 Task: nan
Action: Mouse moved to (503, 127)
Screenshot: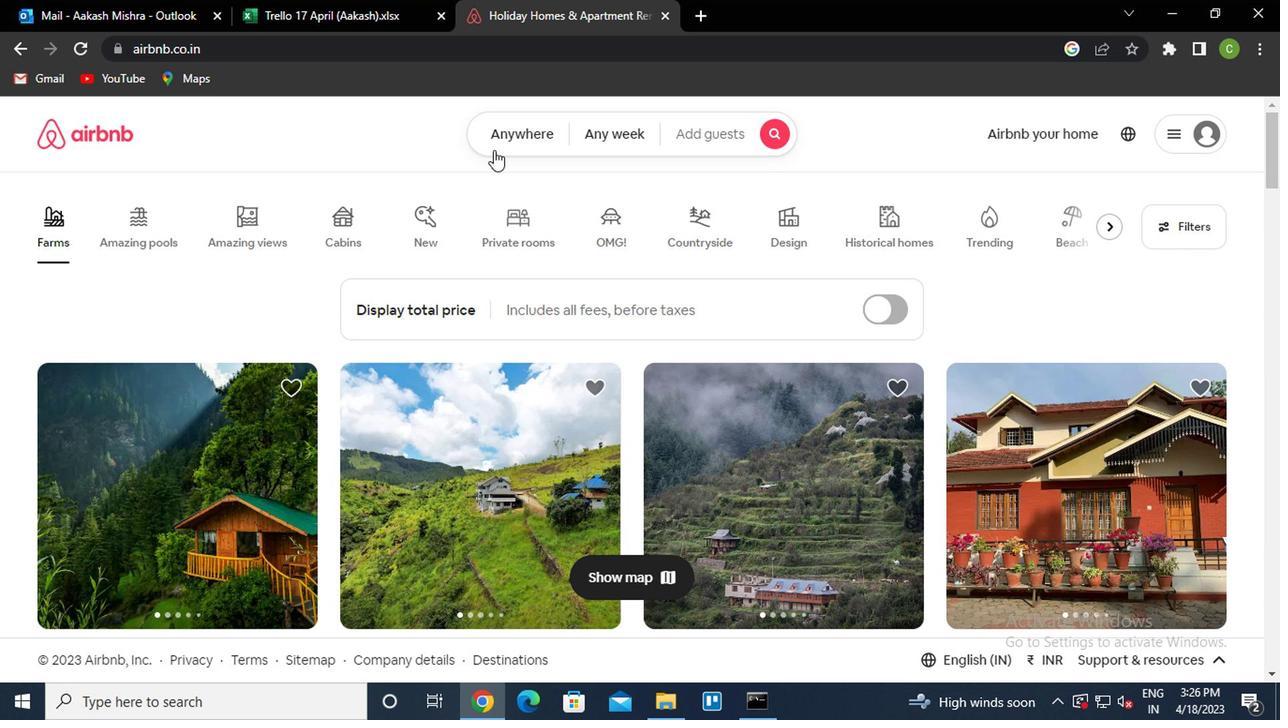 
Action: Mouse pressed left at (503, 127)
Screenshot: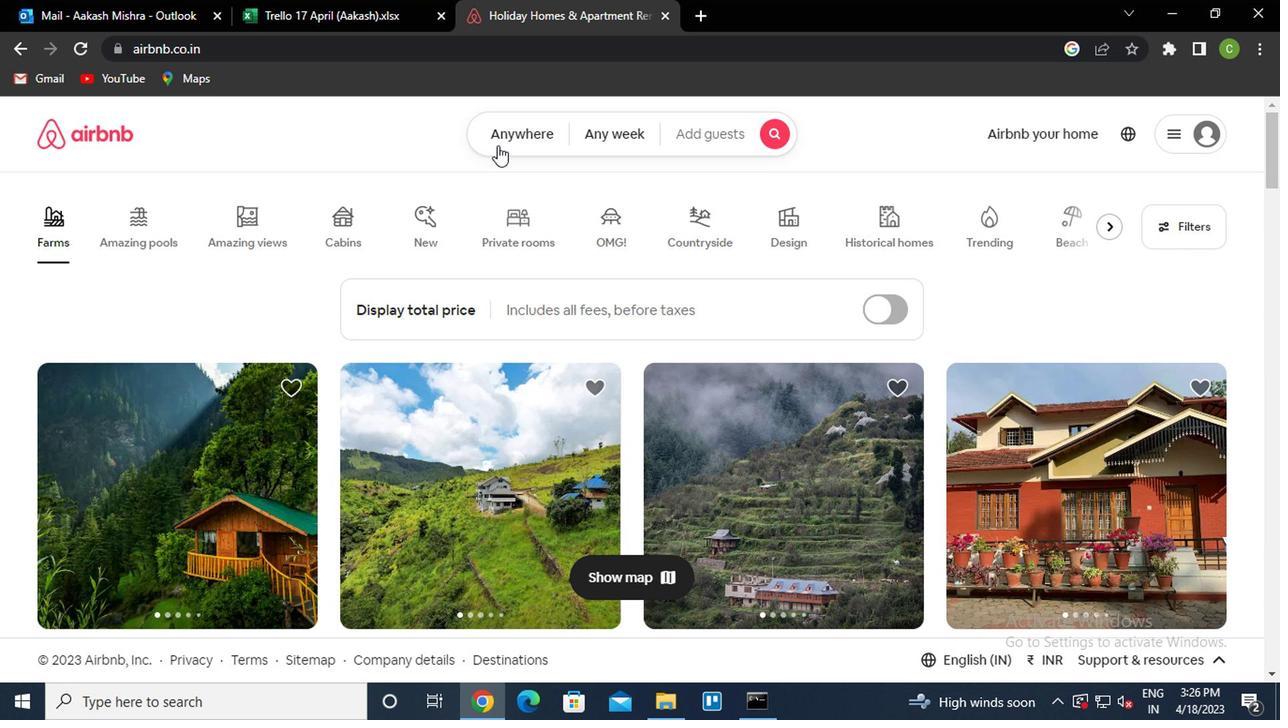 
Action: Mouse moved to (395, 211)
Screenshot: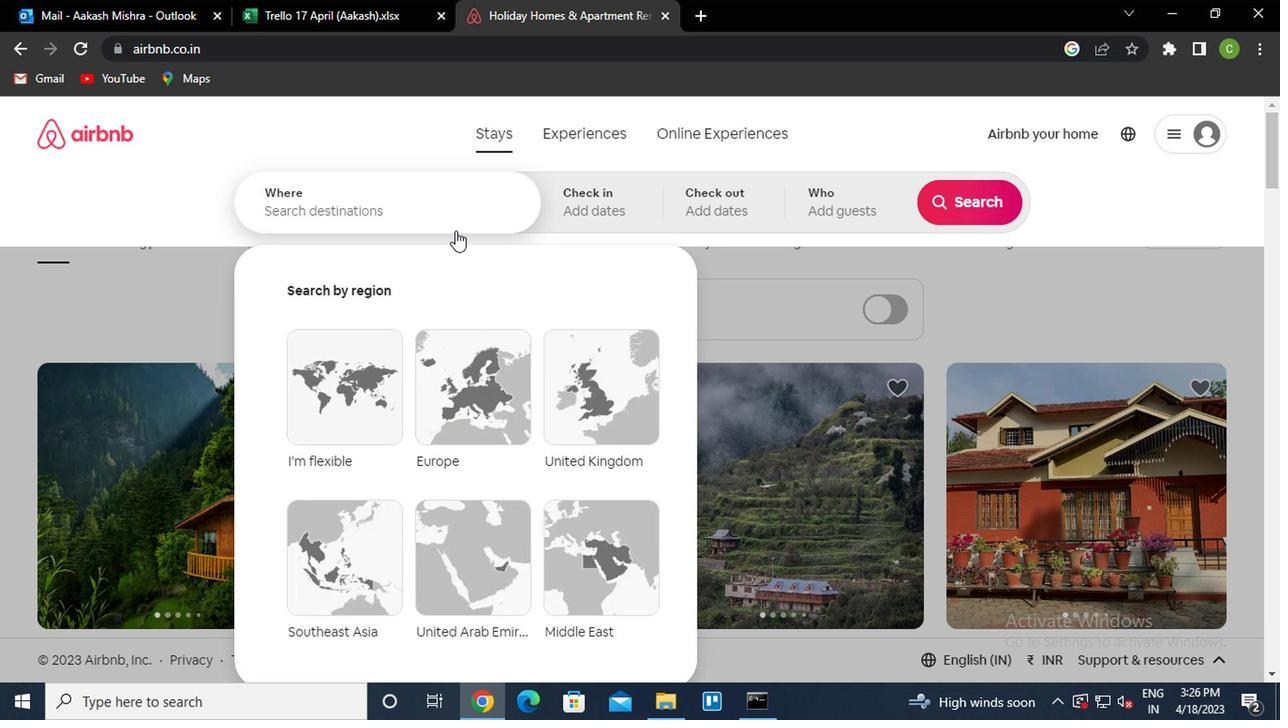 
Action: Mouse pressed left at (395, 211)
Screenshot: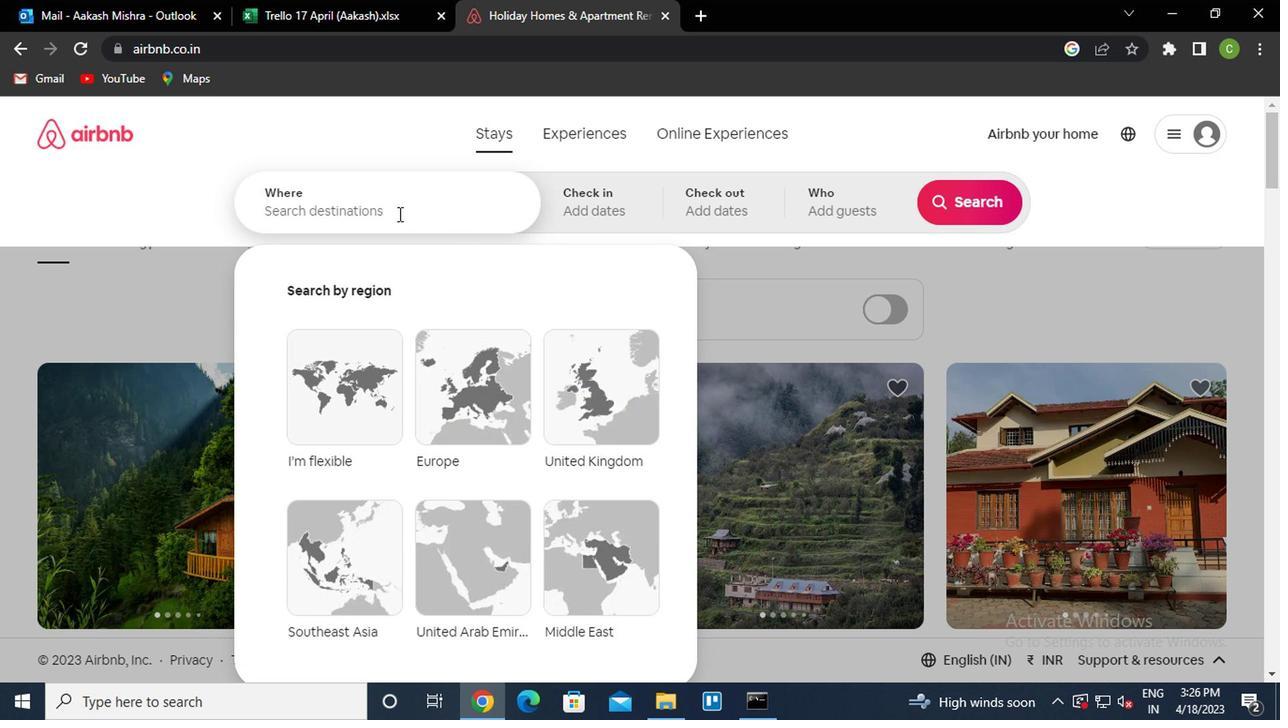 
Action: Key pressed f<Key.caps_lock>ortaleza<Key.space>brazil<Key.down><Key.enter>
Screenshot: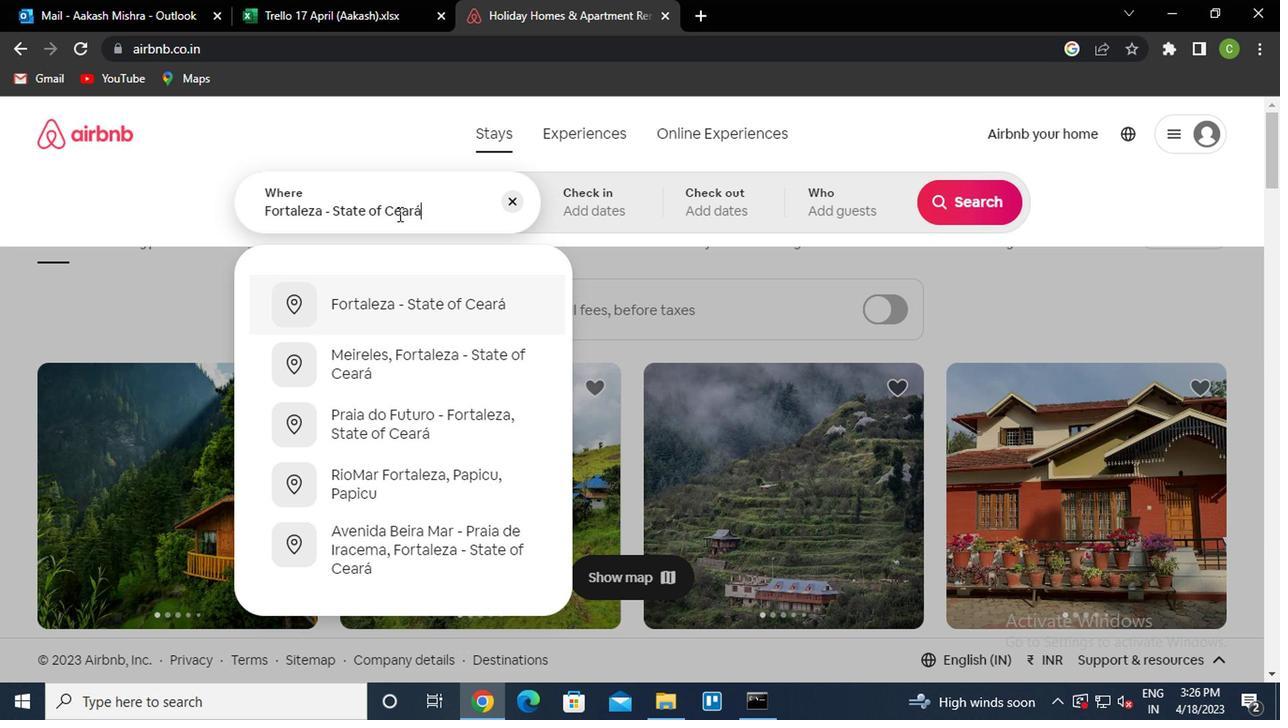 
Action: Mouse moved to (964, 362)
Screenshot: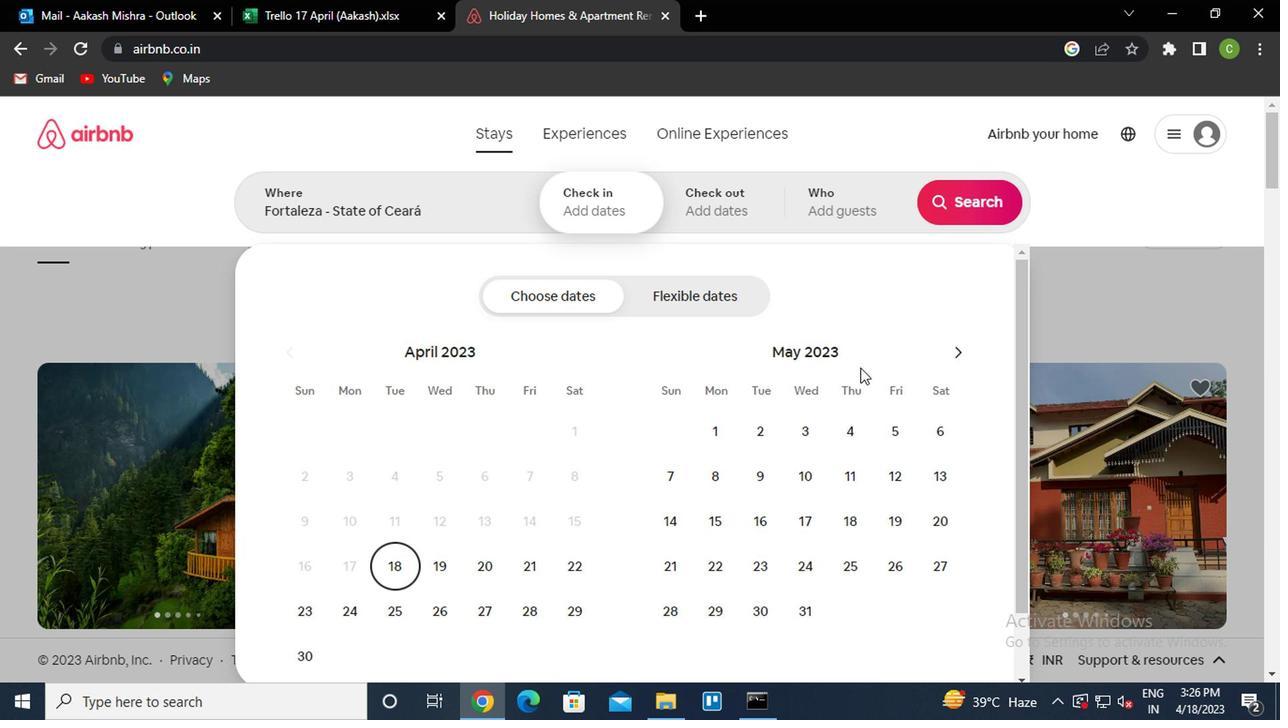 
Action: Mouse pressed left at (964, 362)
Screenshot: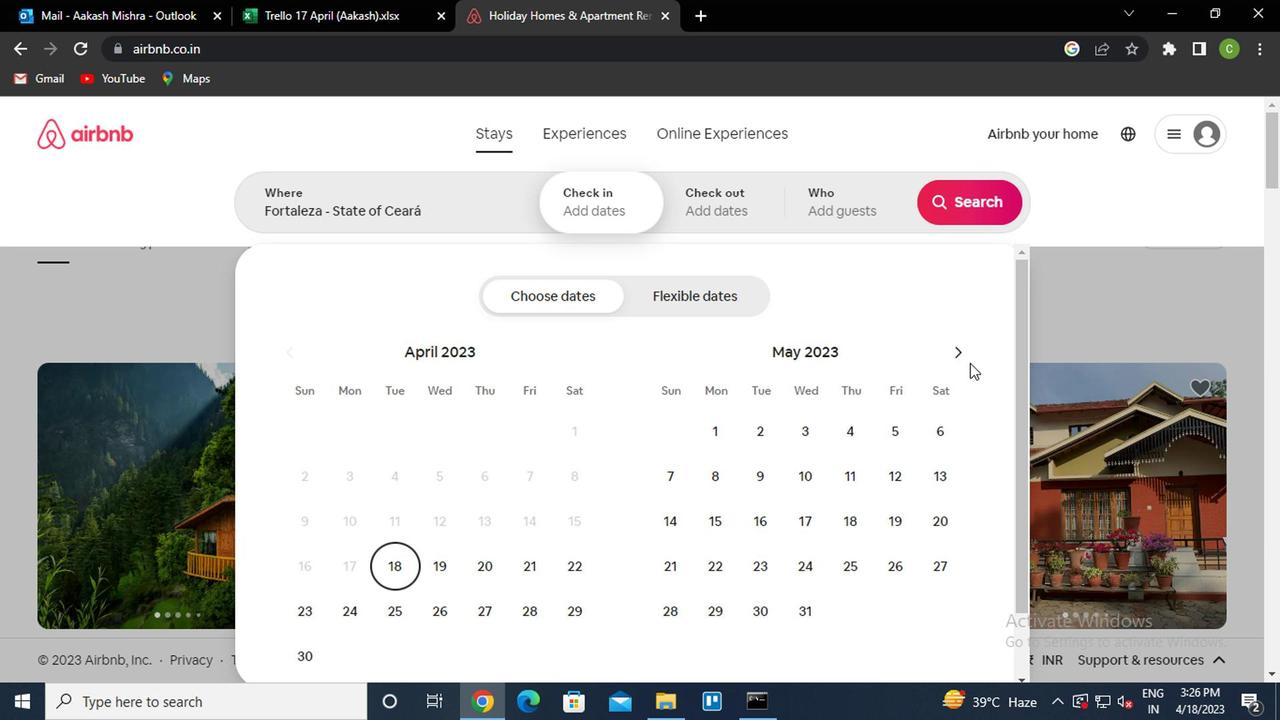 
Action: Mouse moved to (947, 344)
Screenshot: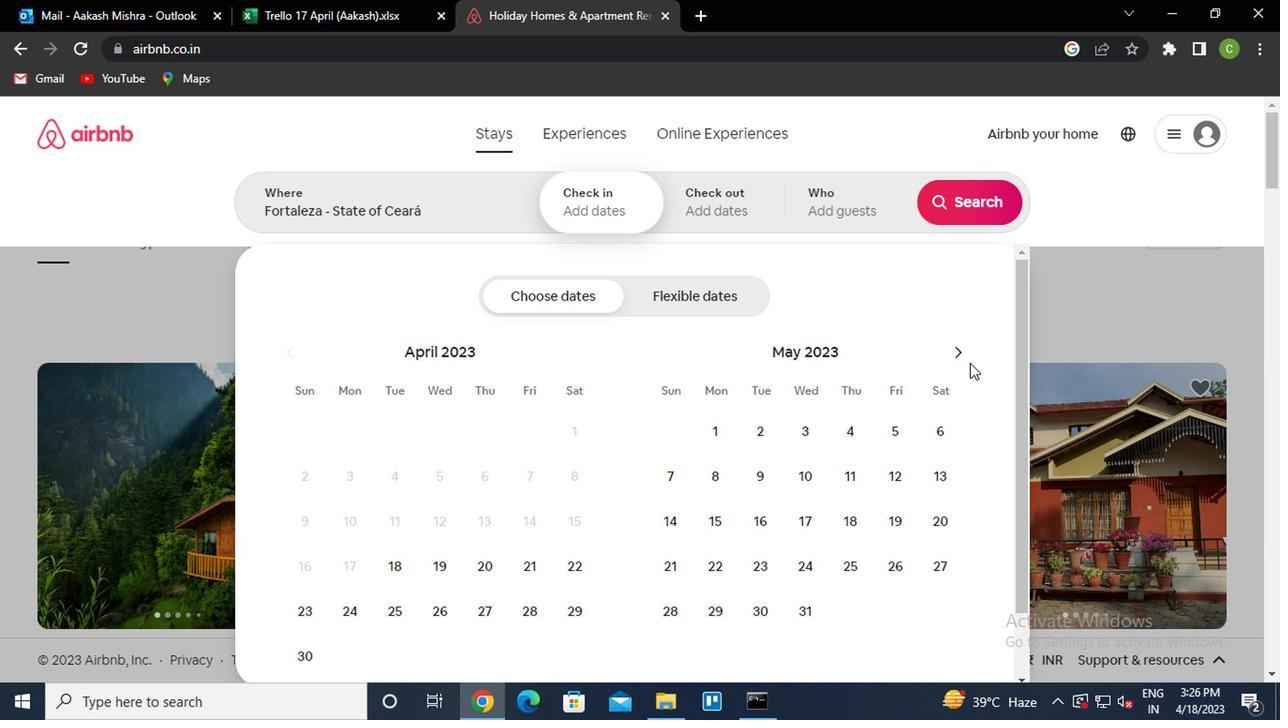 
Action: Mouse pressed left at (947, 344)
Screenshot: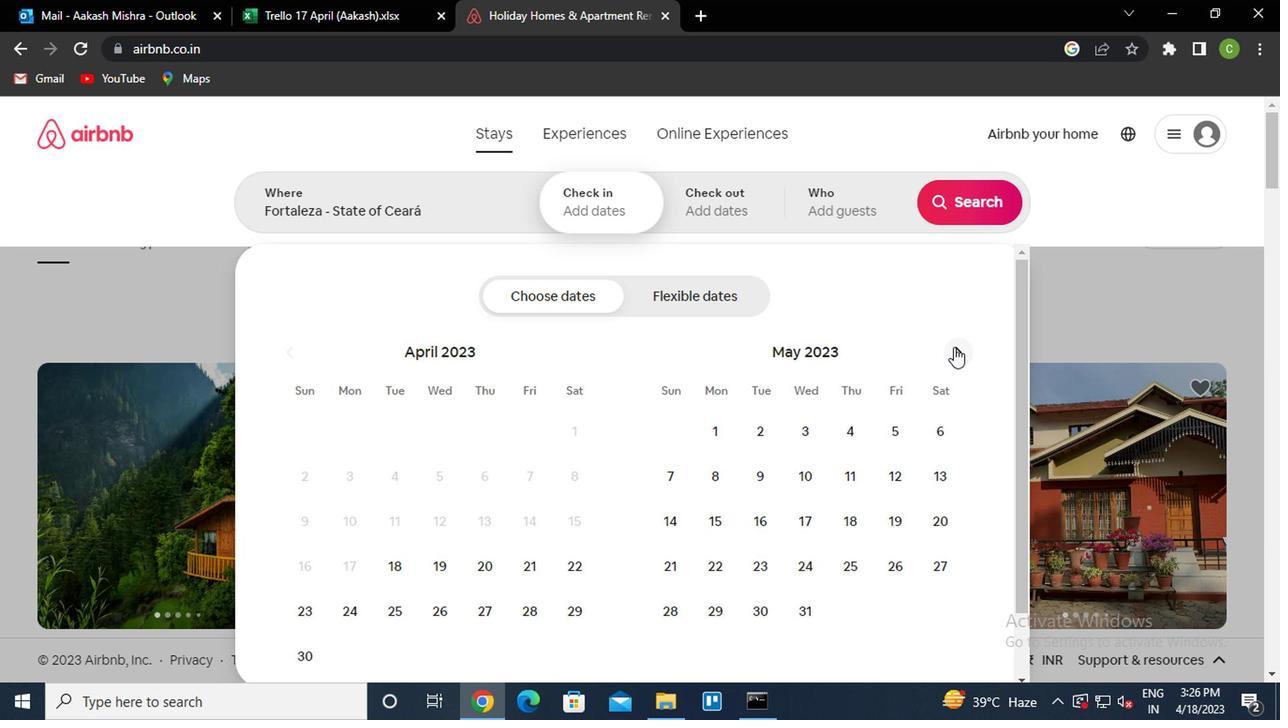 
Action: Mouse moved to (886, 479)
Screenshot: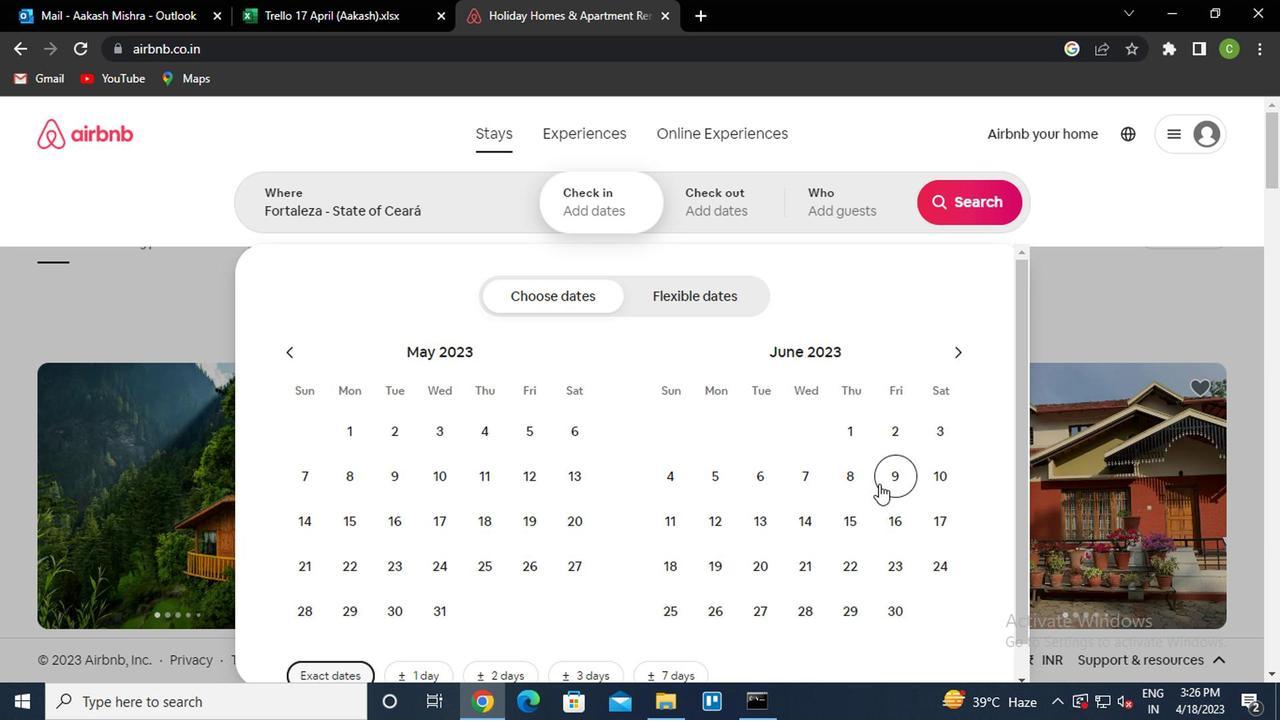 
Action: Mouse pressed left at (886, 479)
Screenshot: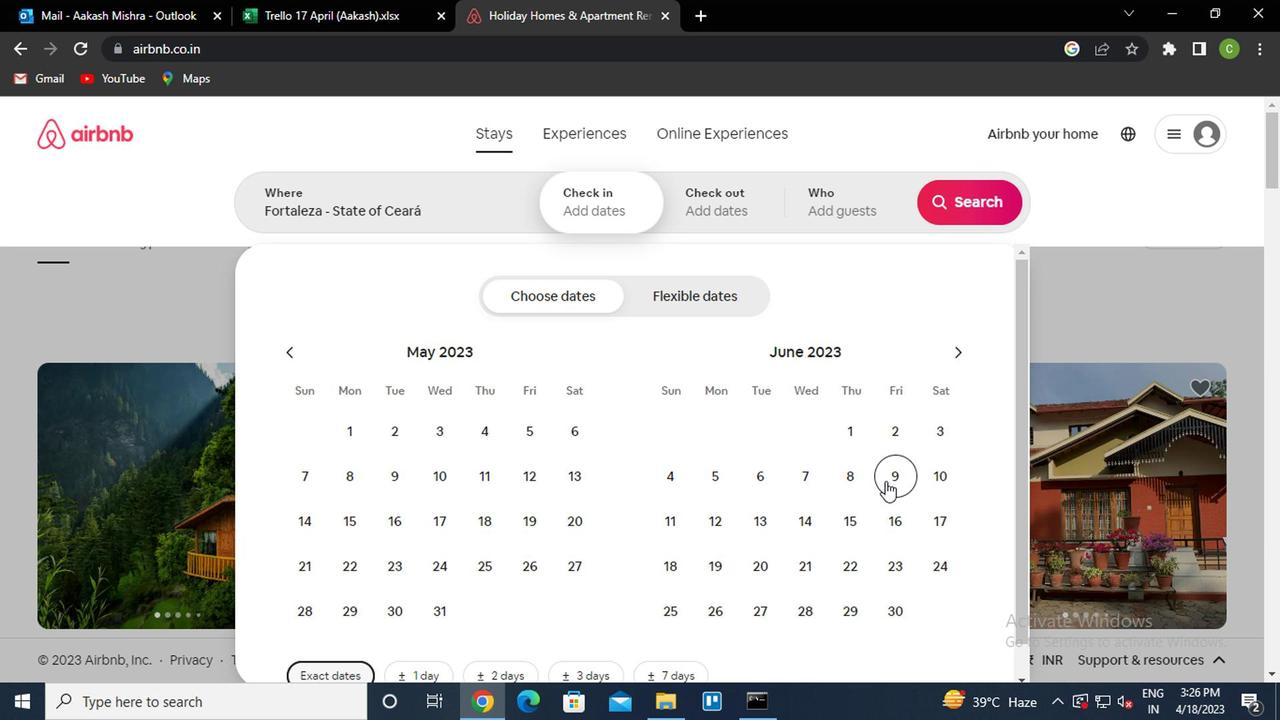 
Action: Mouse moved to (662, 508)
Screenshot: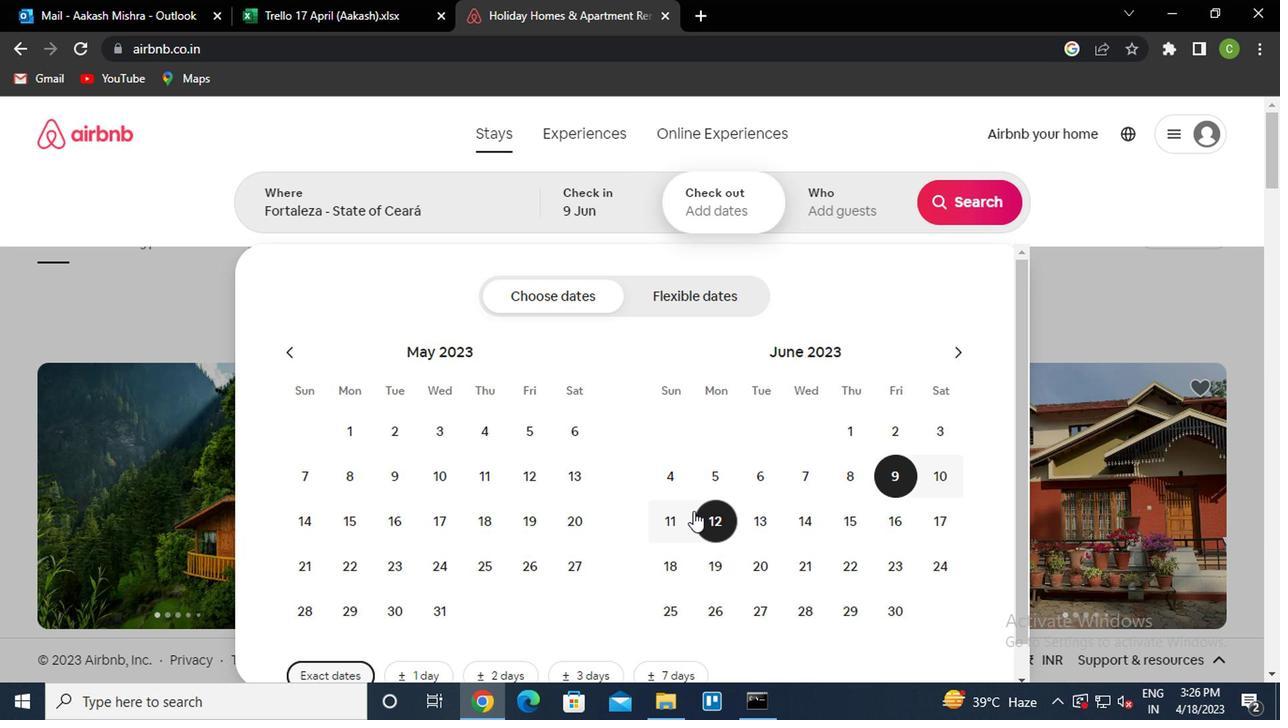 
Action: Mouse pressed left at (662, 508)
Screenshot: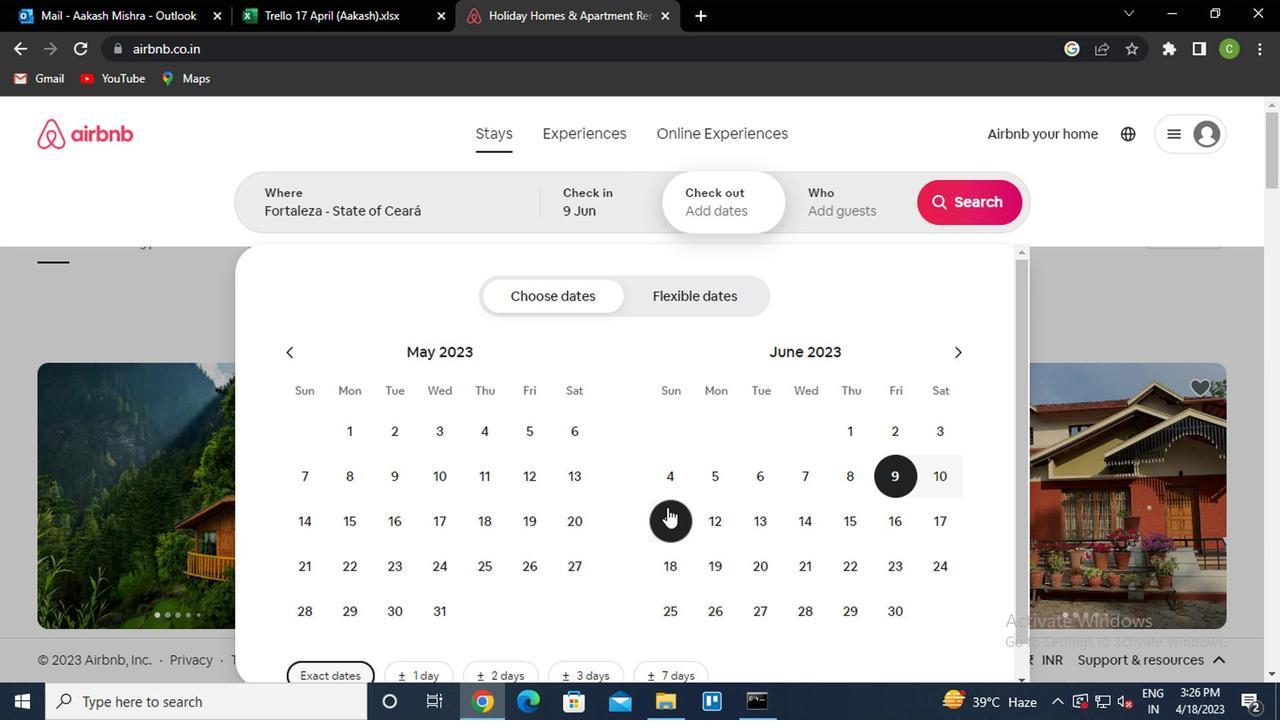 
Action: Mouse moved to (837, 188)
Screenshot: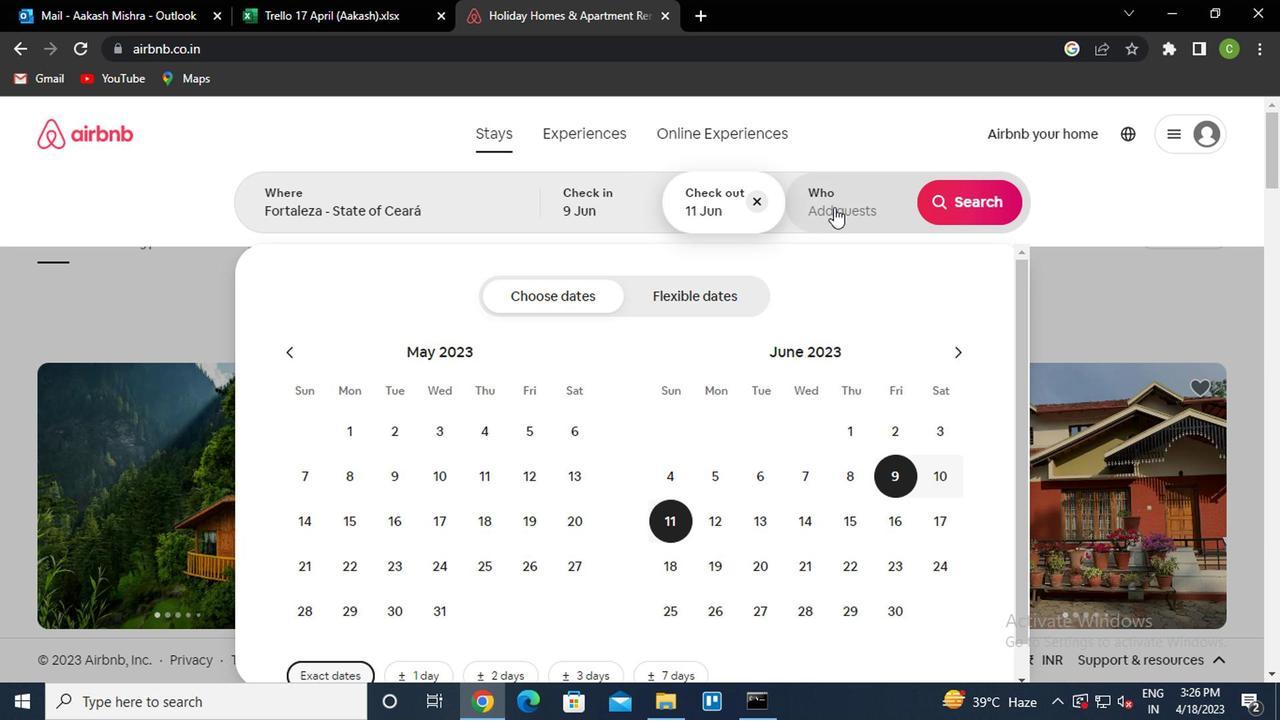 
Action: Mouse pressed left at (837, 188)
Screenshot: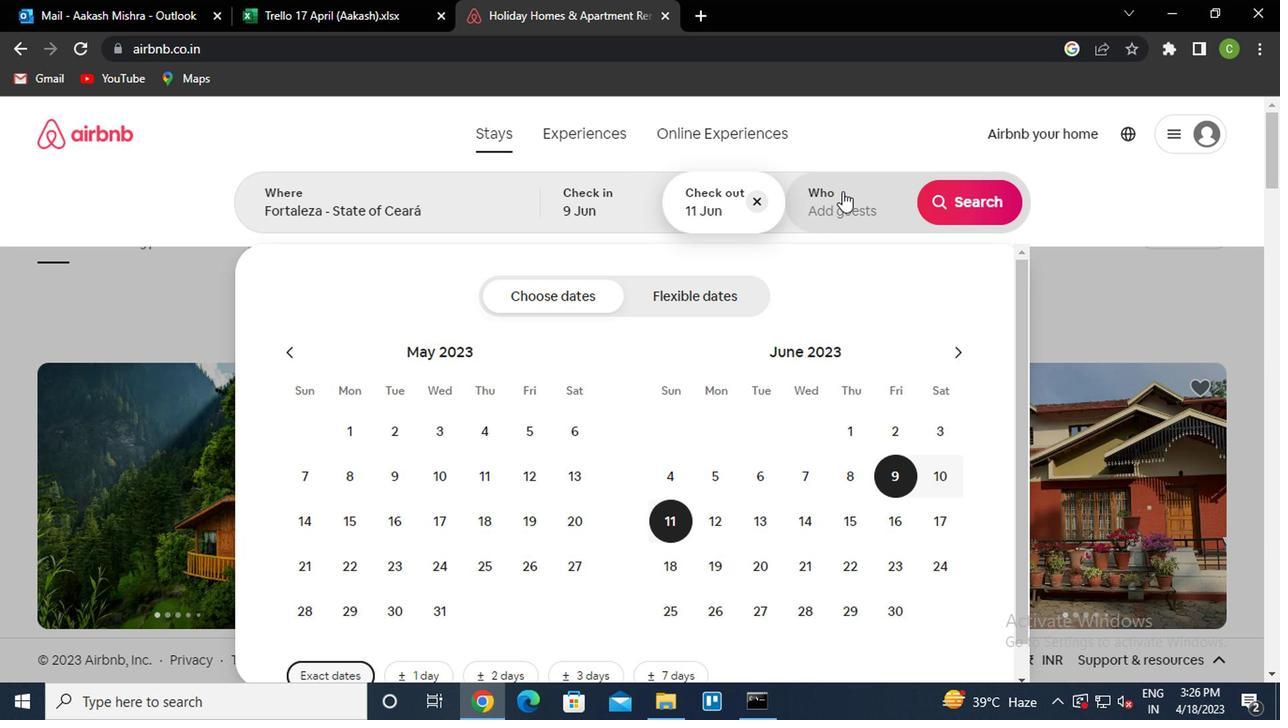 
Action: Mouse moved to (964, 297)
Screenshot: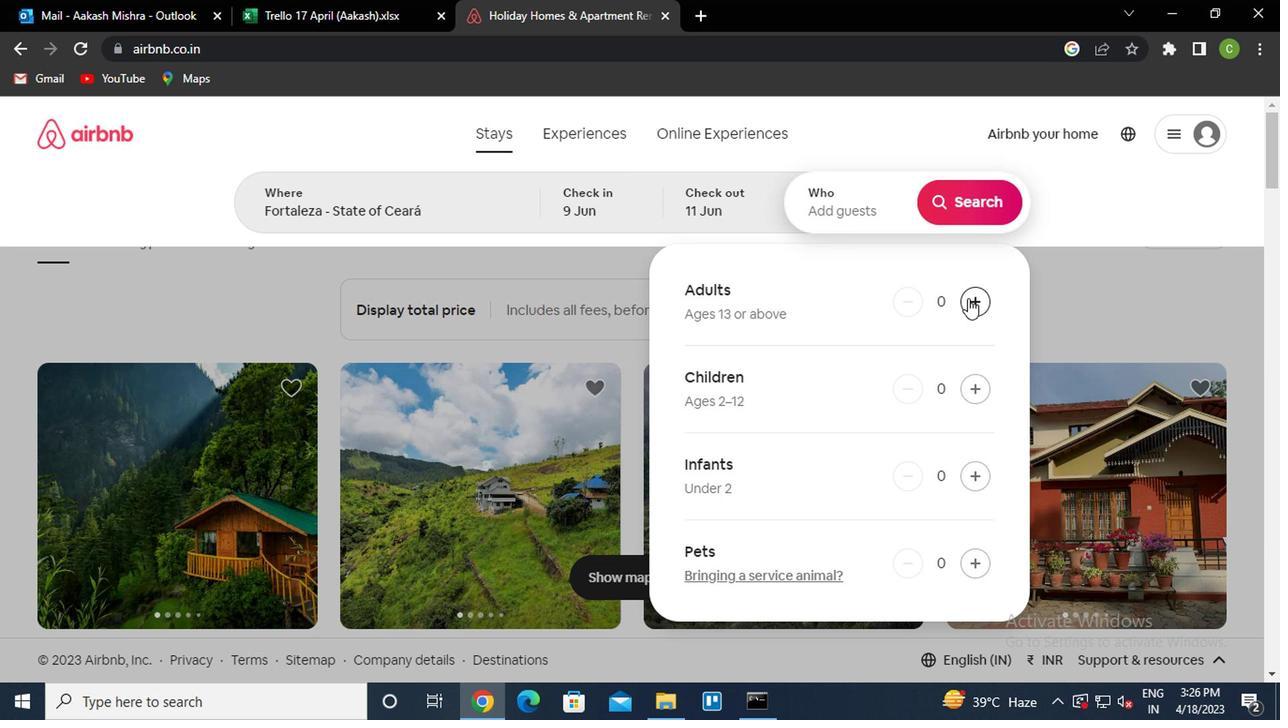 
Action: Mouse pressed left at (964, 297)
Screenshot: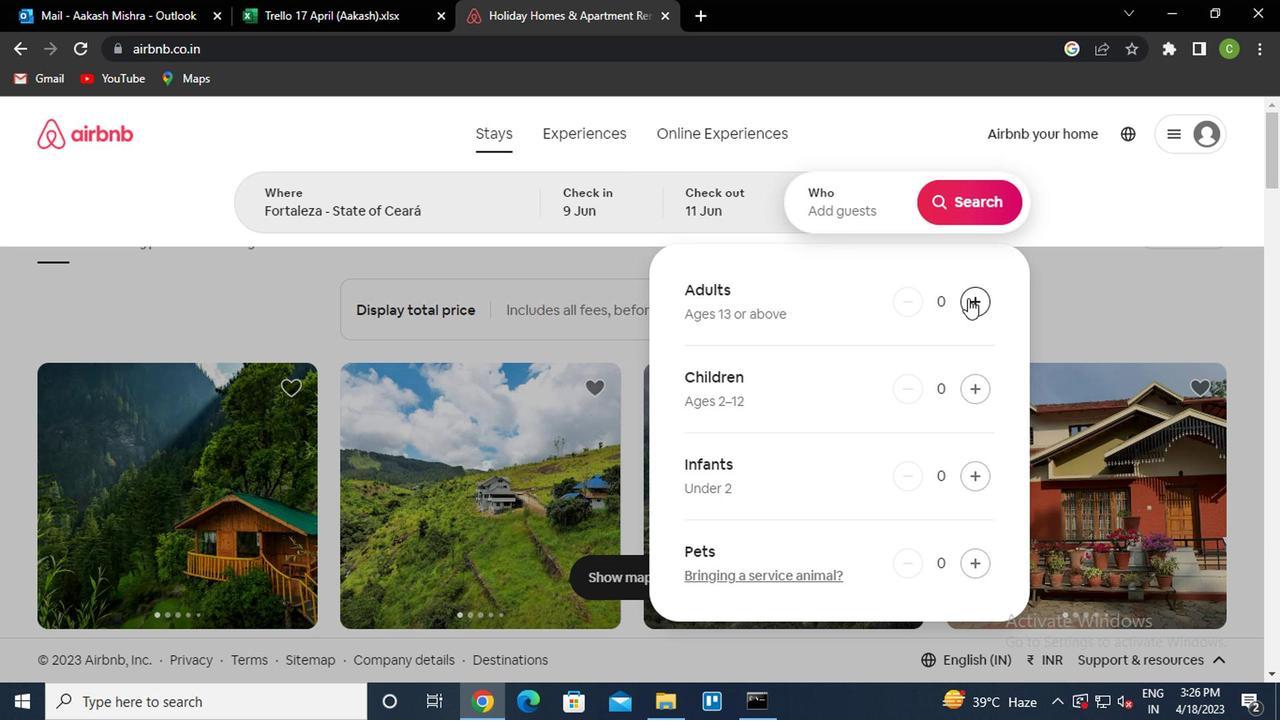 
Action: Mouse pressed left at (964, 297)
Screenshot: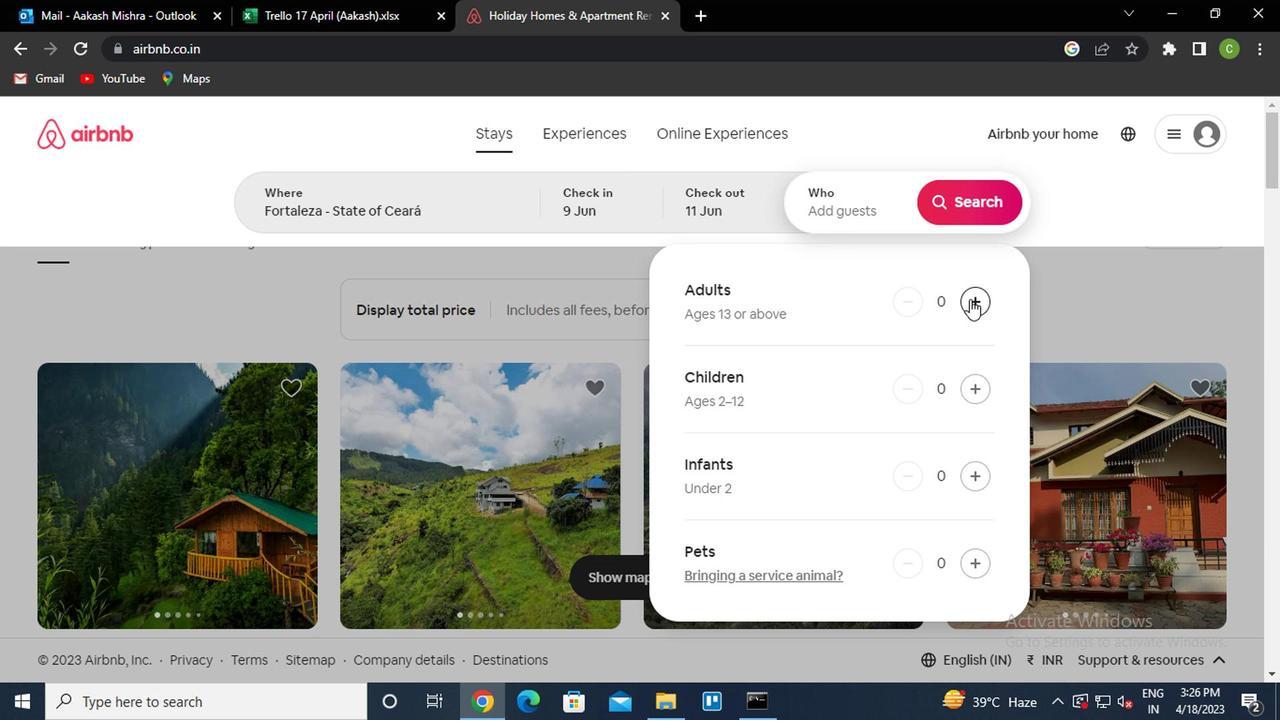 
Action: Mouse moved to (1015, 308)
Screenshot: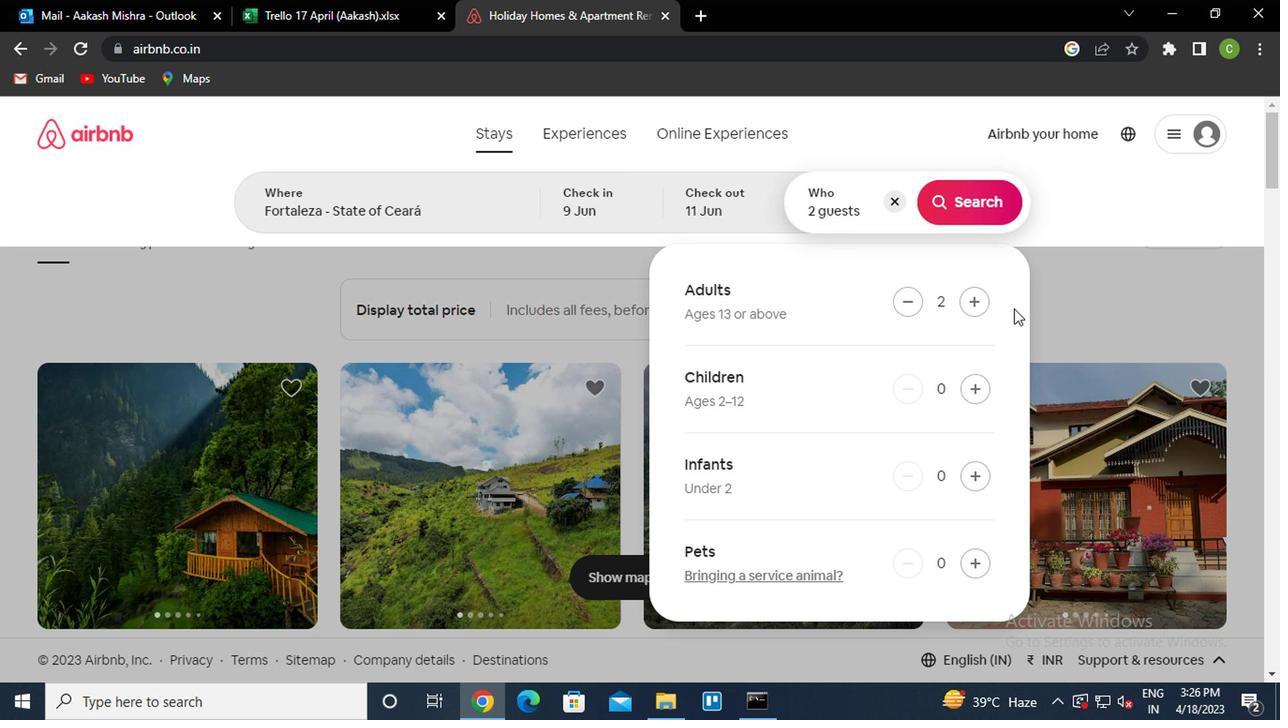 
Action: Mouse pressed left at (1015, 308)
Screenshot: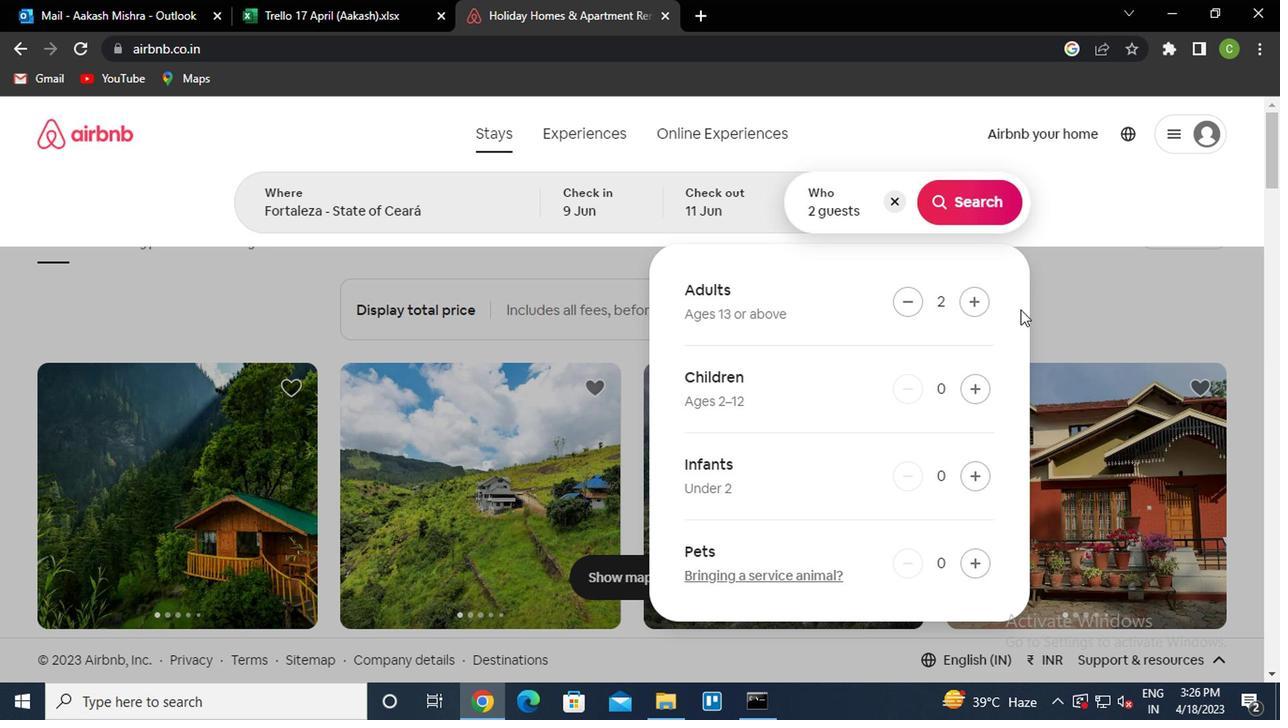 
Action: Mouse moved to (1077, 306)
Screenshot: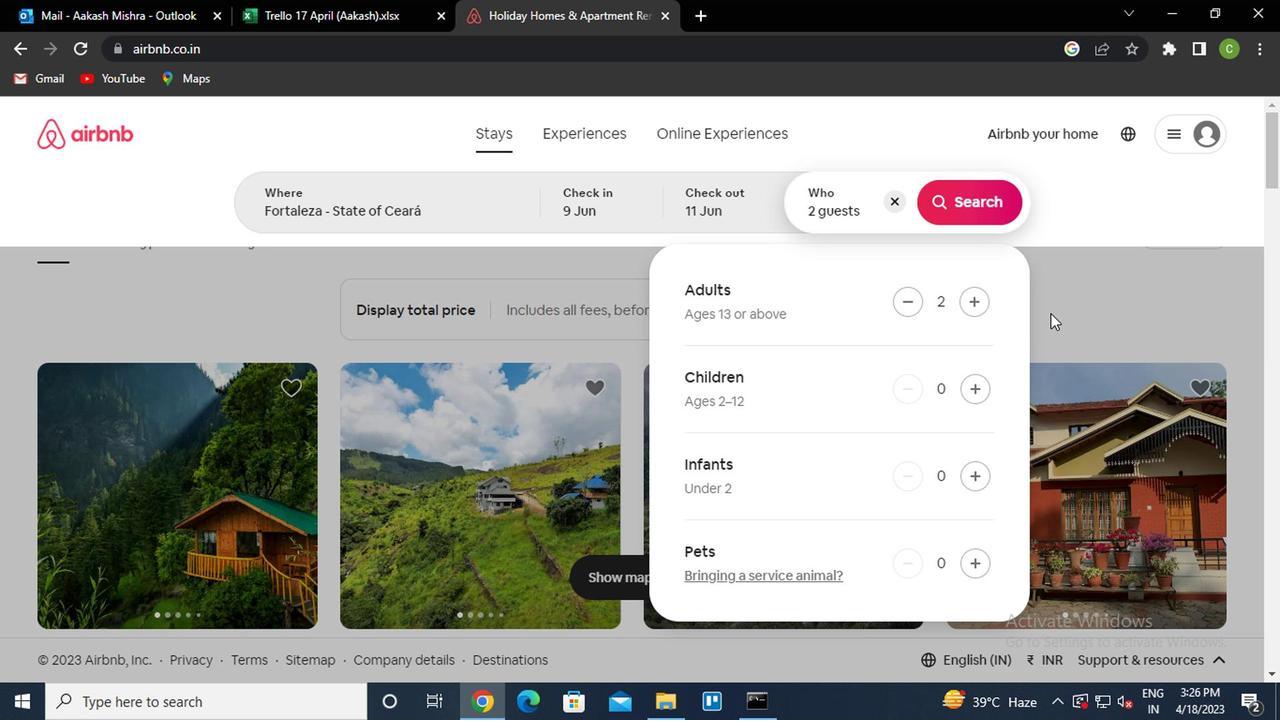 
Action: Mouse pressed left at (1077, 306)
Screenshot: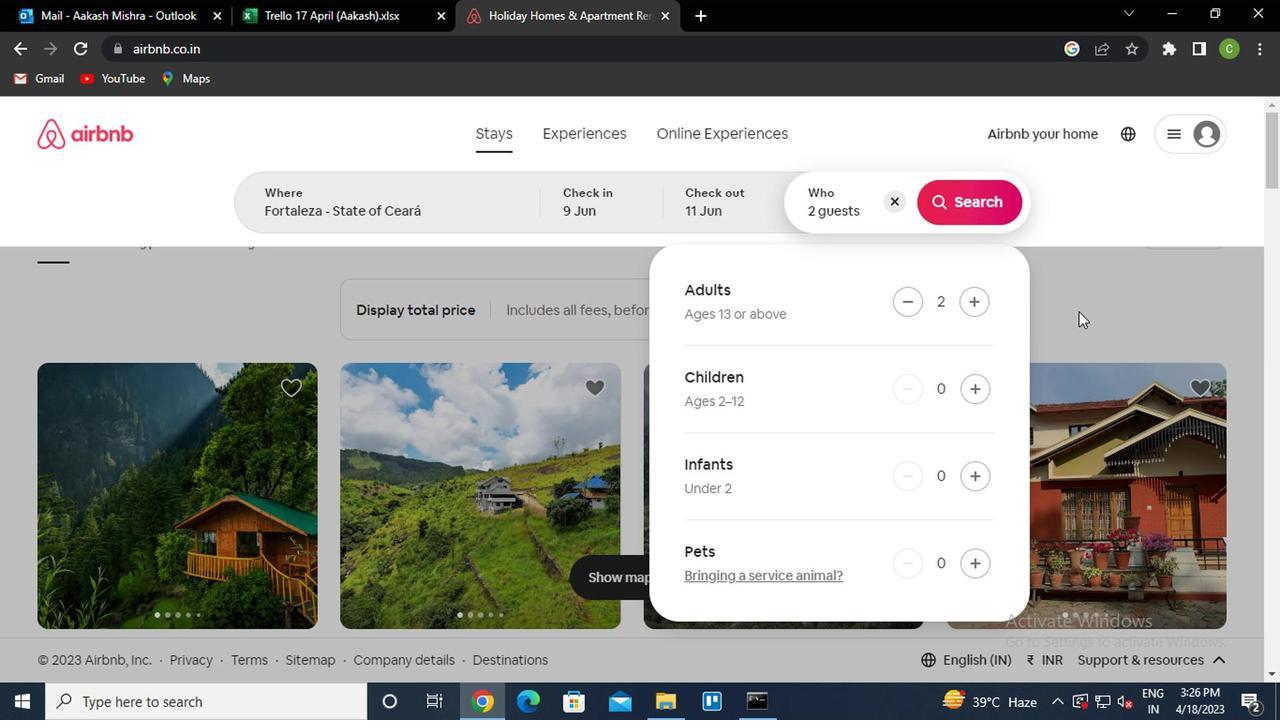 
Action: Mouse moved to (1186, 225)
Screenshot: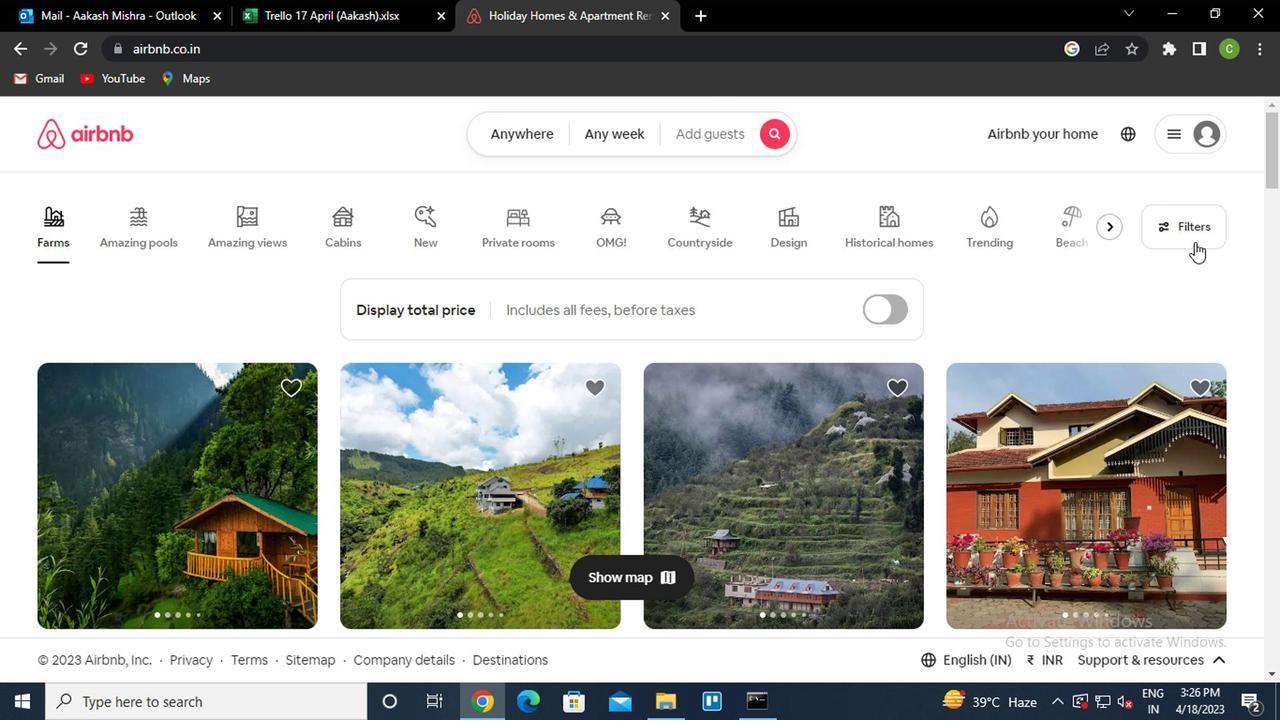 
Action: Mouse pressed left at (1186, 225)
Screenshot: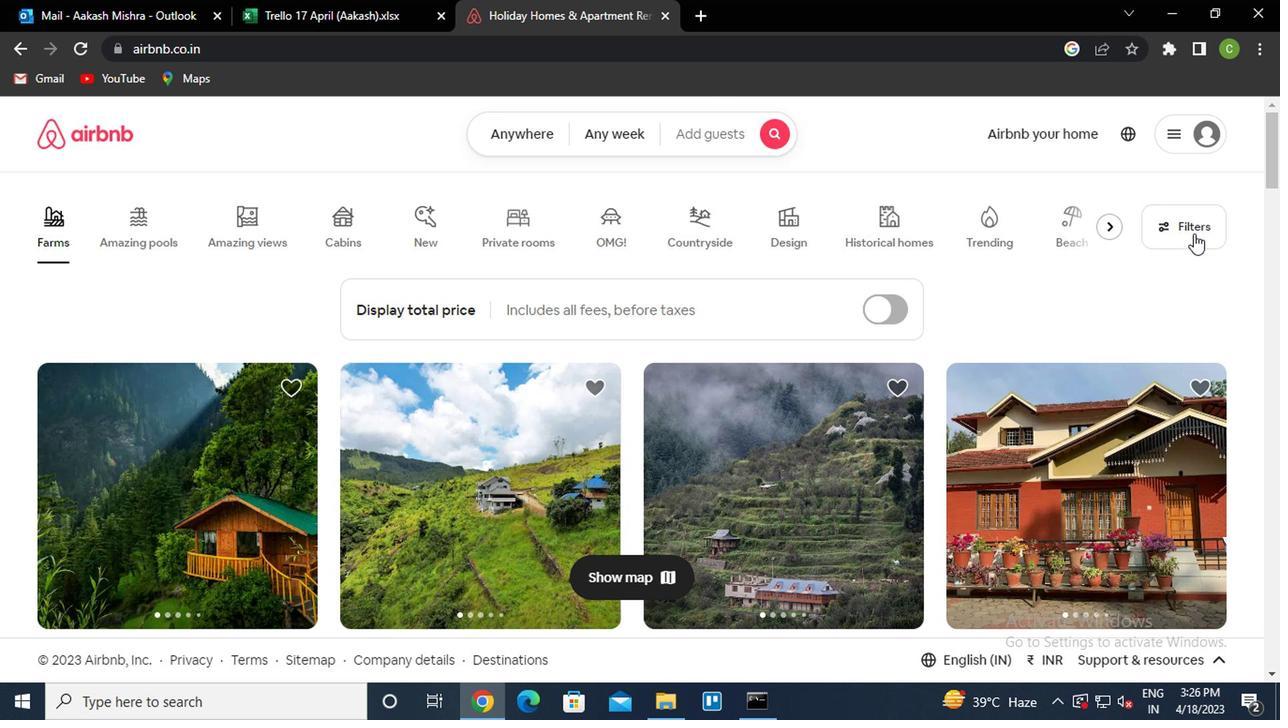 
Action: Mouse moved to (392, 452)
Screenshot: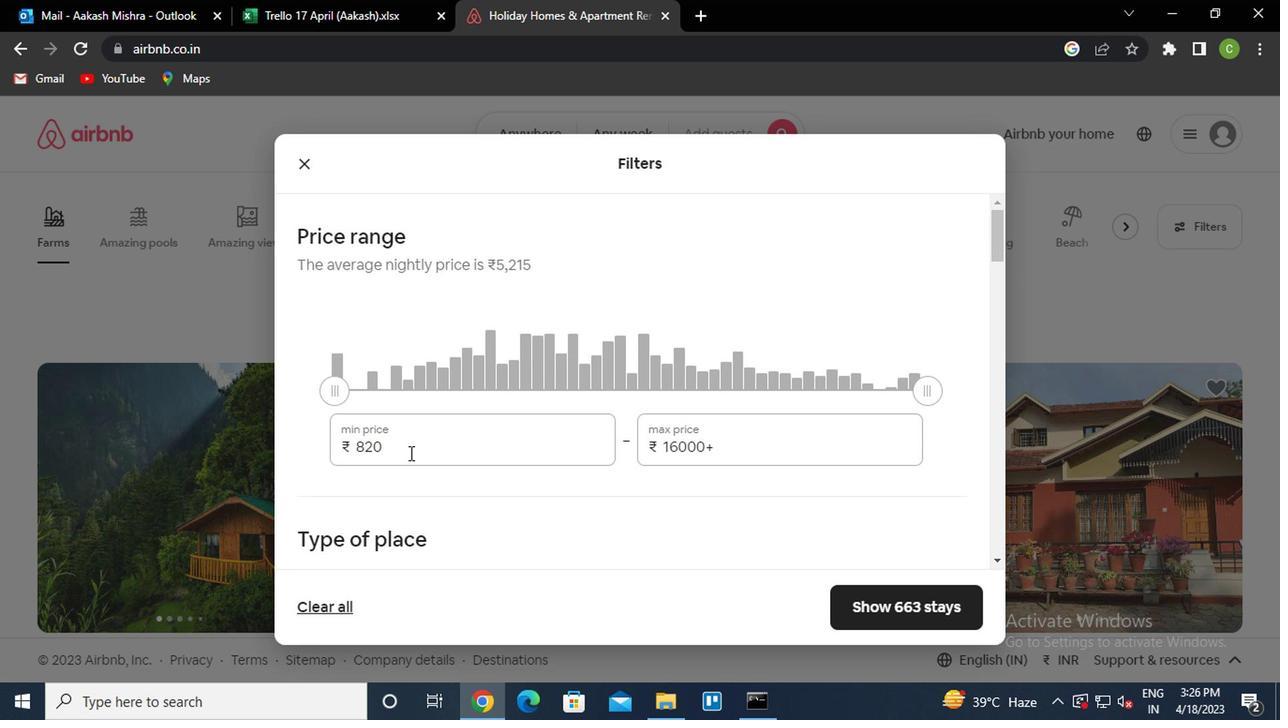 
Action: Mouse pressed left at (392, 452)
Screenshot: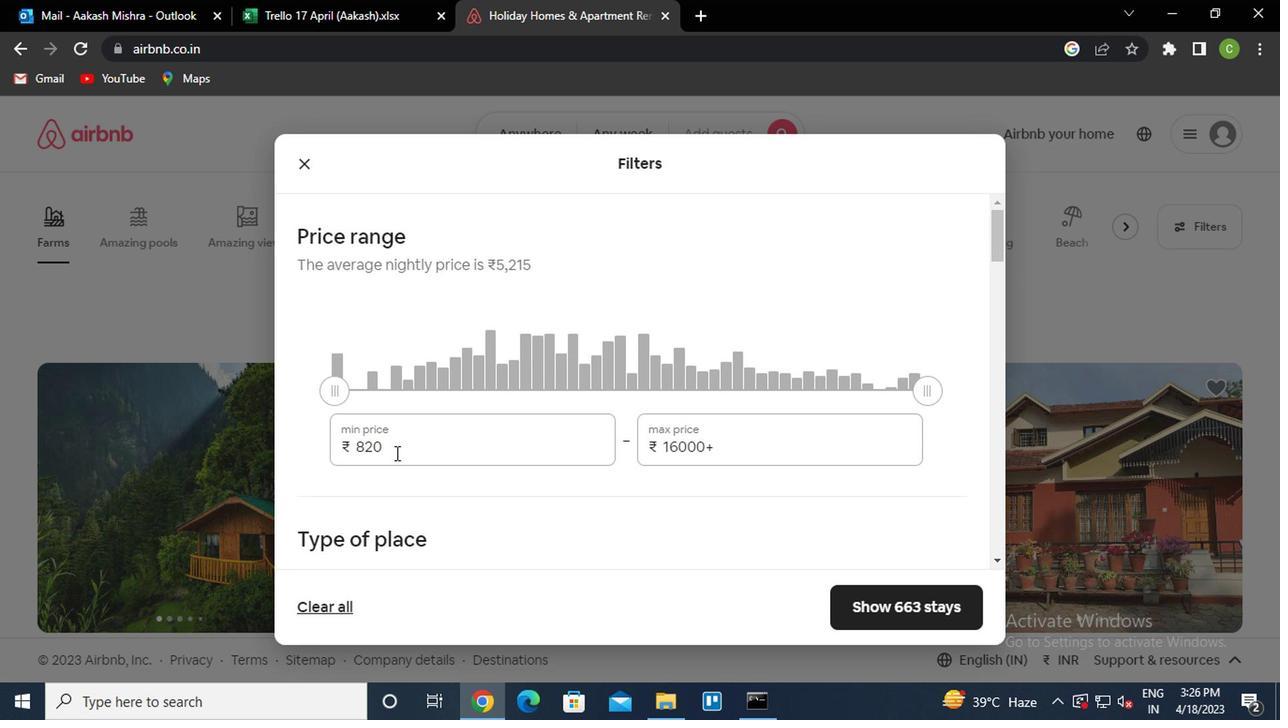 
Action: Key pressed <Key.backspace><Key.backspace><Key.backspace>6000<Key.tab>10000
Screenshot: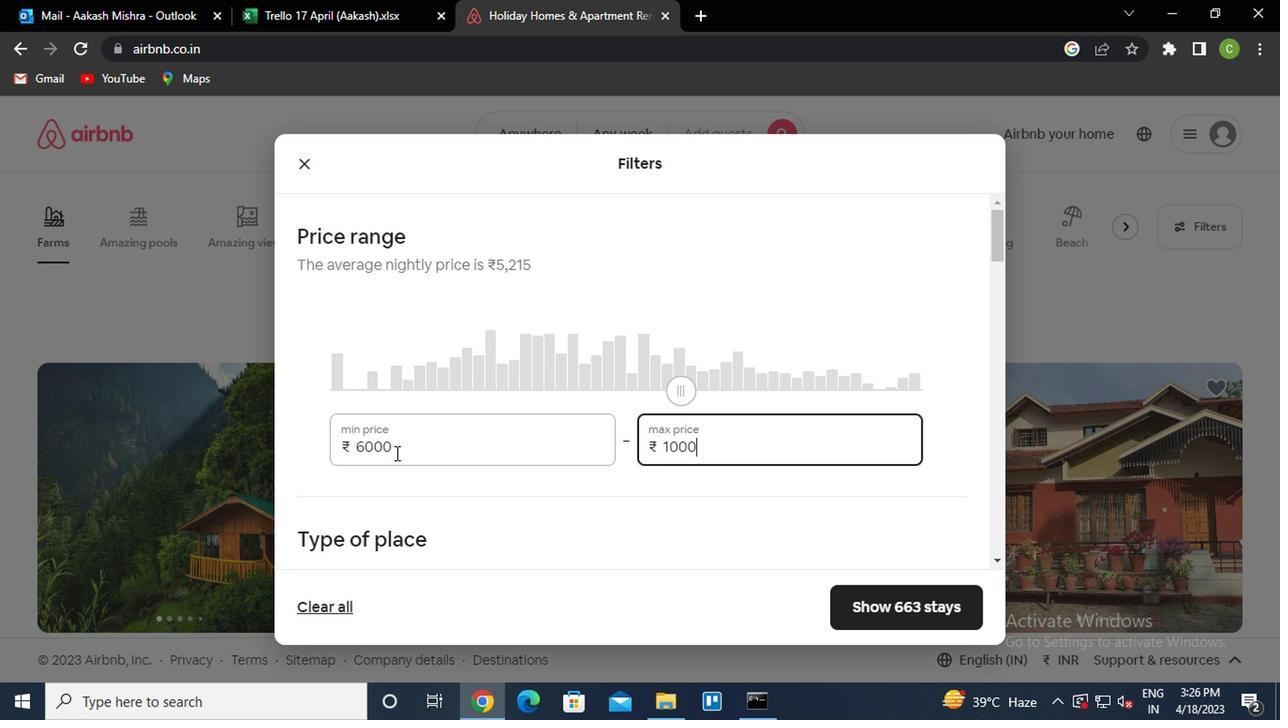 
Action: Mouse moved to (567, 468)
Screenshot: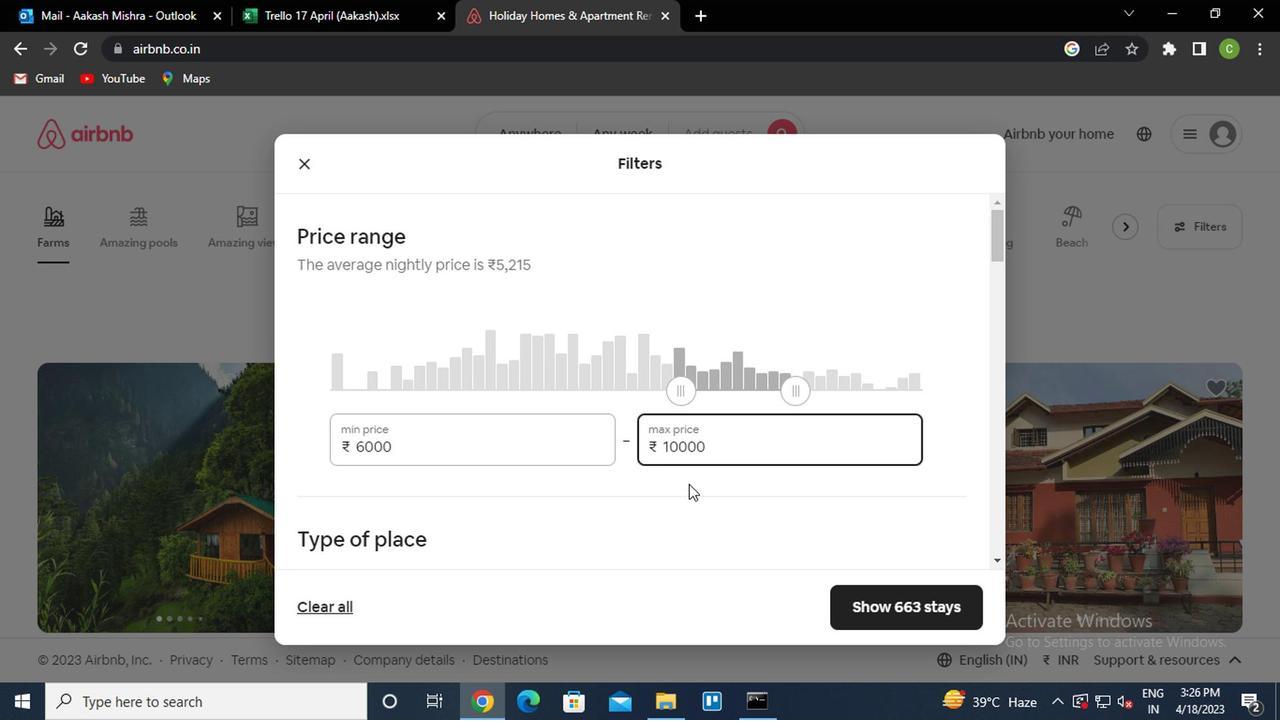 
Action: Mouse scrolled (567, 468) with delta (0, 0)
Screenshot: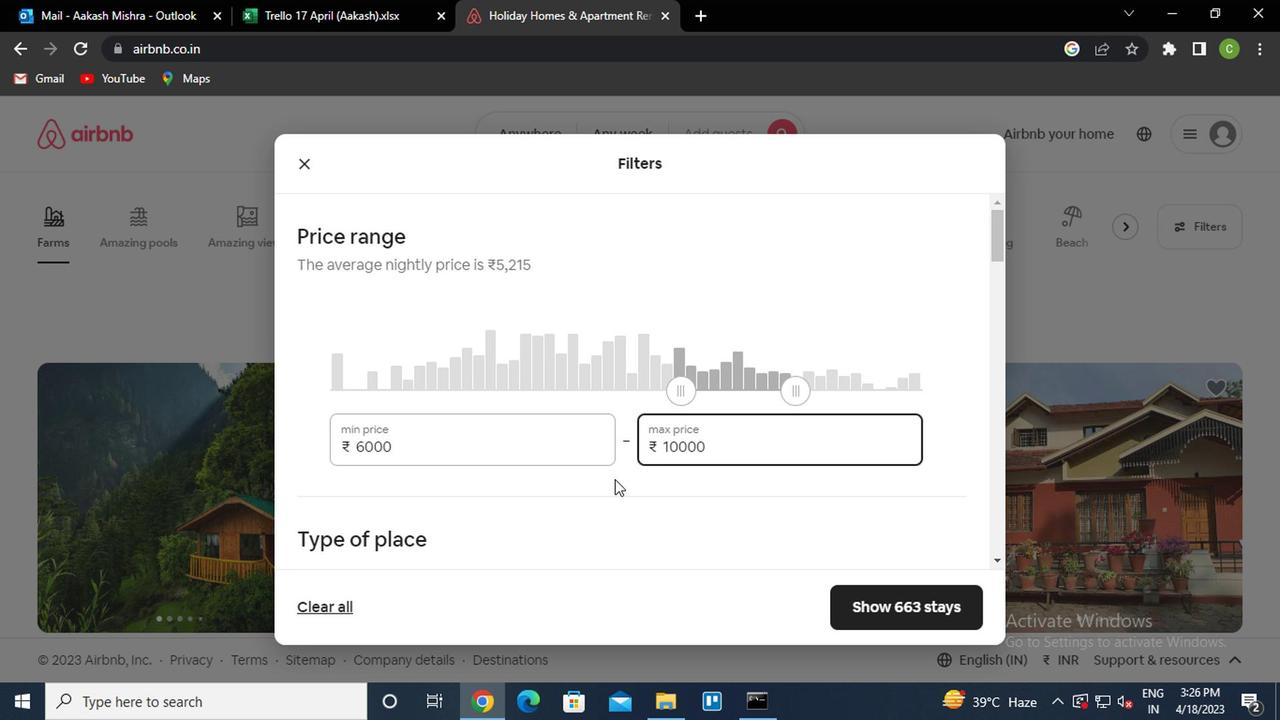 
Action: Mouse moved to (565, 468)
Screenshot: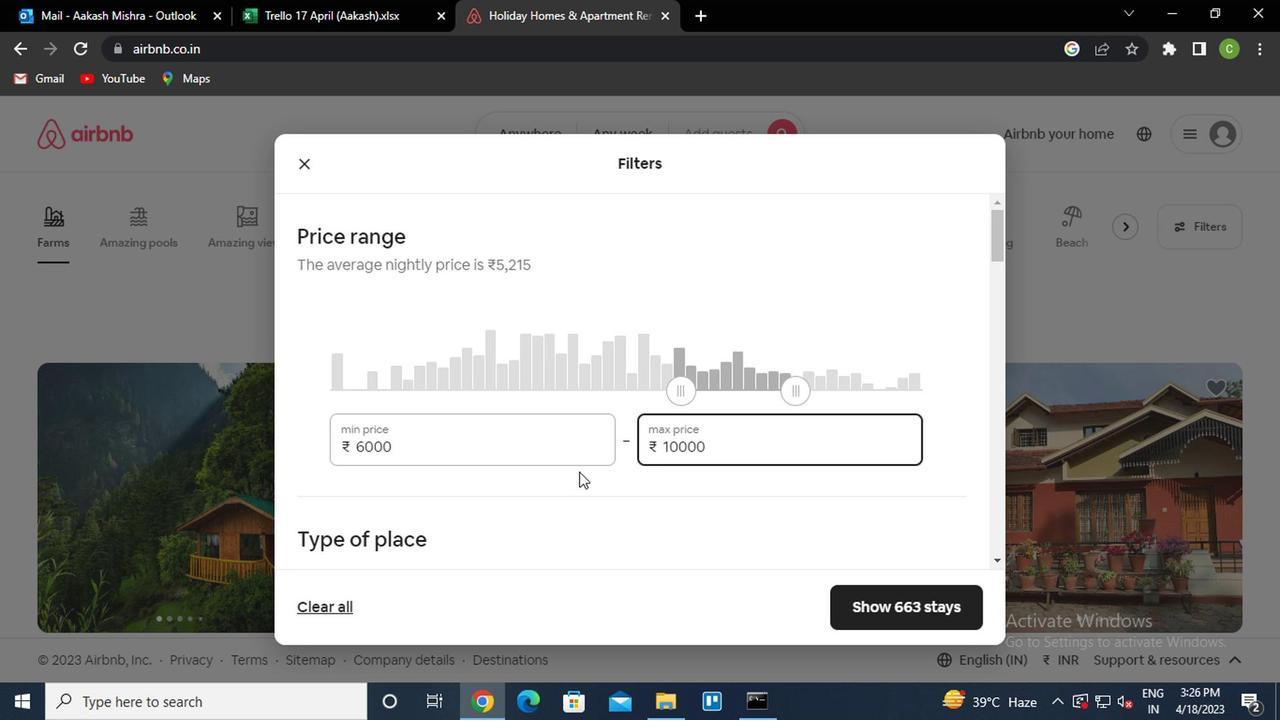 
Action: Mouse scrolled (565, 468) with delta (0, 0)
Screenshot: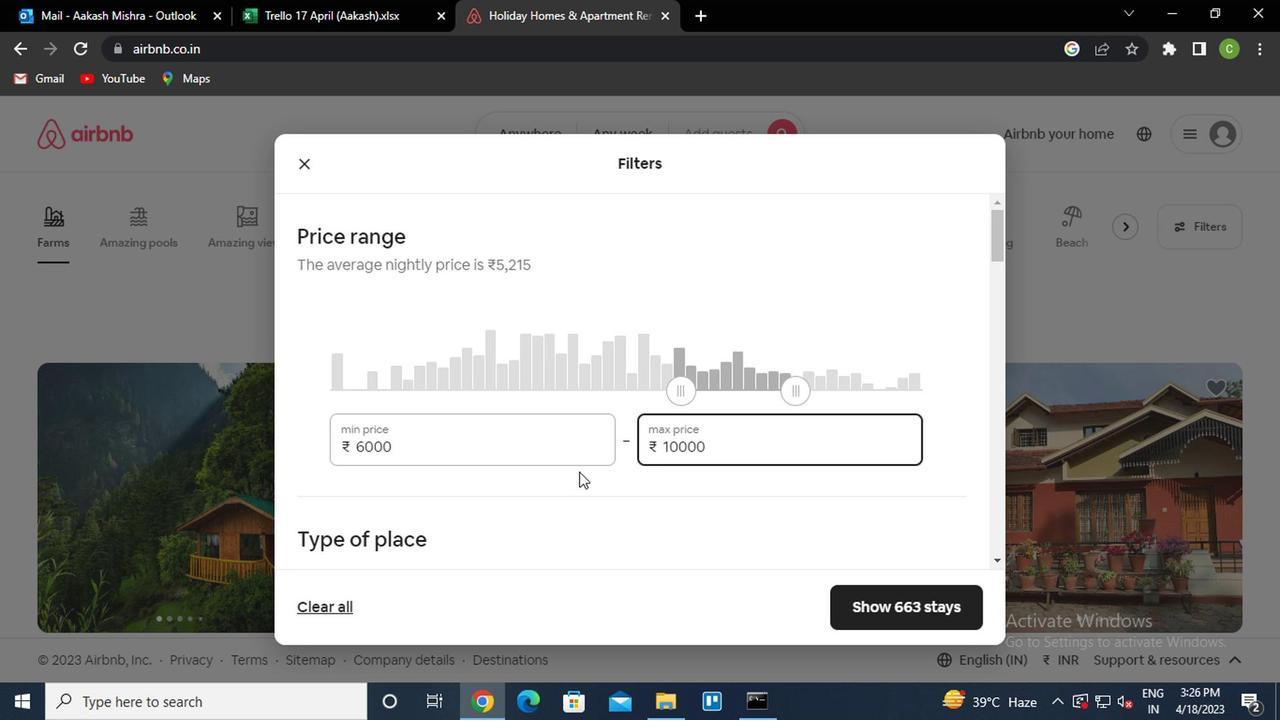 
Action: Mouse moved to (563, 467)
Screenshot: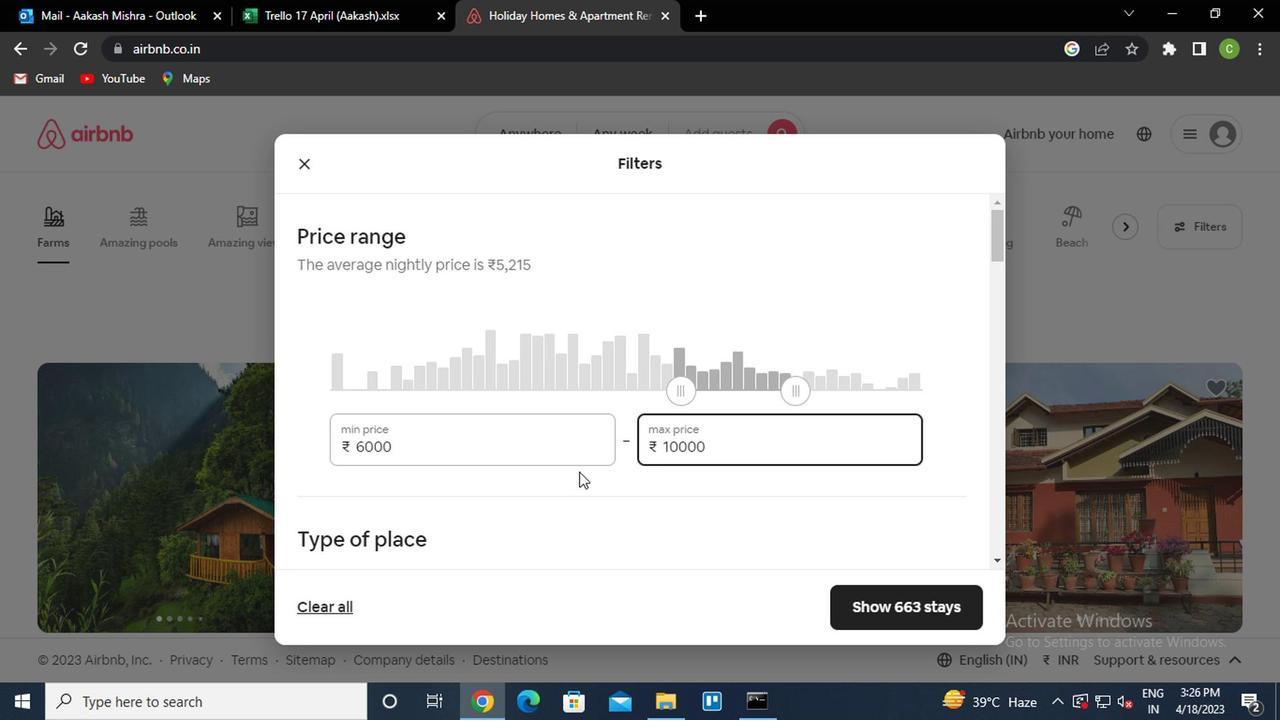 
Action: Mouse scrolled (563, 466) with delta (0, -1)
Screenshot: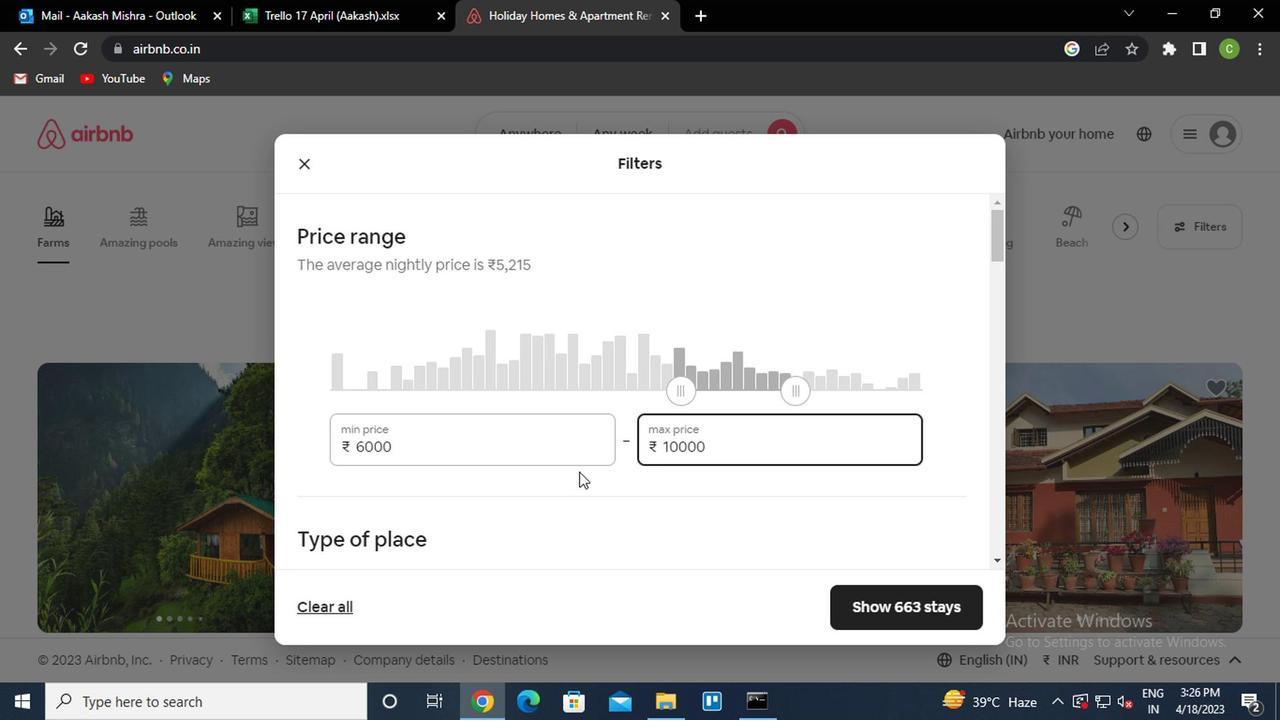 
Action: Mouse moved to (348, 318)
Screenshot: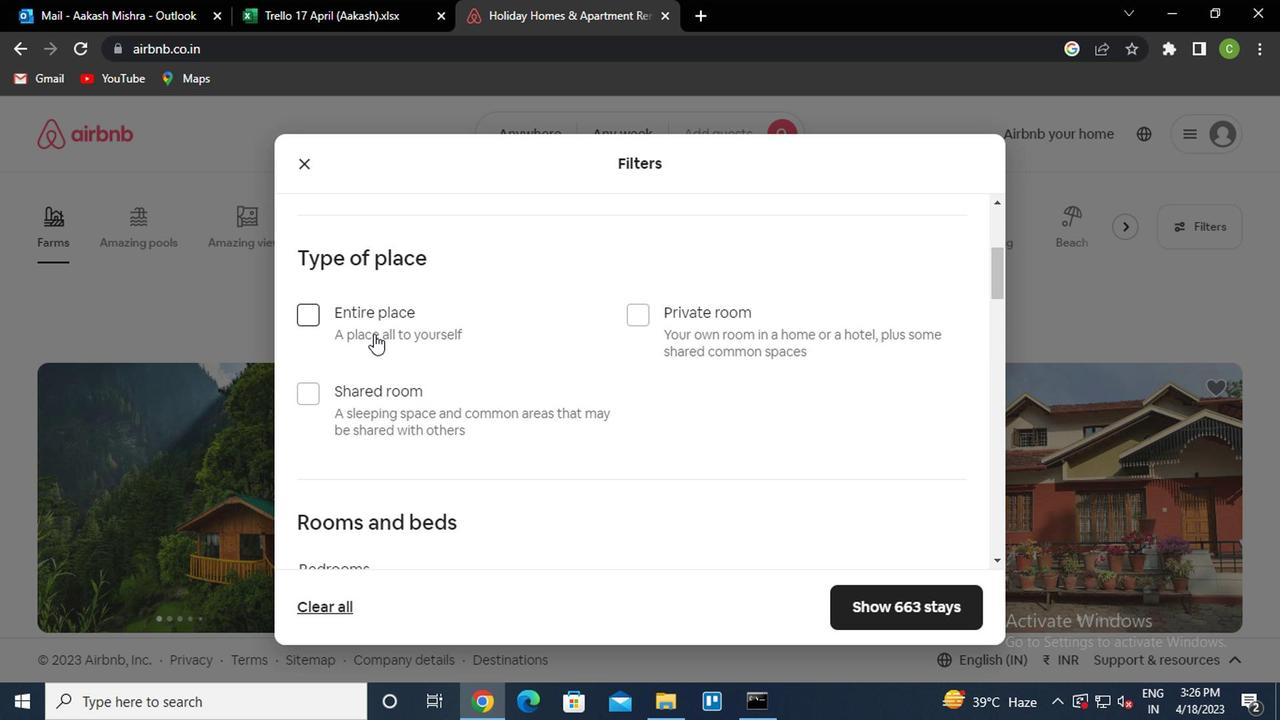 
Action: Mouse pressed left at (348, 318)
Screenshot: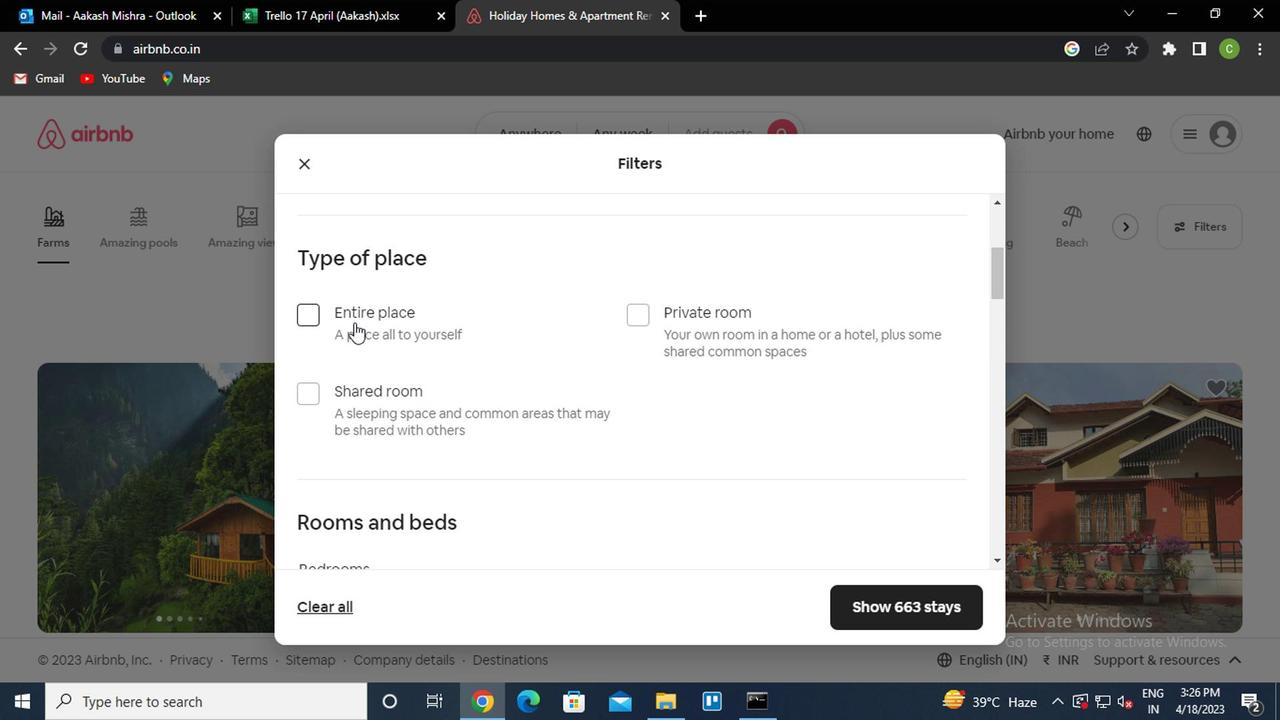 
Action: Mouse scrolled (348, 317) with delta (0, 0)
Screenshot: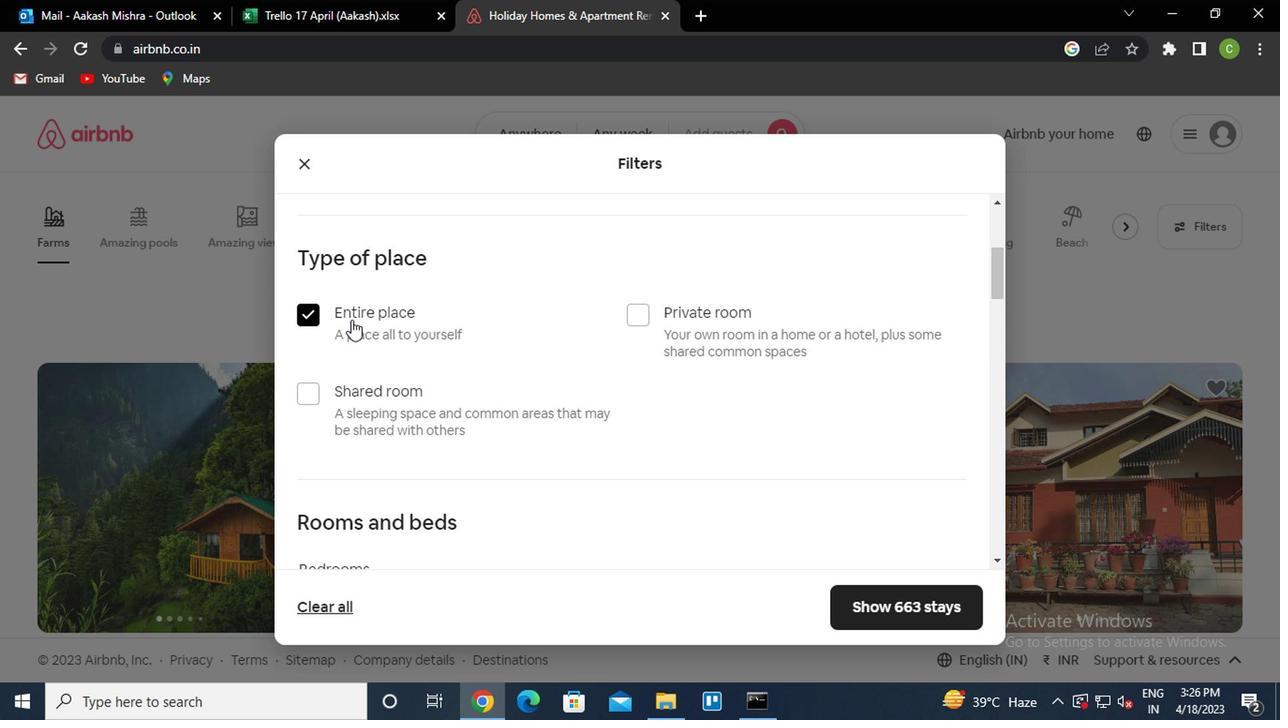
Action: Mouse moved to (346, 317)
Screenshot: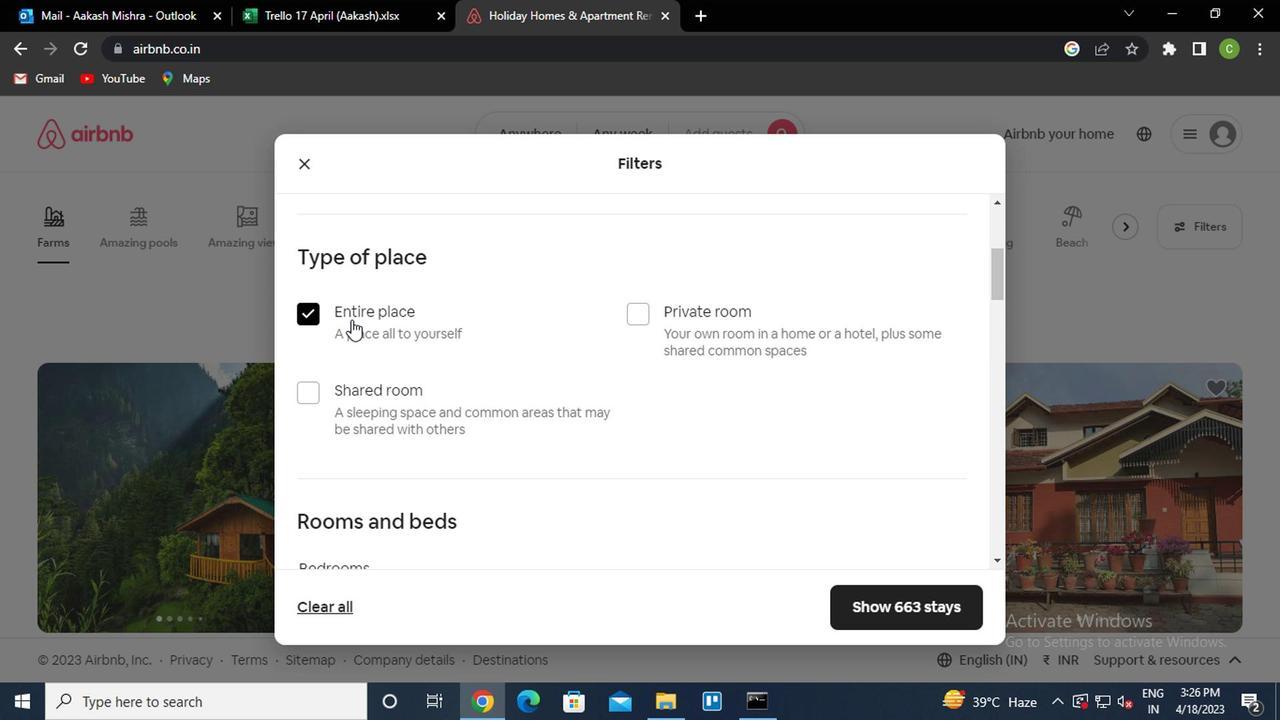 
Action: Mouse scrolled (346, 316) with delta (0, -1)
Screenshot: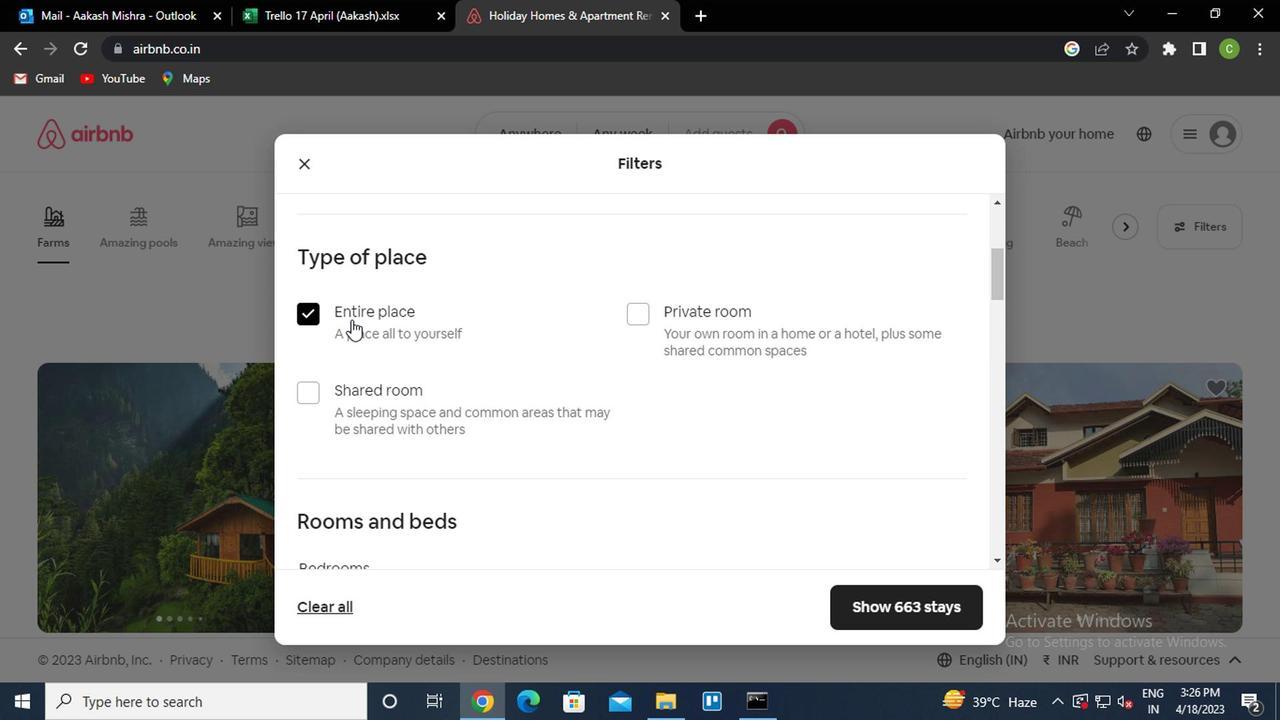 
Action: Mouse moved to (344, 316)
Screenshot: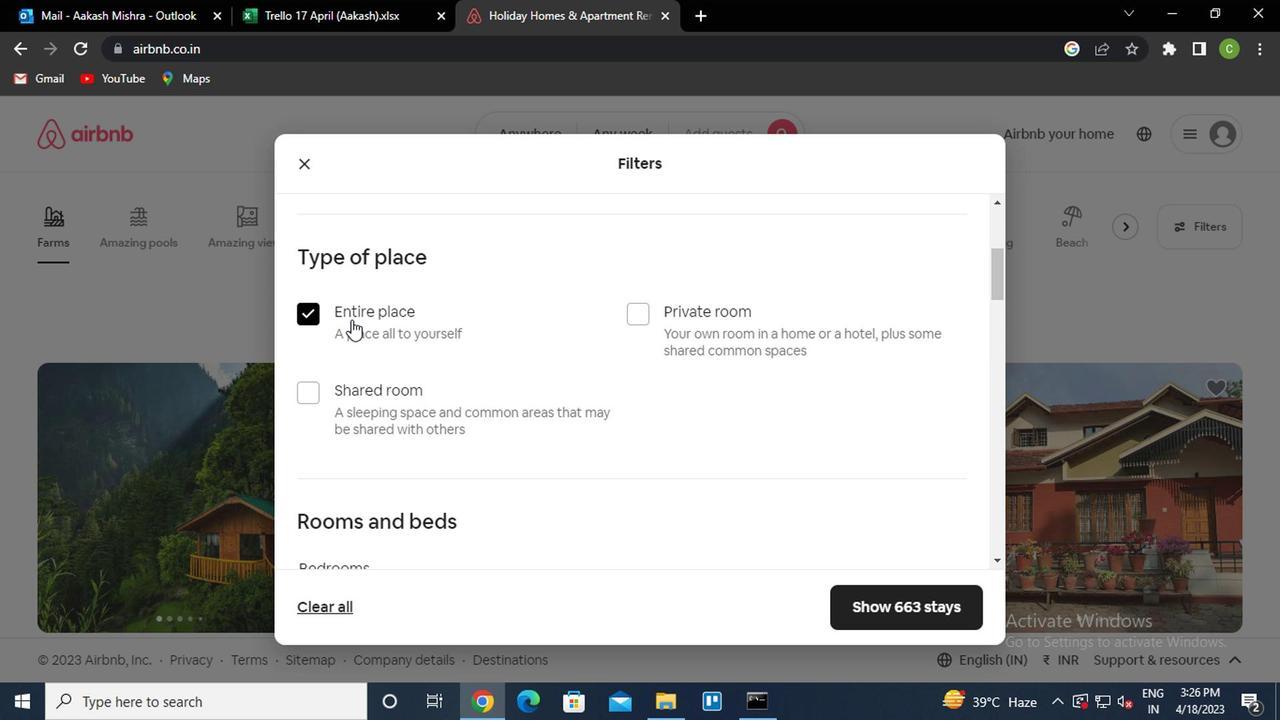 
Action: Mouse scrolled (344, 315) with delta (0, 0)
Screenshot: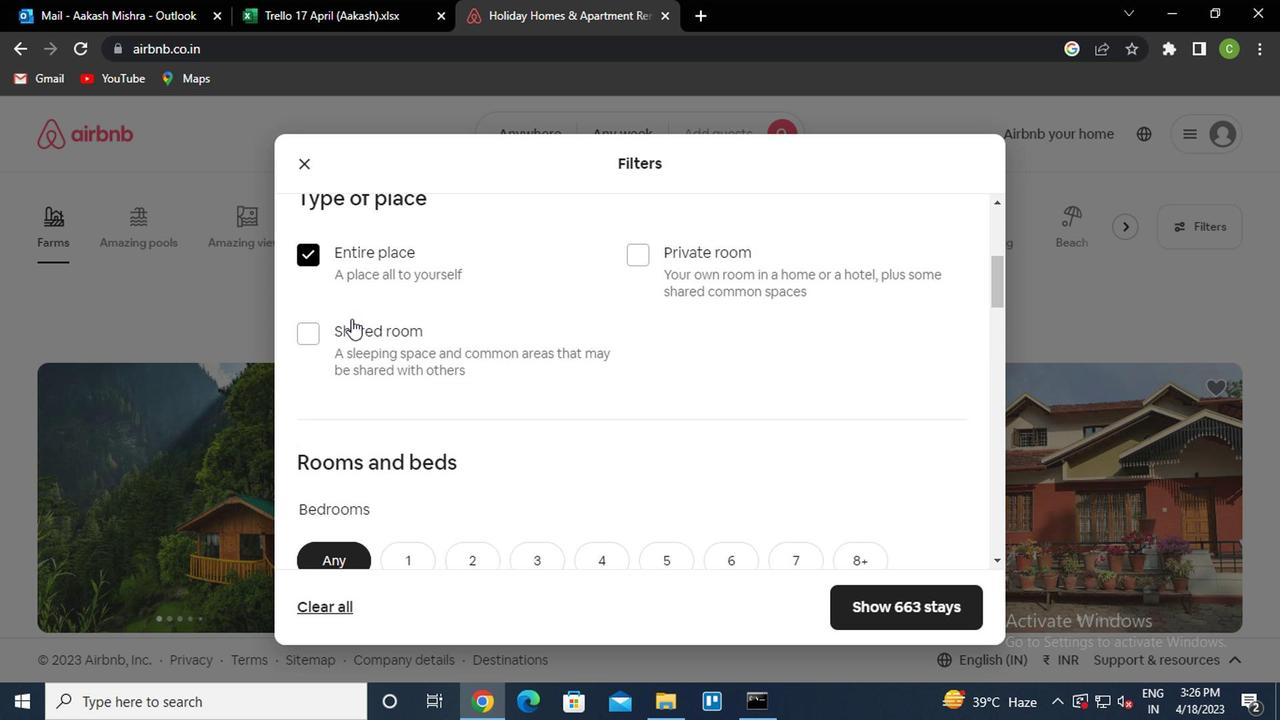 
Action: Mouse moved to (460, 332)
Screenshot: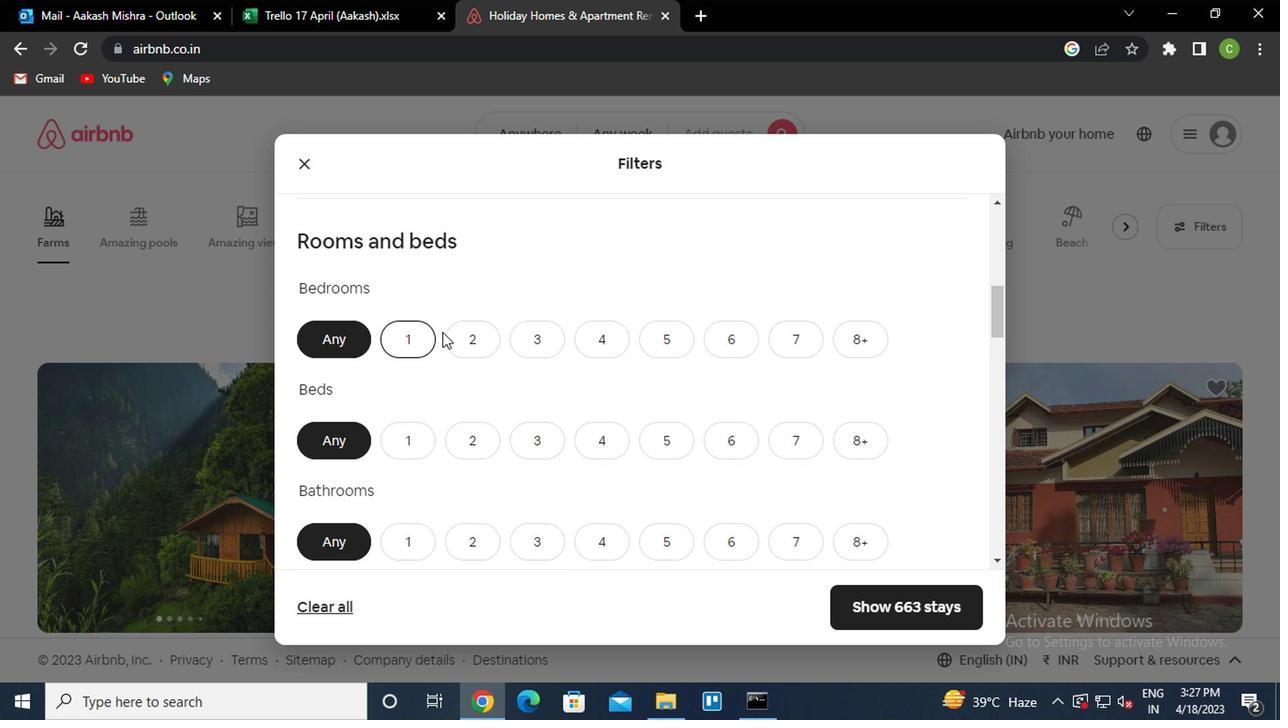 
Action: Mouse pressed left at (460, 332)
Screenshot: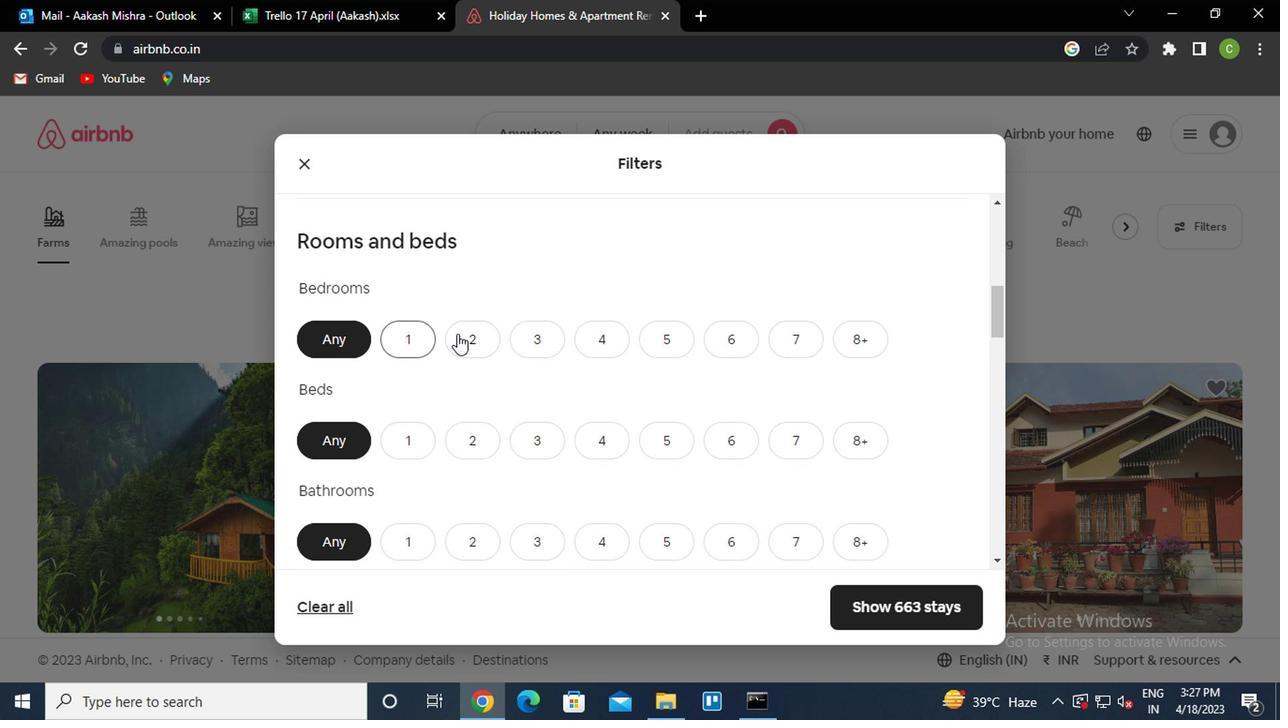 
Action: Mouse moved to (479, 447)
Screenshot: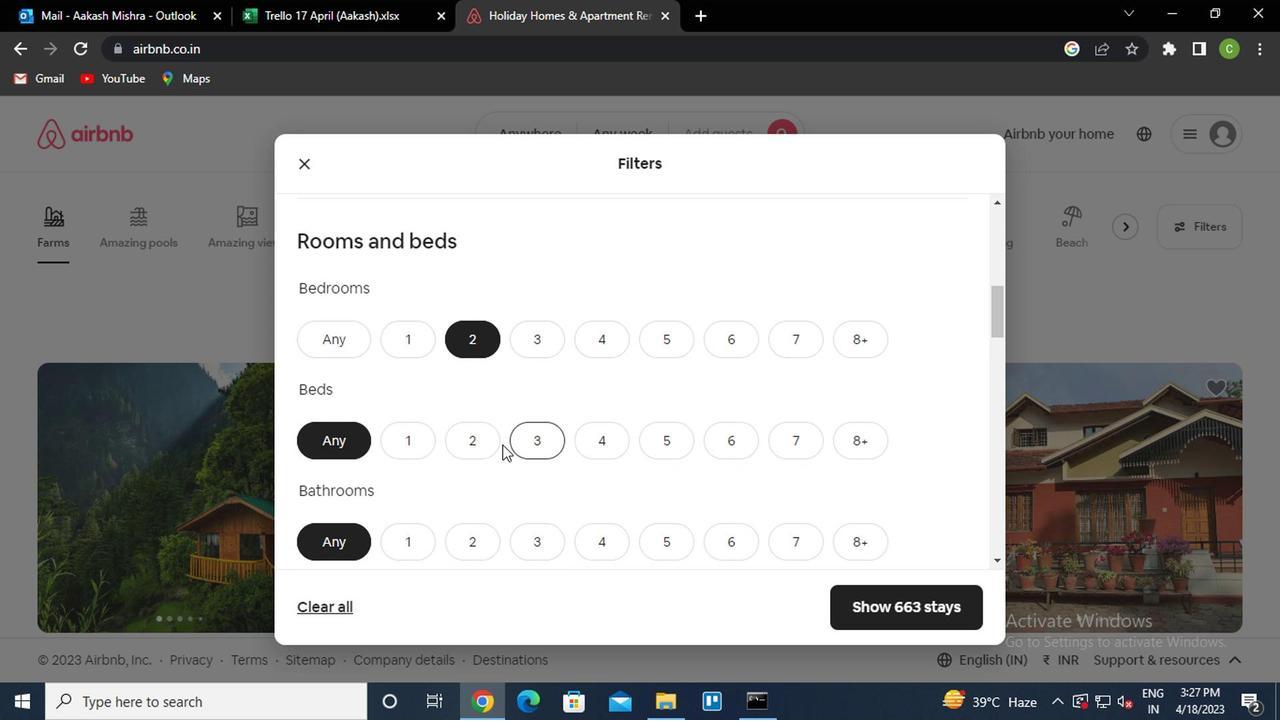 
Action: Mouse pressed left at (479, 447)
Screenshot: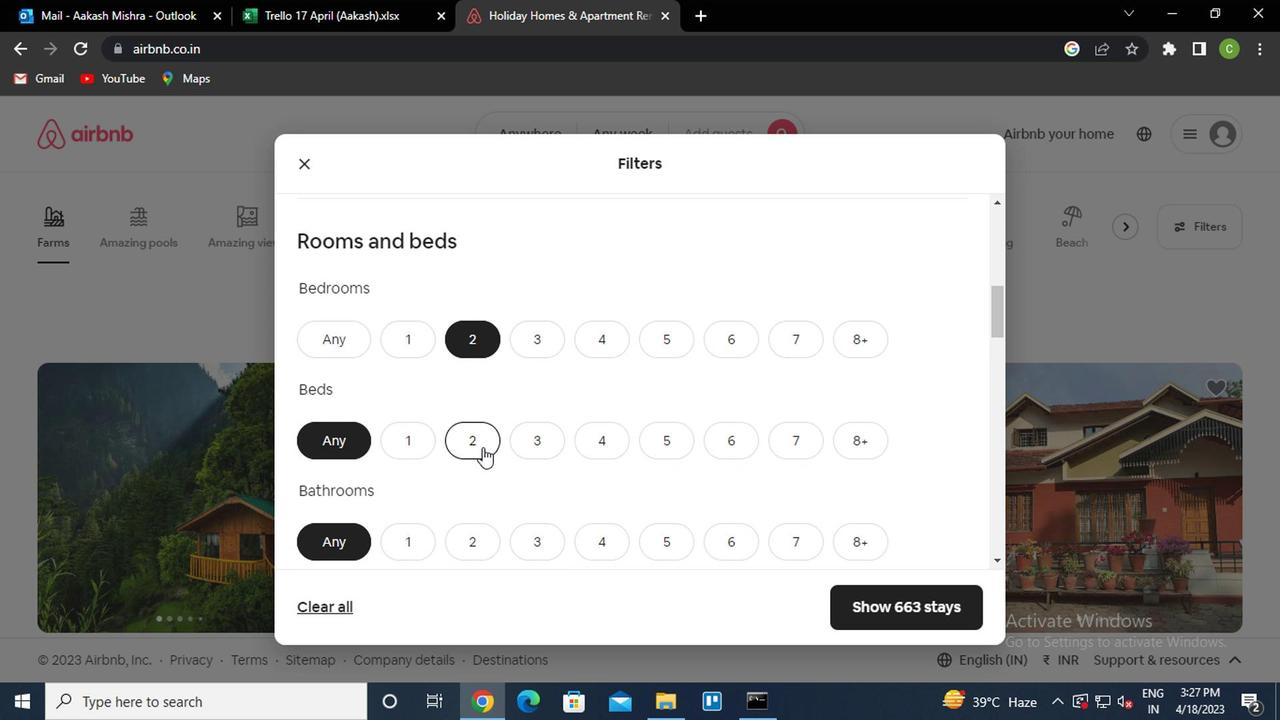 
Action: Mouse moved to (413, 541)
Screenshot: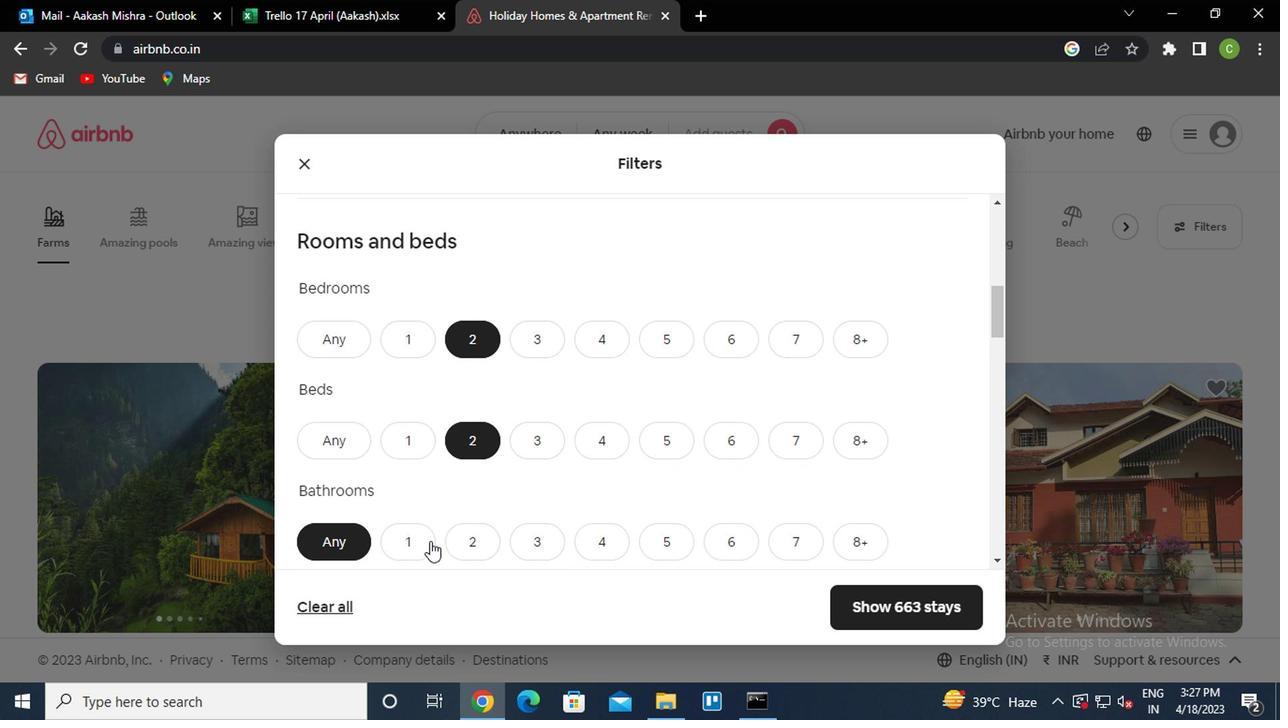 
Action: Mouse pressed left at (413, 541)
Screenshot: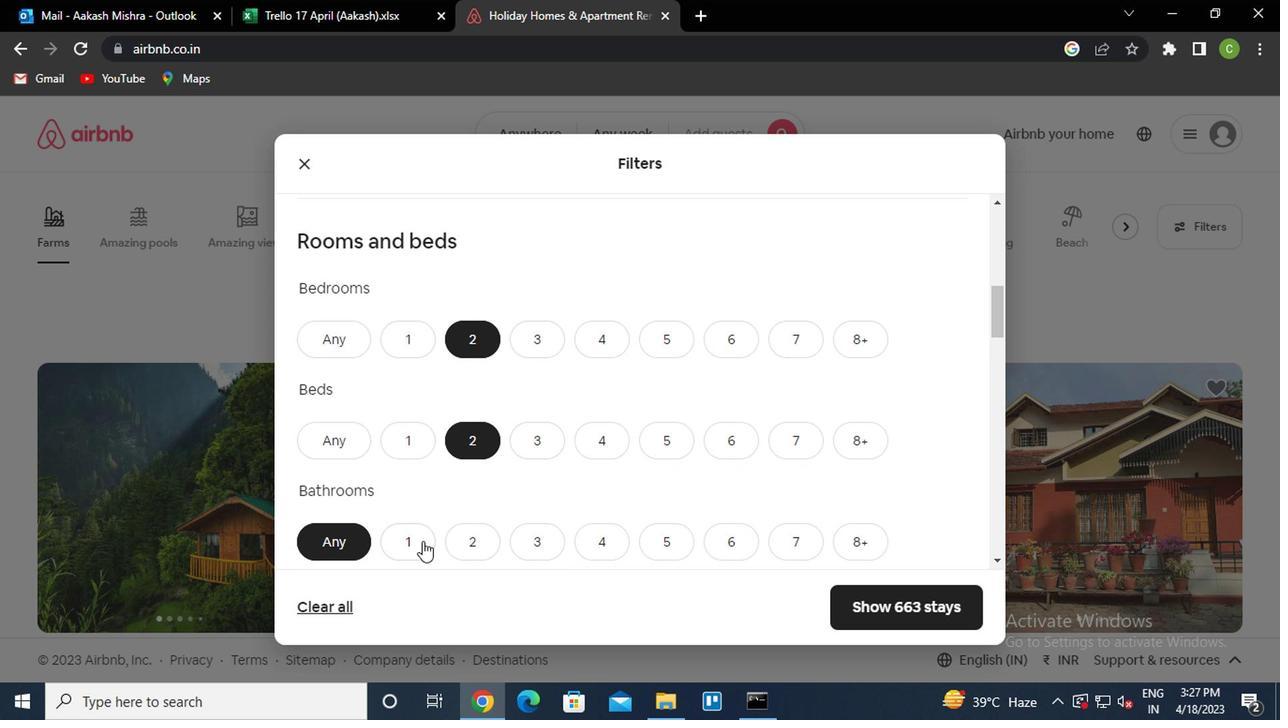 
Action: Mouse moved to (492, 496)
Screenshot: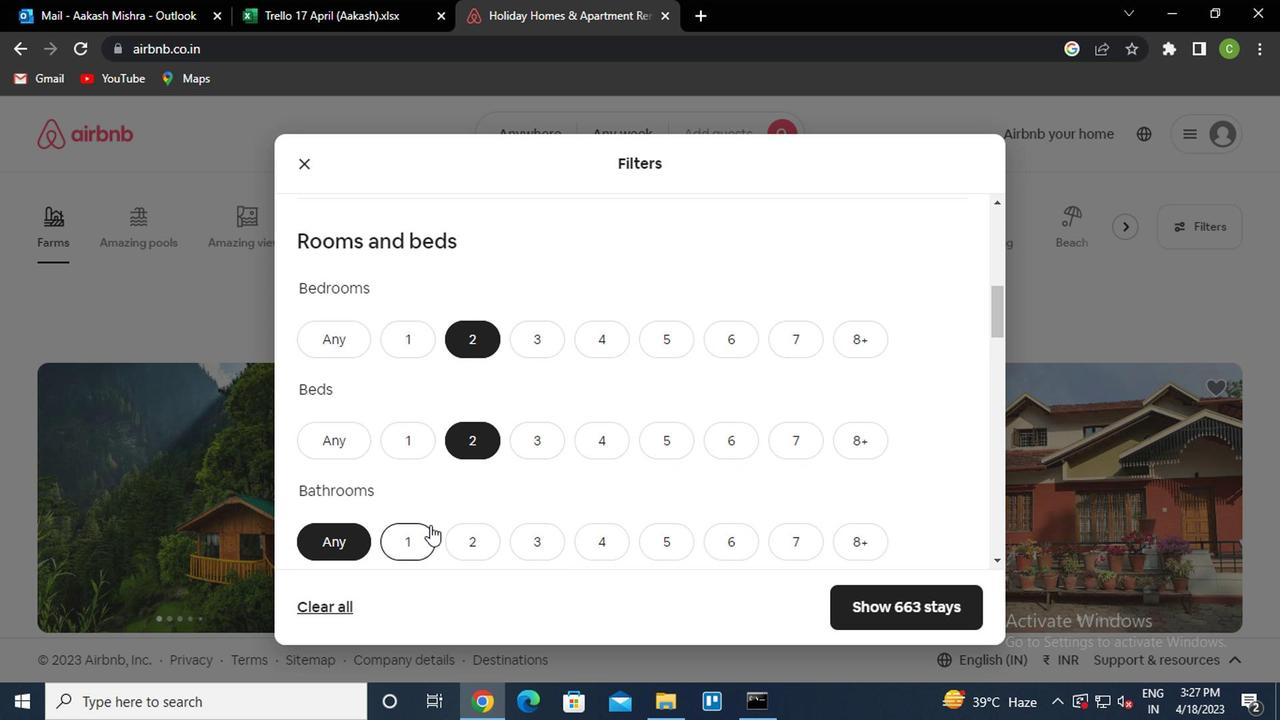 
Action: Mouse scrolled (492, 495) with delta (0, -1)
Screenshot: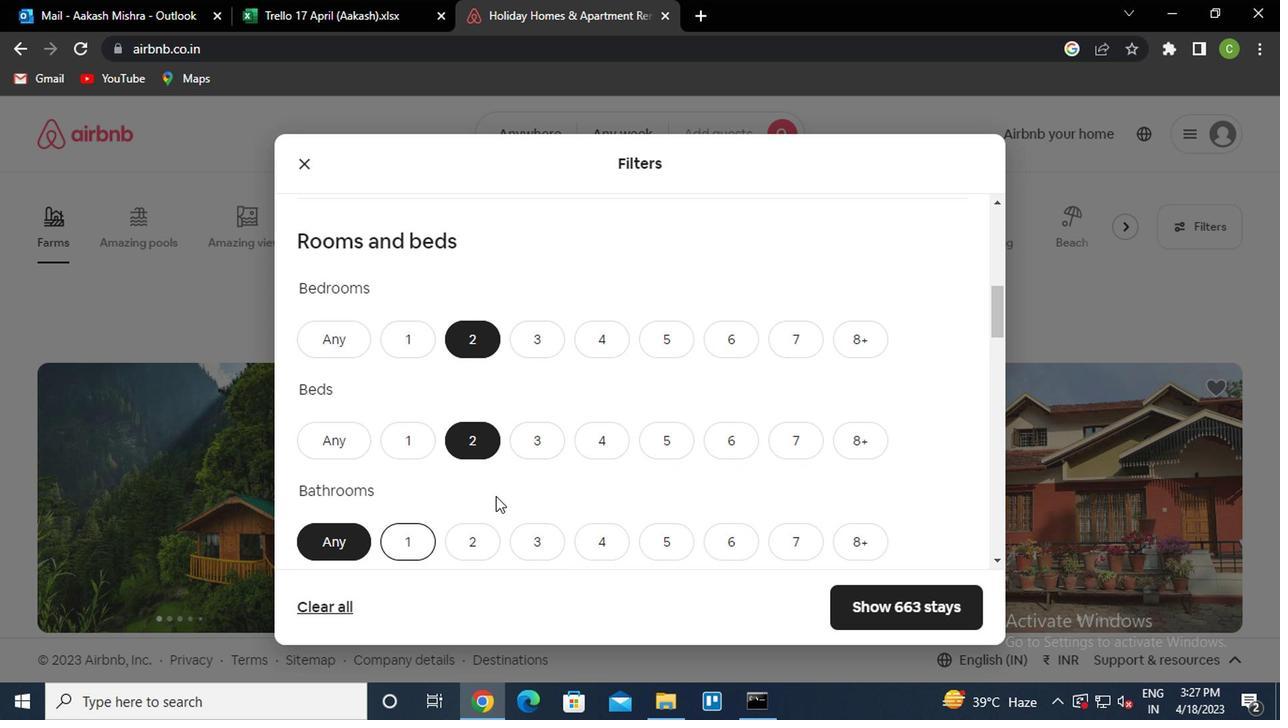 
Action: Mouse scrolled (492, 495) with delta (0, -1)
Screenshot: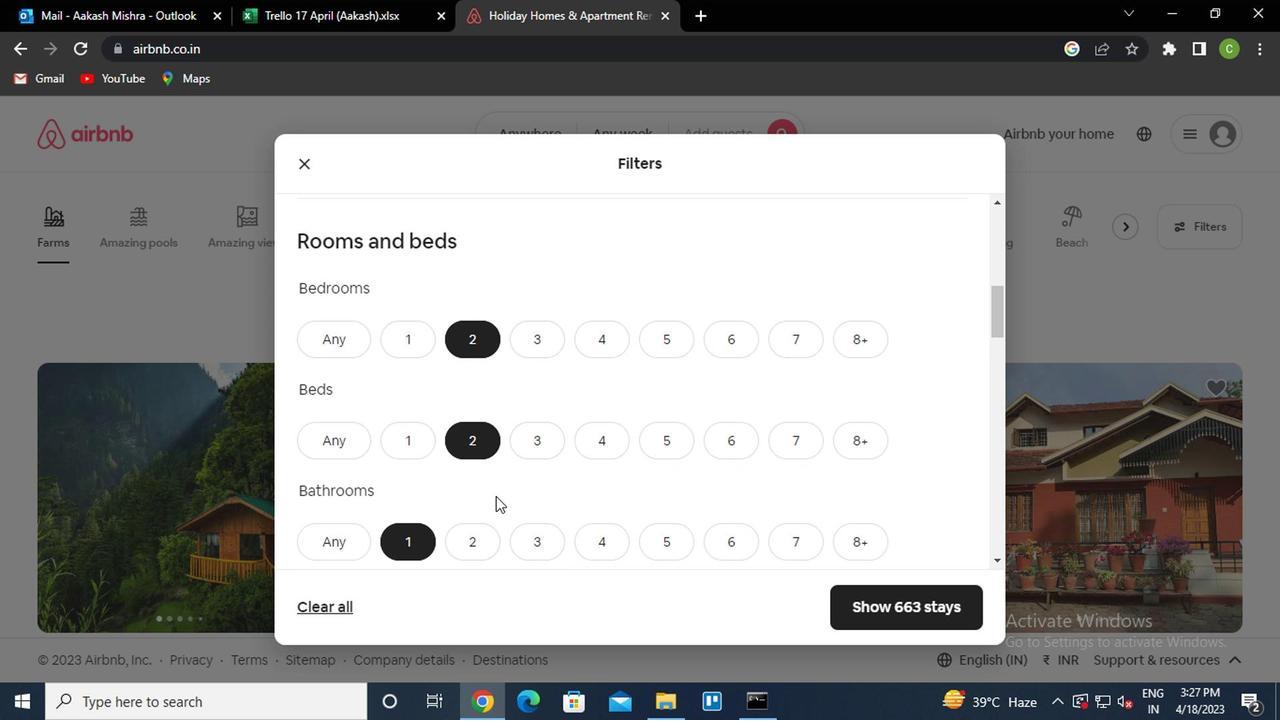 
Action: Mouse scrolled (492, 495) with delta (0, -1)
Screenshot: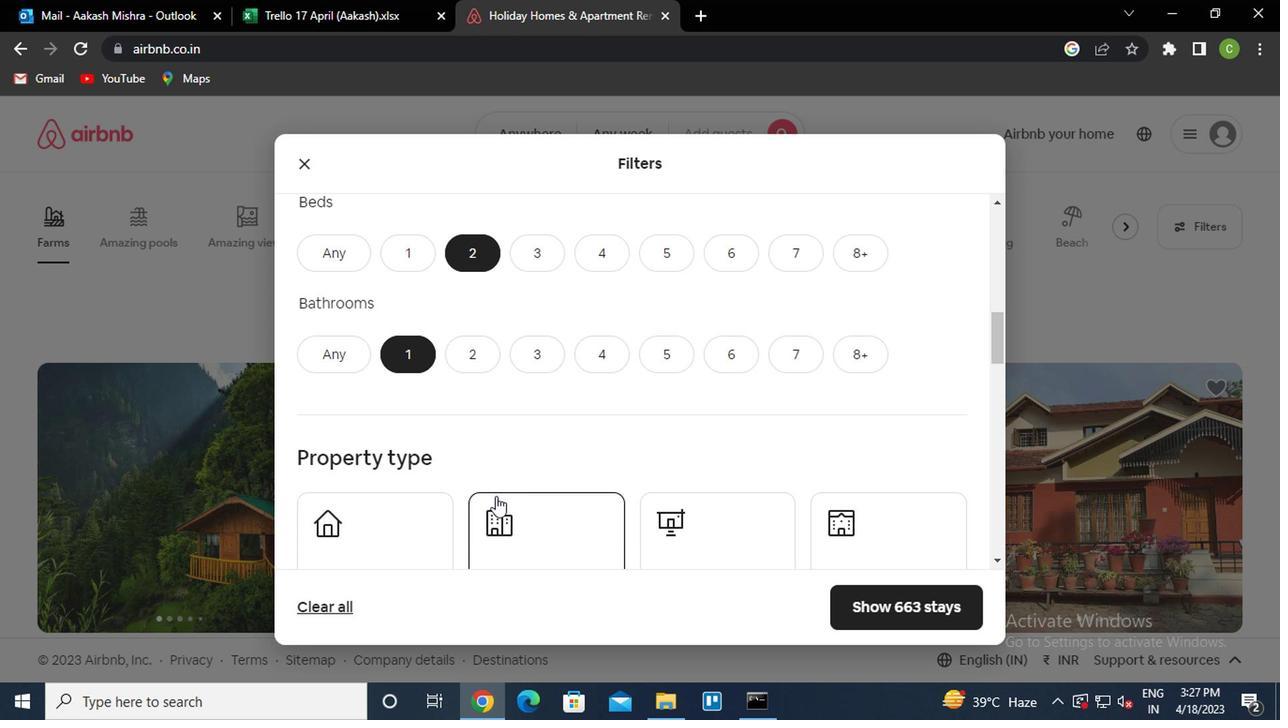 
Action: Mouse scrolled (492, 495) with delta (0, -1)
Screenshot: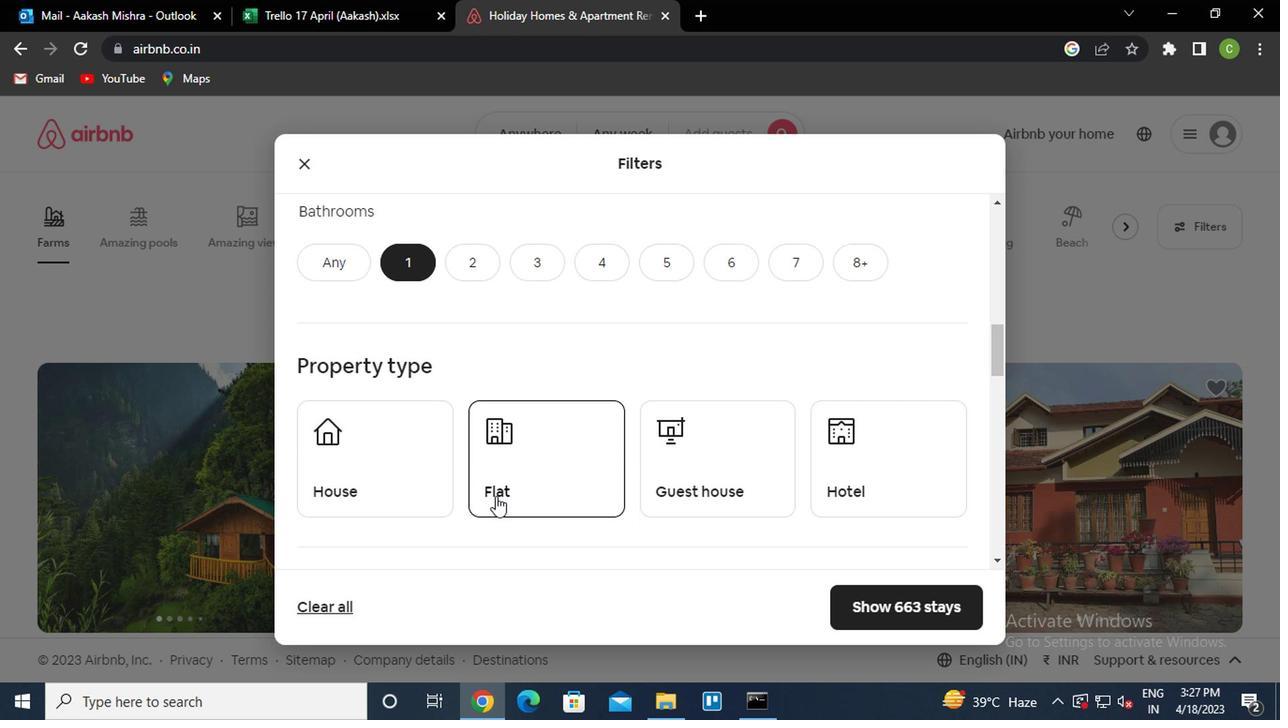 
Action: Mouse moved to (747, 384)
Screenshot: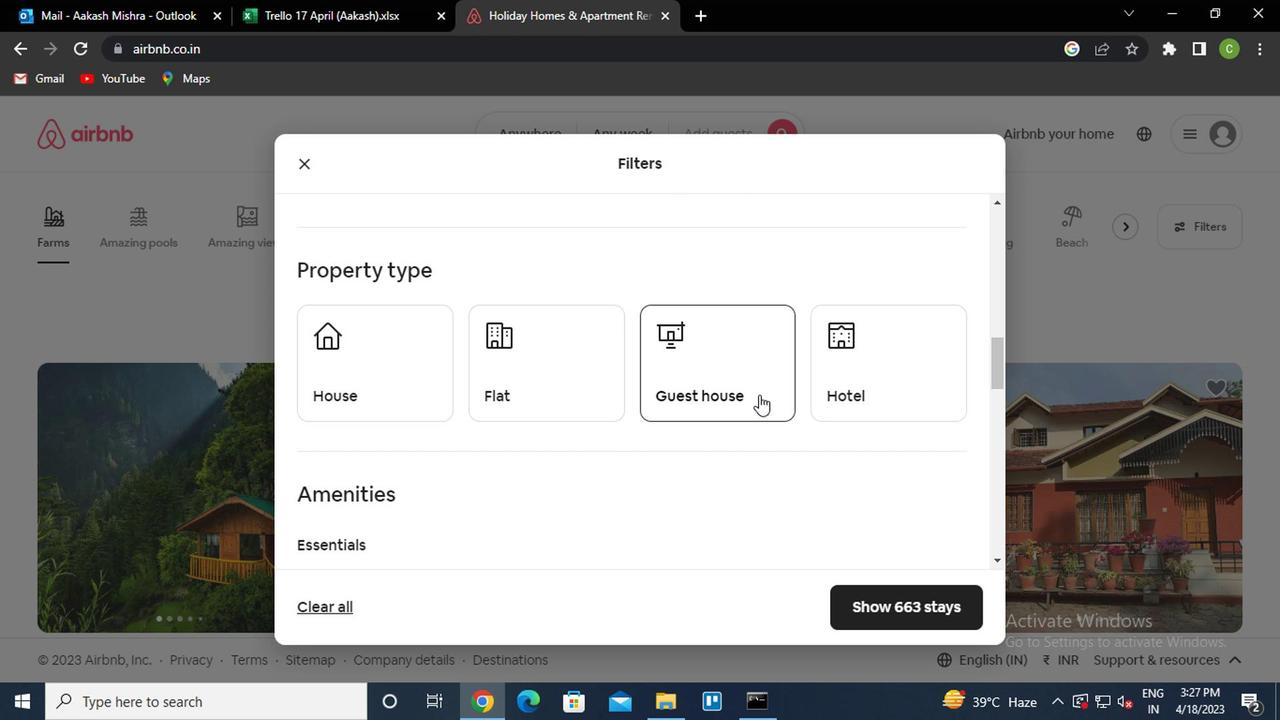 
Action: Mouse pressed left at (747, 384)
Screenshot: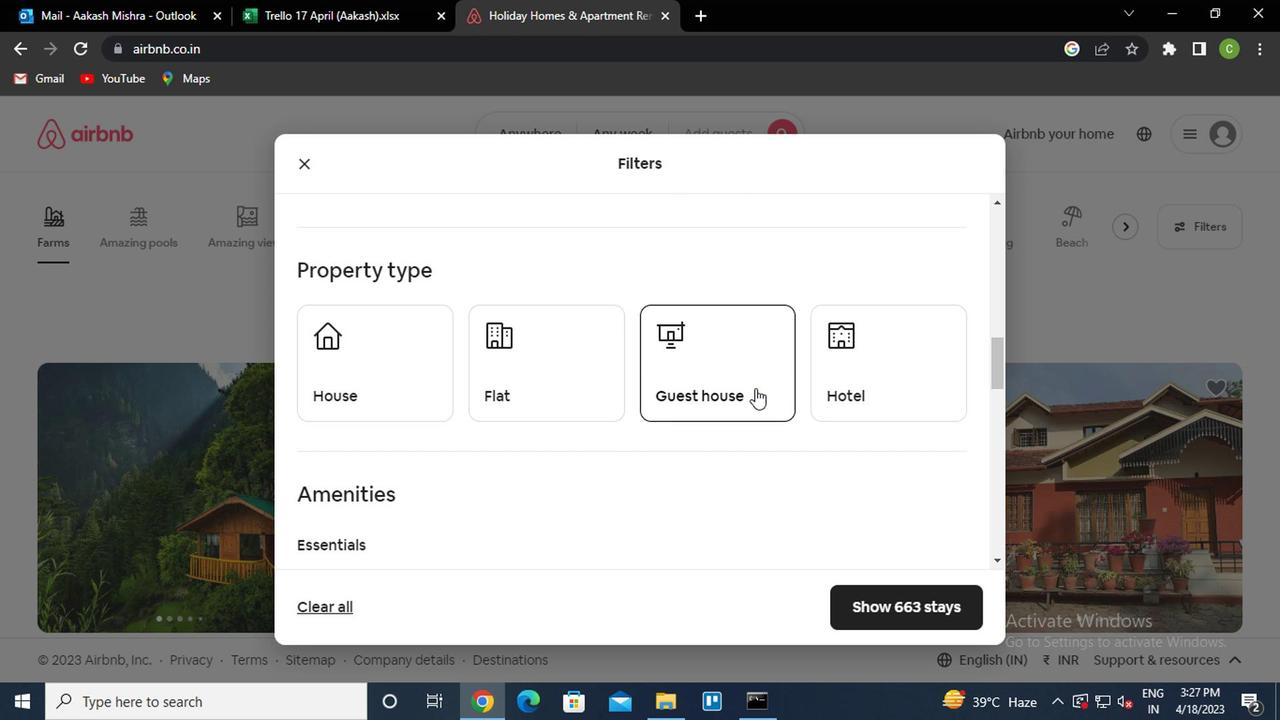 
Action: Mouse scrolled (747, 383) with delta (0, -1)
Screenshot: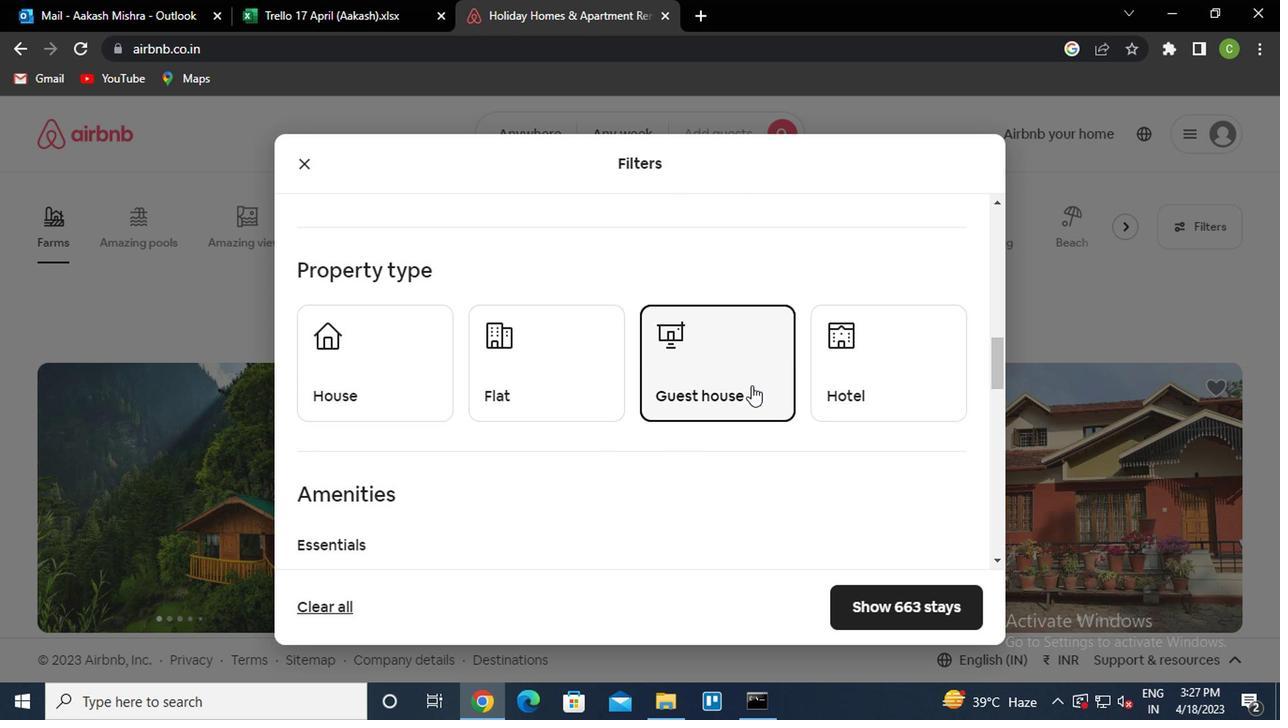
Action: Mouse moved to (742, 392)
Screenshot: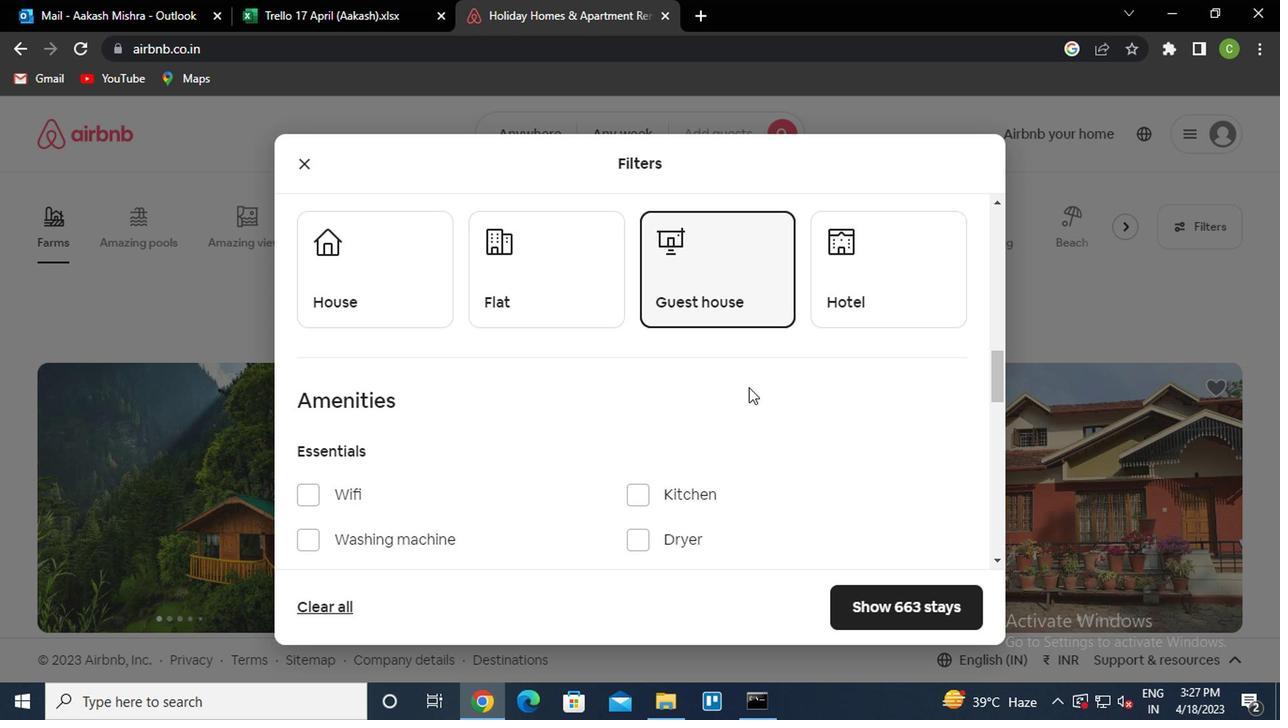 
Action: Mouse scrolled (742, 391) with delta (0, 0)
Screenshot: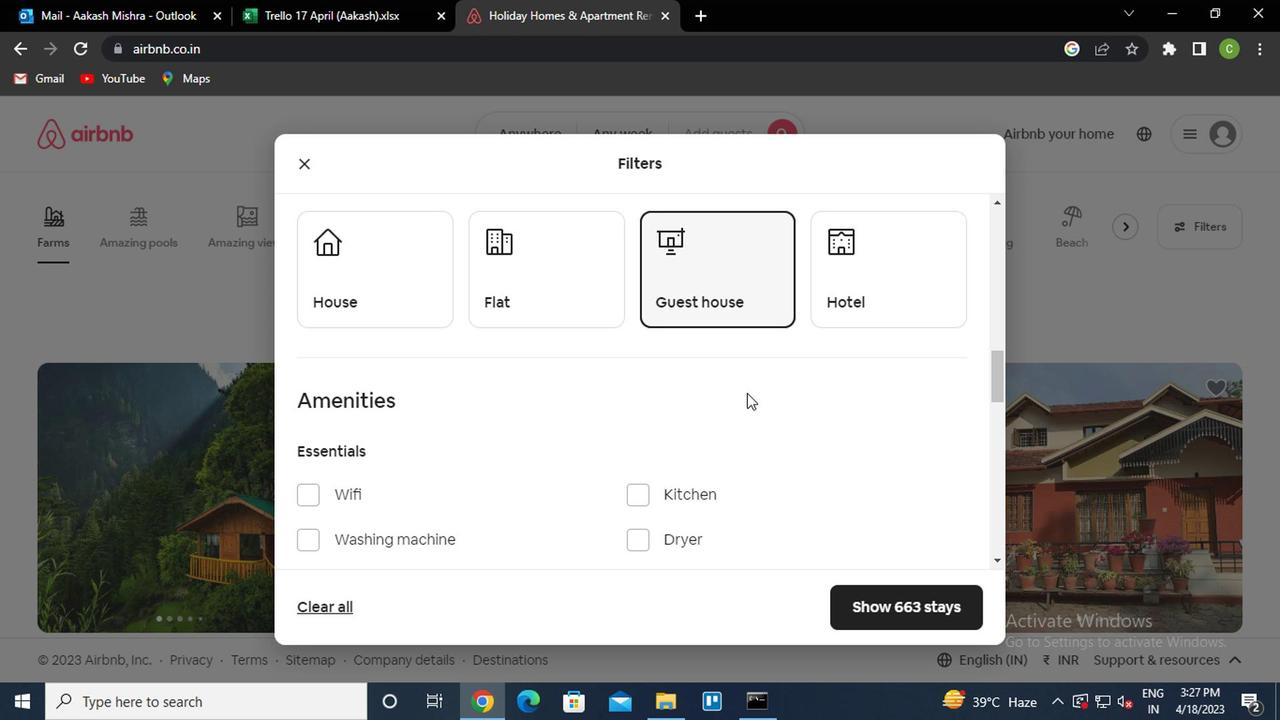 
Action: Mouse moved to (308, 410)
Screenshot: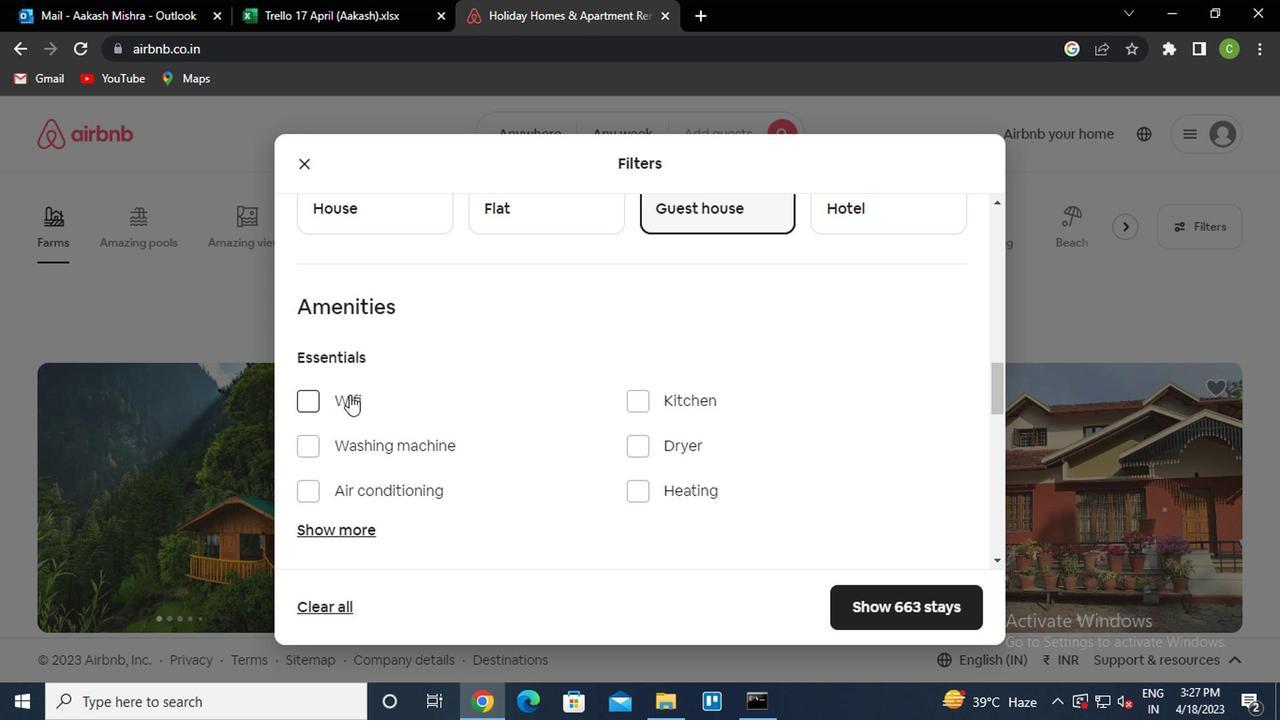 
Action: Mouse pressed left at (308, 410)
Screenshot: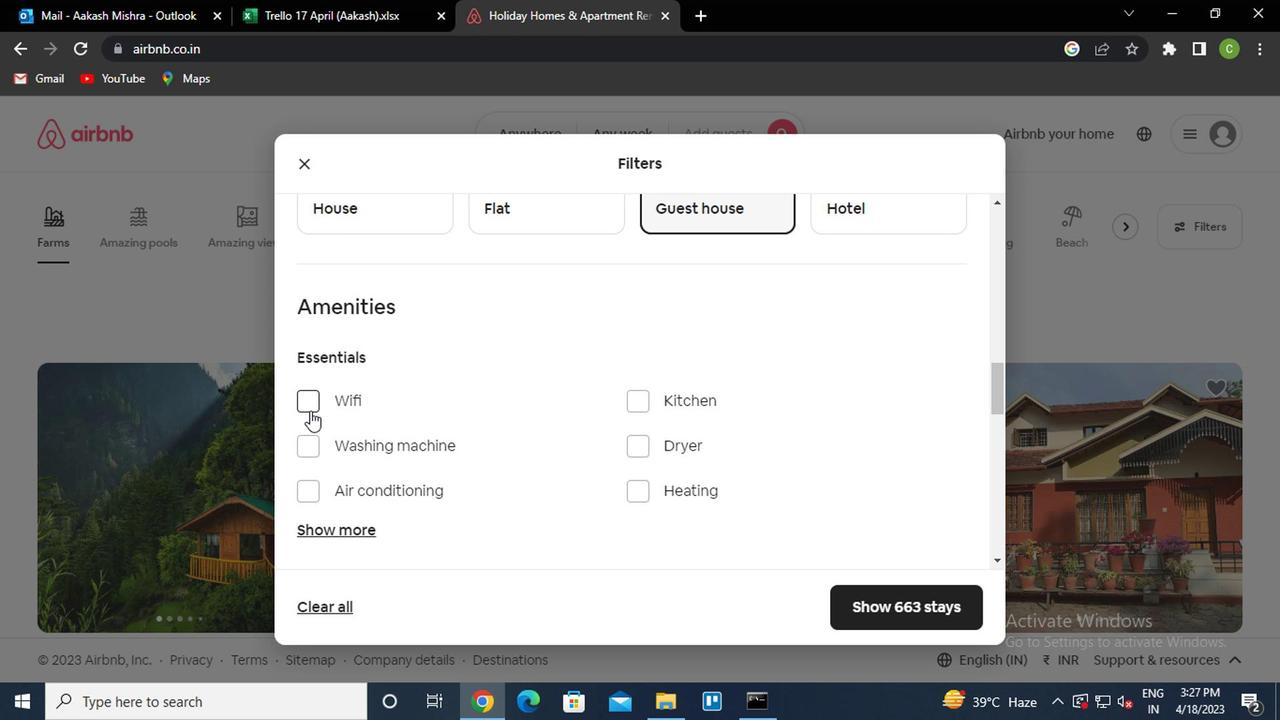 
Action: Mouse moved to (484, 411)
Screenshot: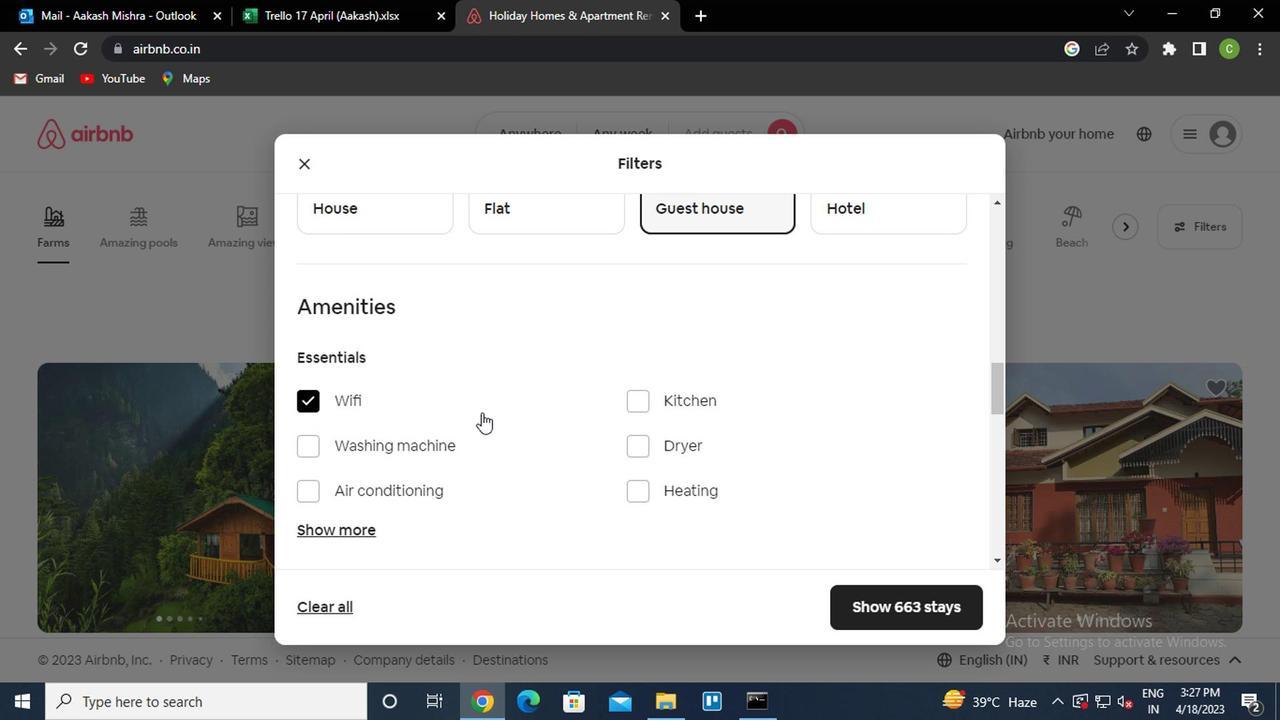 
Action: Mouse scrolled (484, 410) with delta (0, -1)
Screenshot: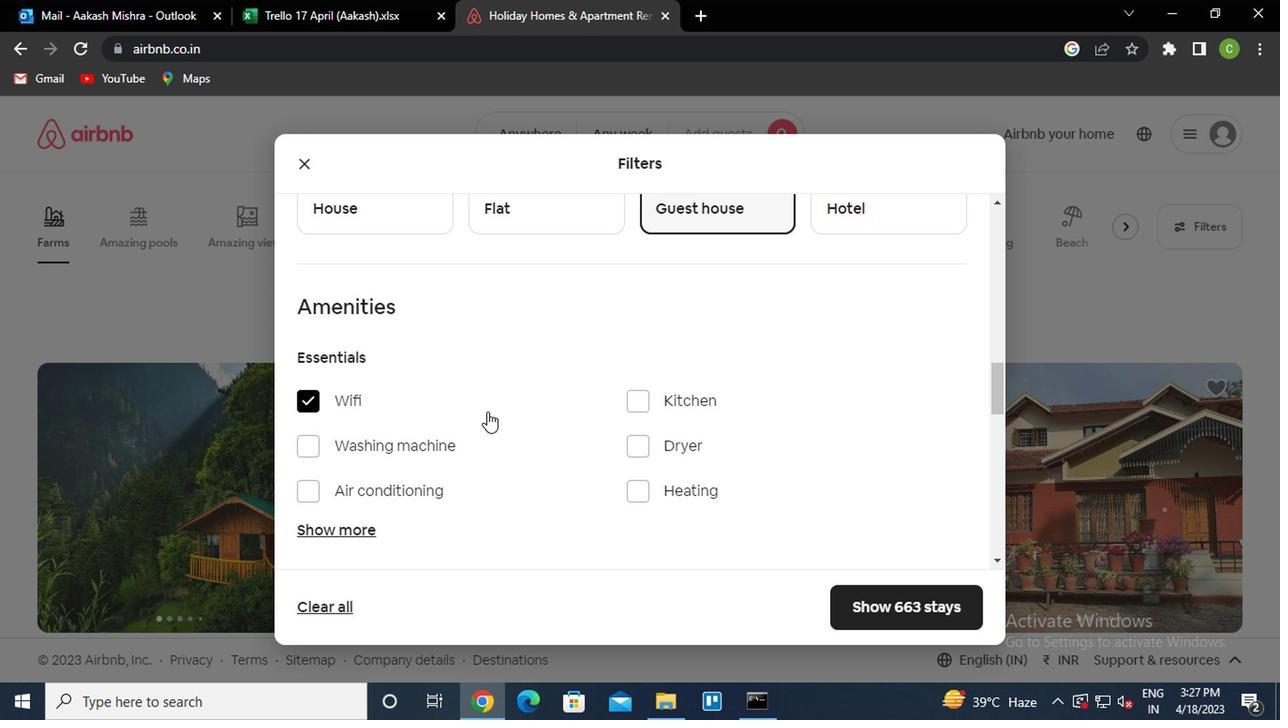 
Action: Mouse scrolled (484, 410) with delta (0, -1)
Screenshot: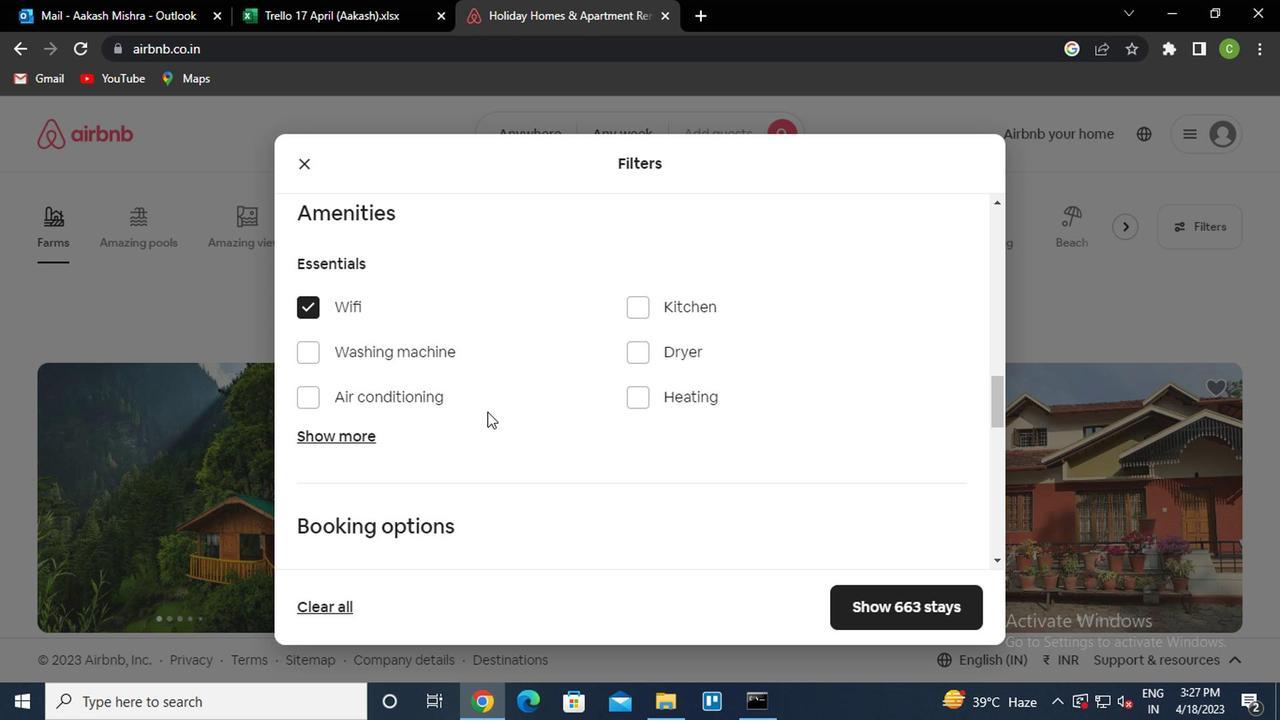 
Action: Mouse scrolled (484, 410) with delta (0, -1)
Screenshot: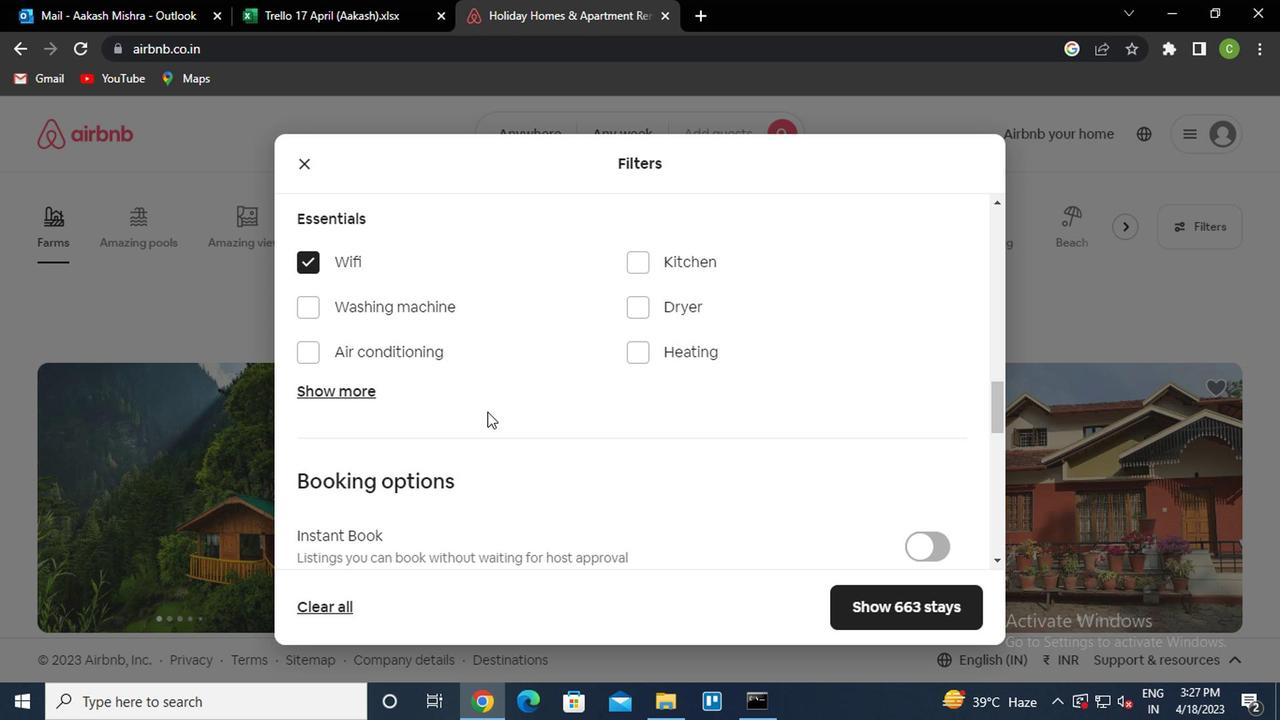 
Action: Mouse scrolled (484, 410) with delta (0, -1)
Screenshot: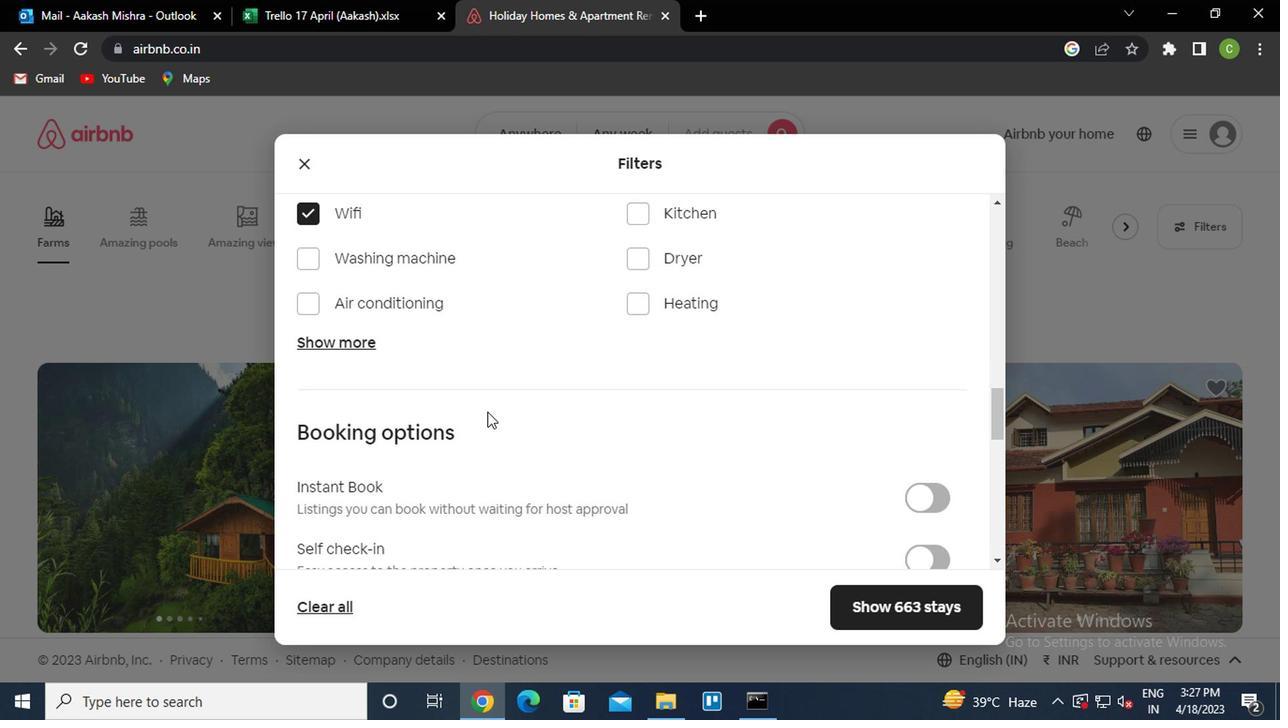 
Action: Mouse scrolled (484, 410) with delta (0, -1)
Screenshot: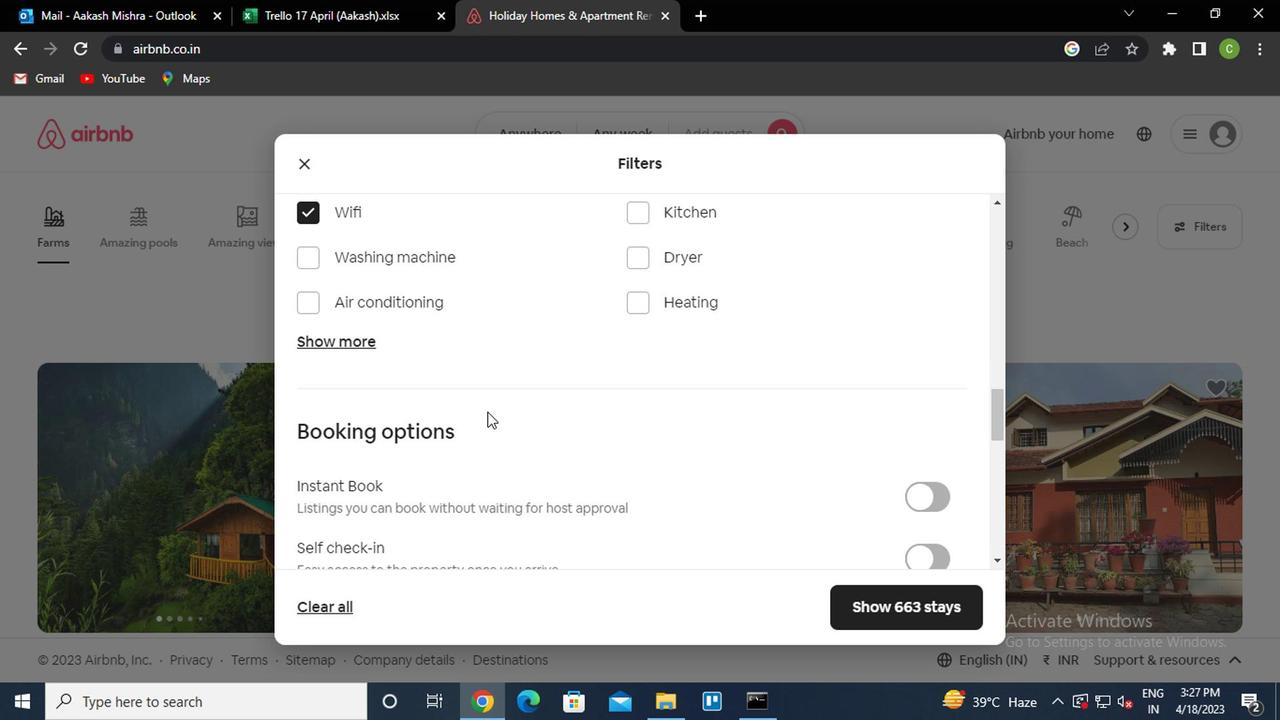 
Action: Mouse moved to (924, 288)
Screenshot: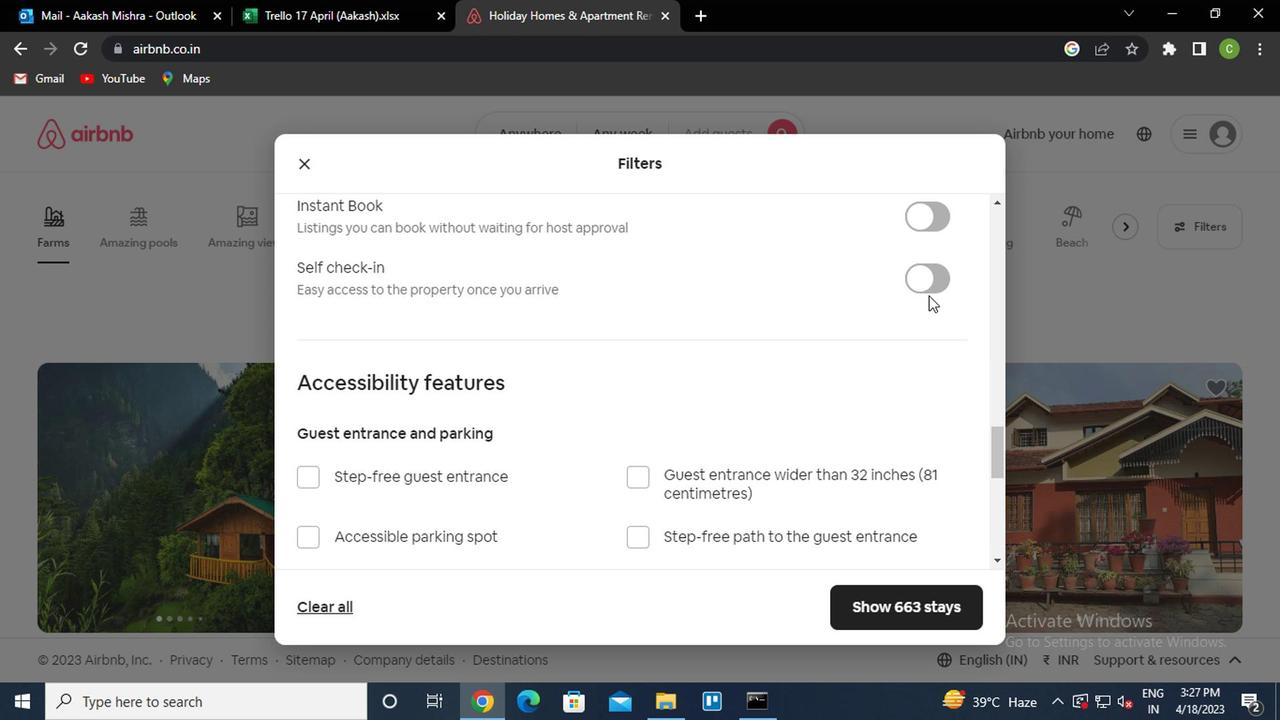 
Action: Mouse pressed left at (924, 288)
Screenshot: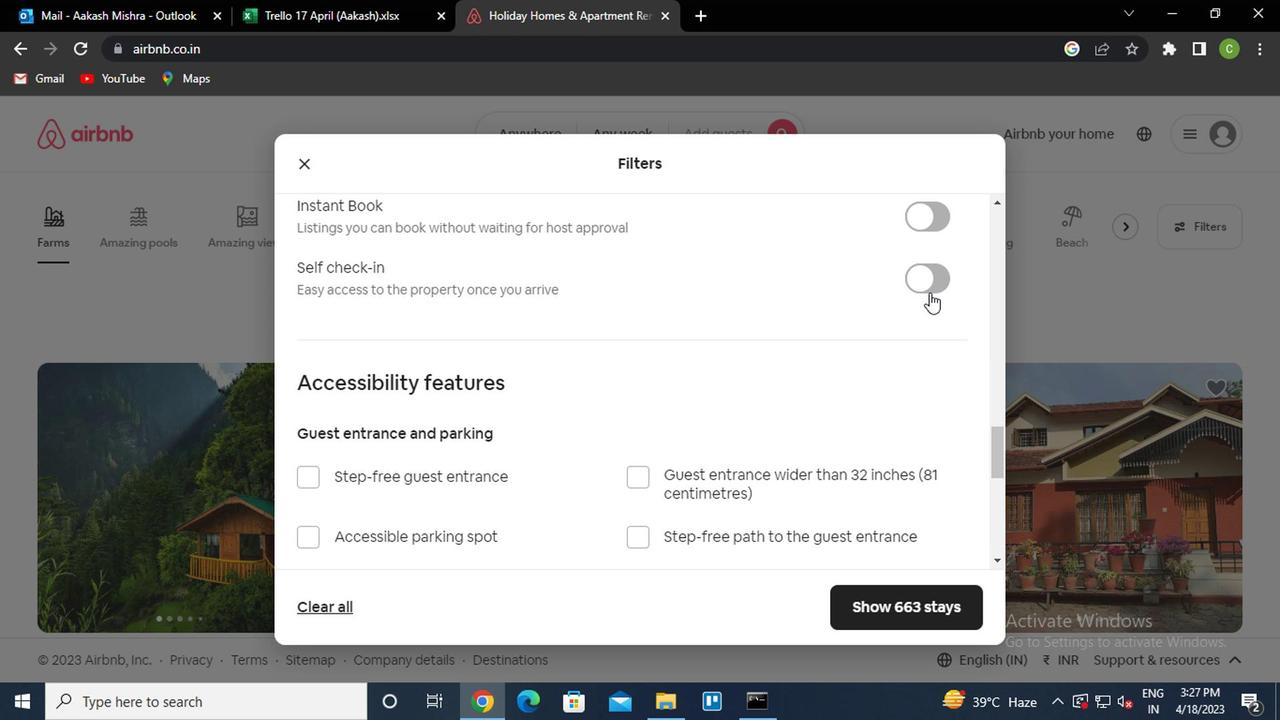 
Action: Mouse moved to (672, 408)
Screenshot: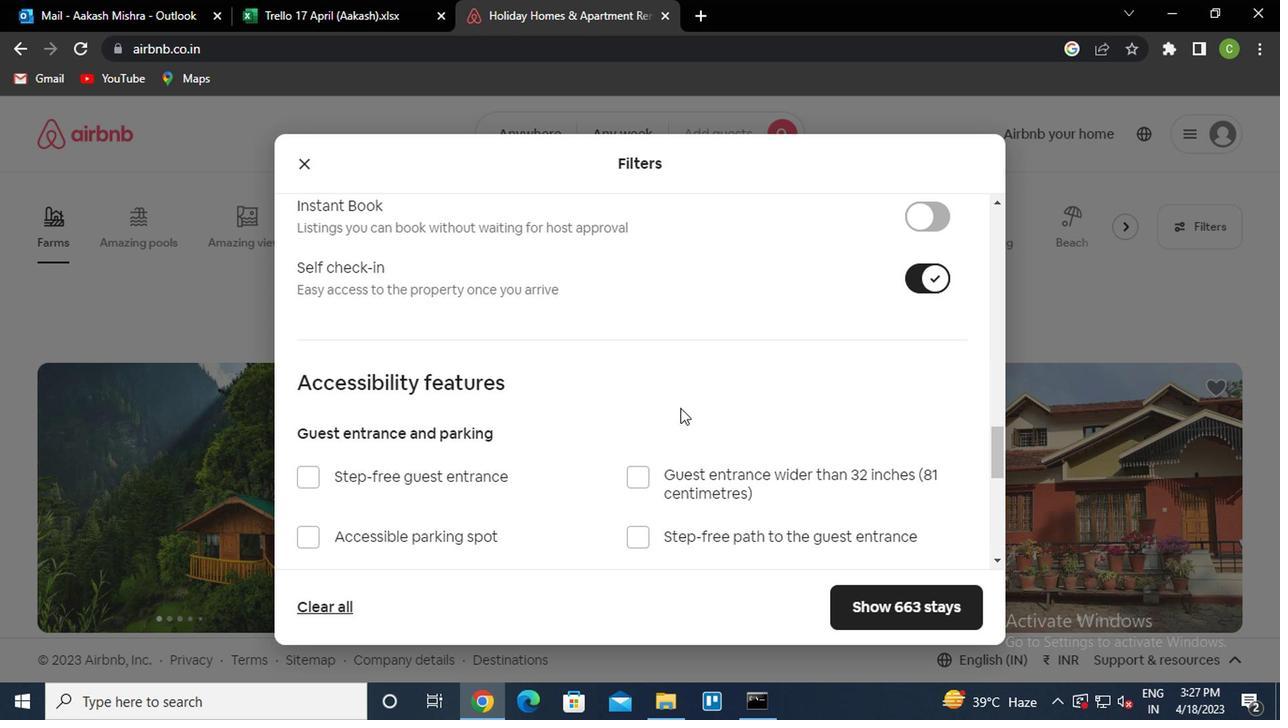 
Action: Mouse scrolled (672, 407) with delta (0, 0)
Screenshot: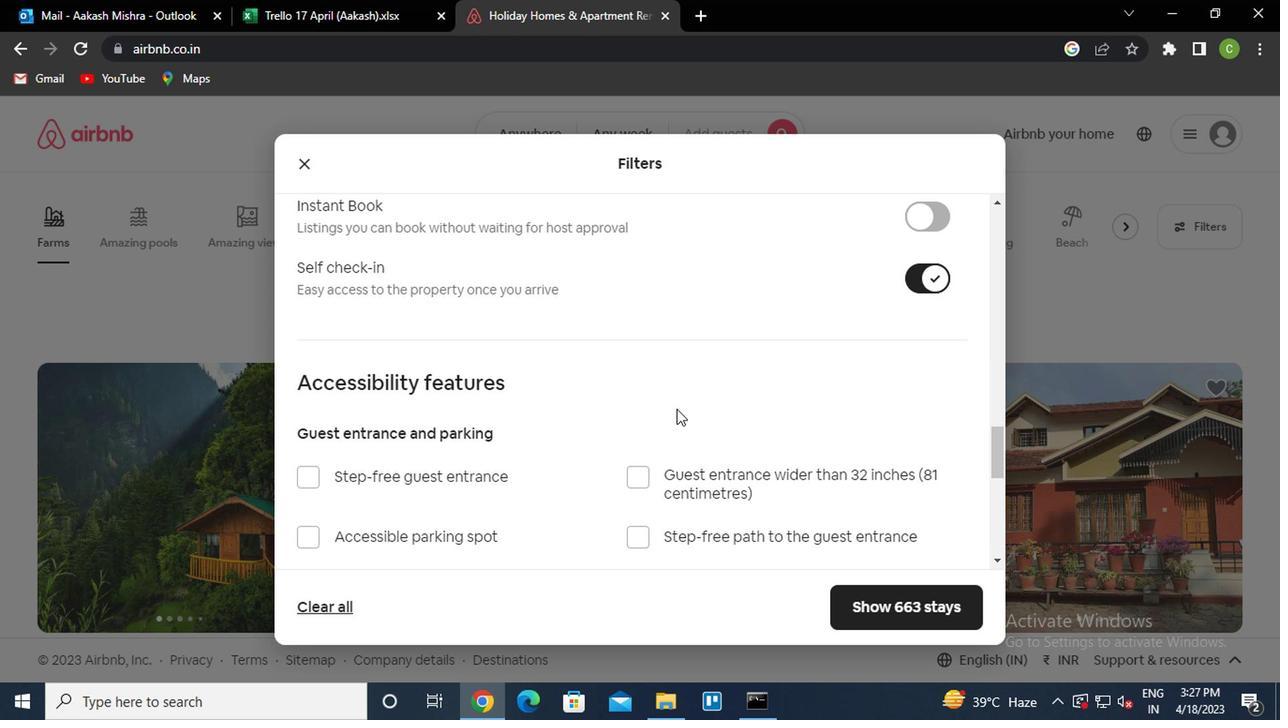 
Action: Mouse moved to (671, 408)
Screenshot: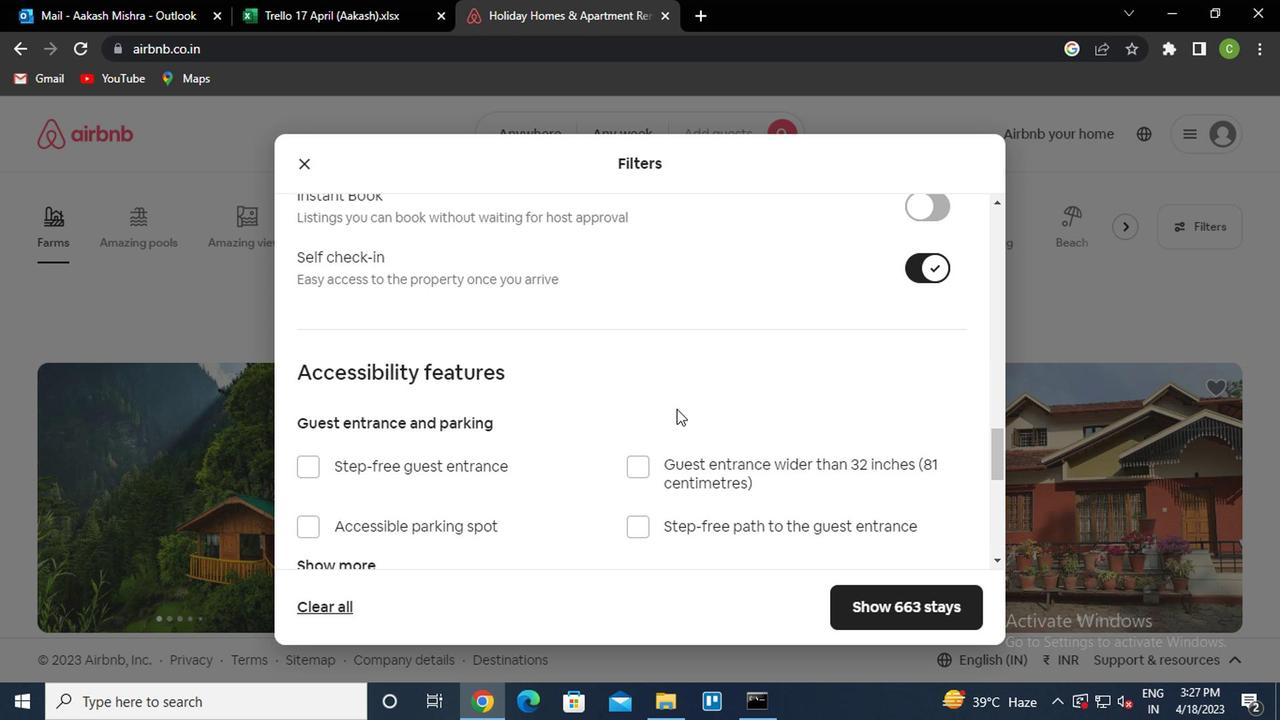 
Action: Mouse scrolled (671, 407) with delta (0, 0)
Screenshot: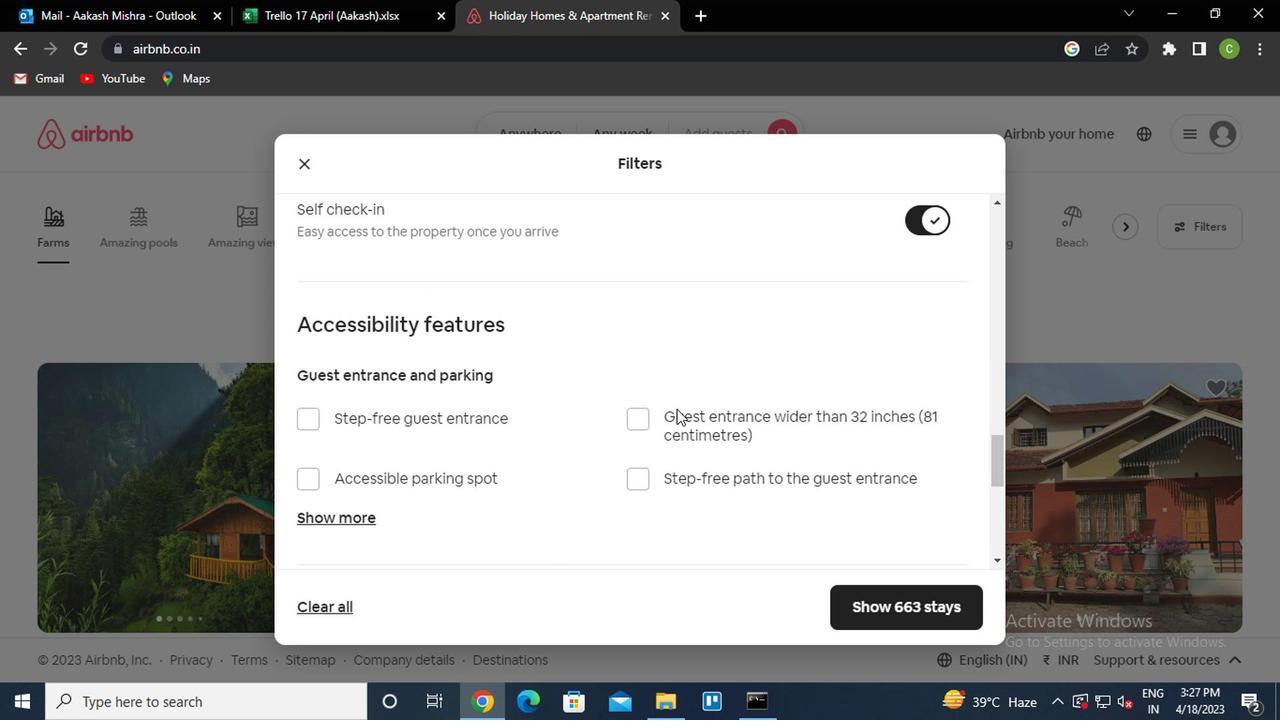 
Action: Mouse scrolled (671, 407) with delta (0, 0)
Screenshot: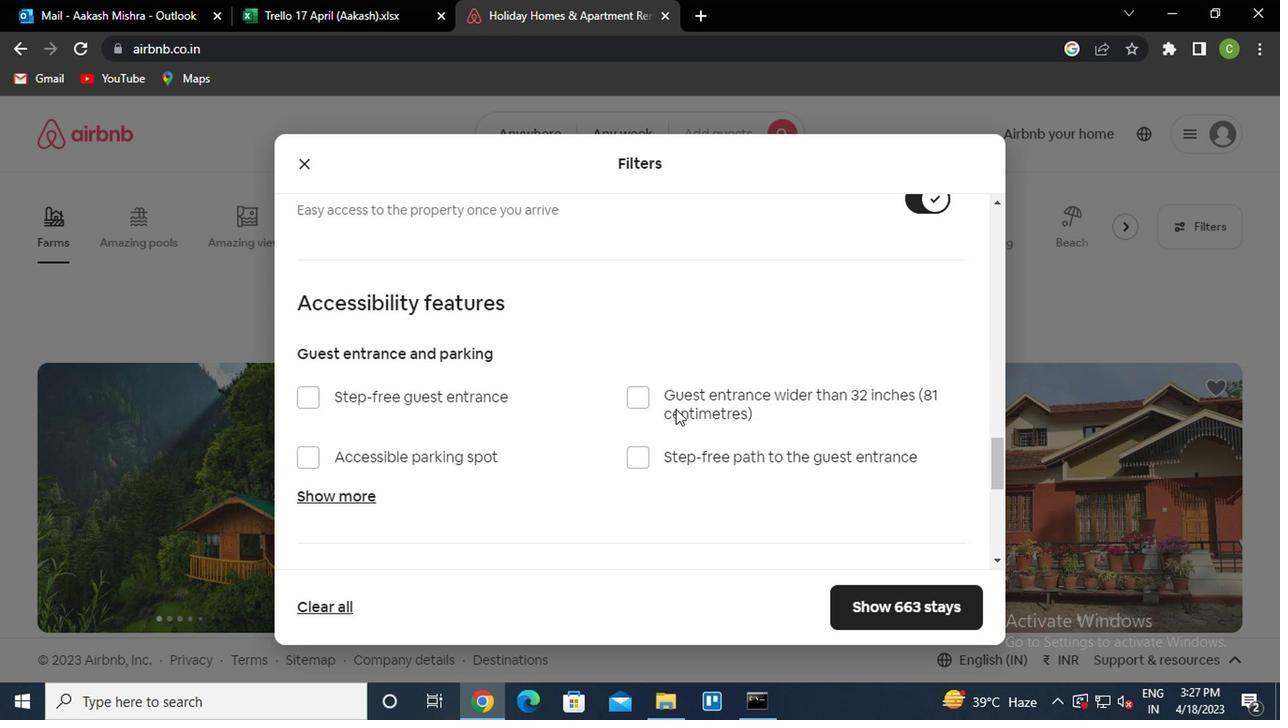 
Action: Mouse scrolled (671, 407) with delta (0, 0)
Screenshot: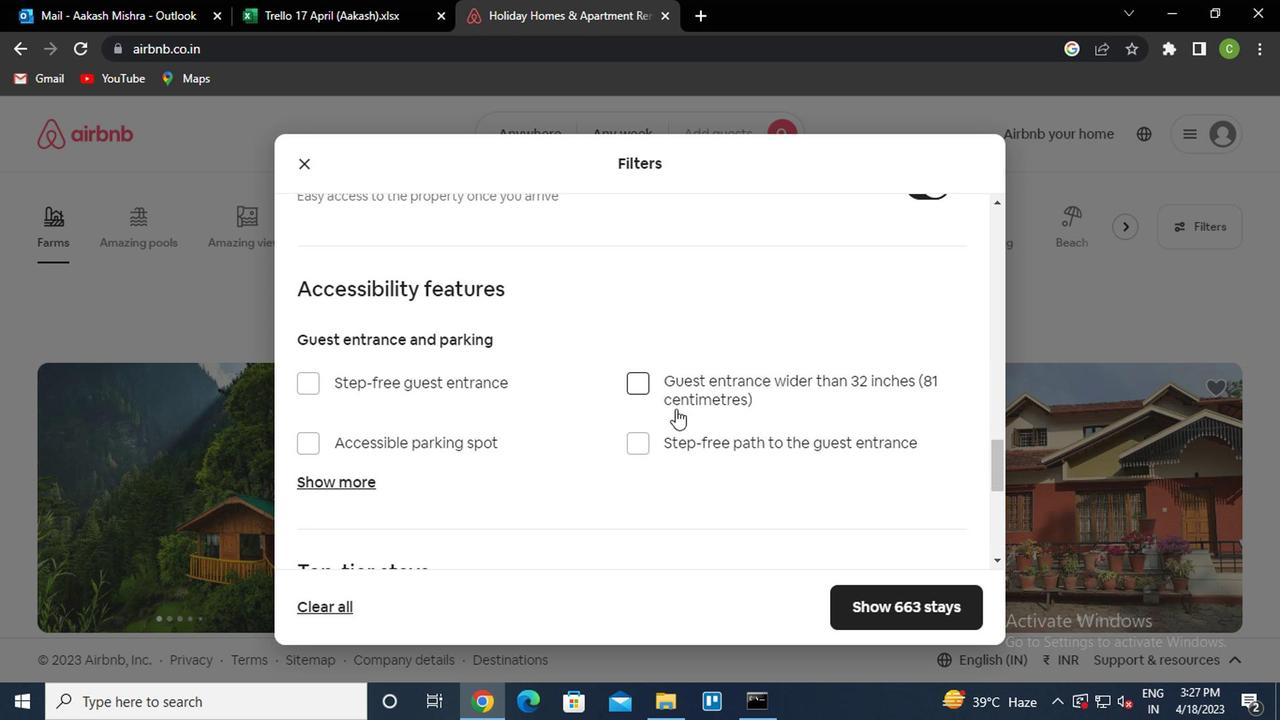
Action: Mouse moved to (461, 443)
Screenshot: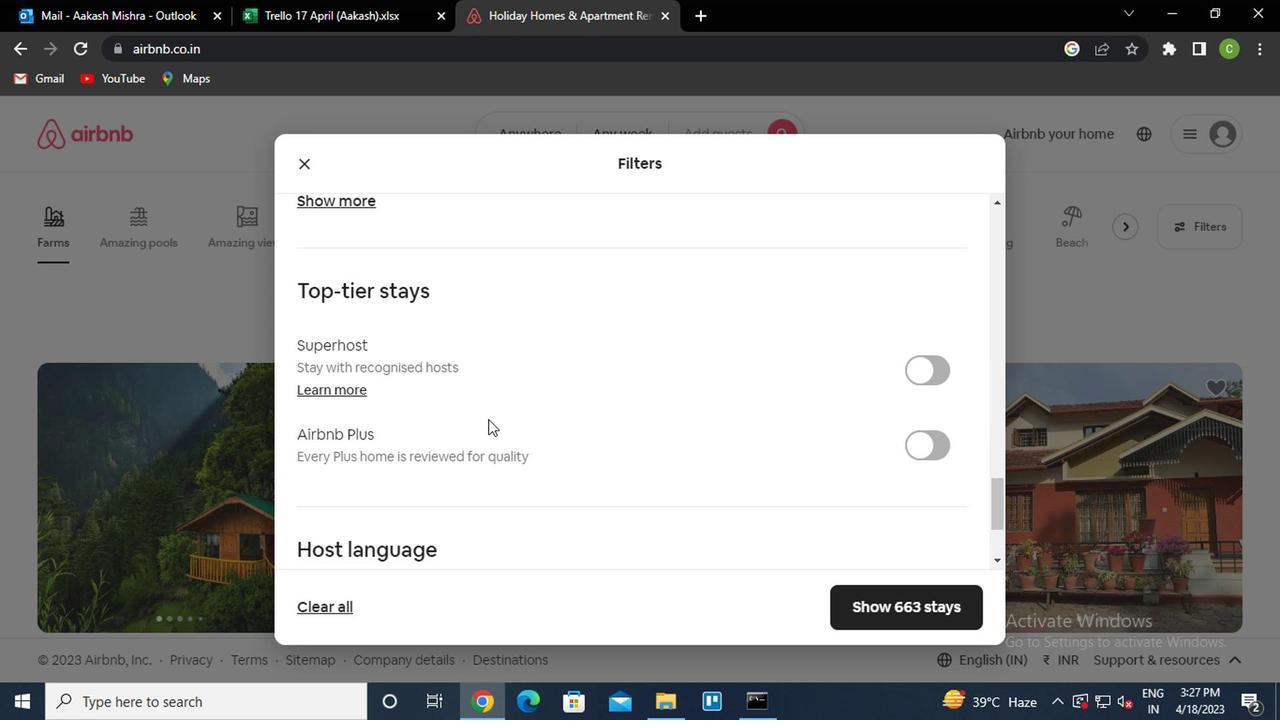 
Action: Mouse scrolled (461, 442) with delta (0, 0)
Screenshot: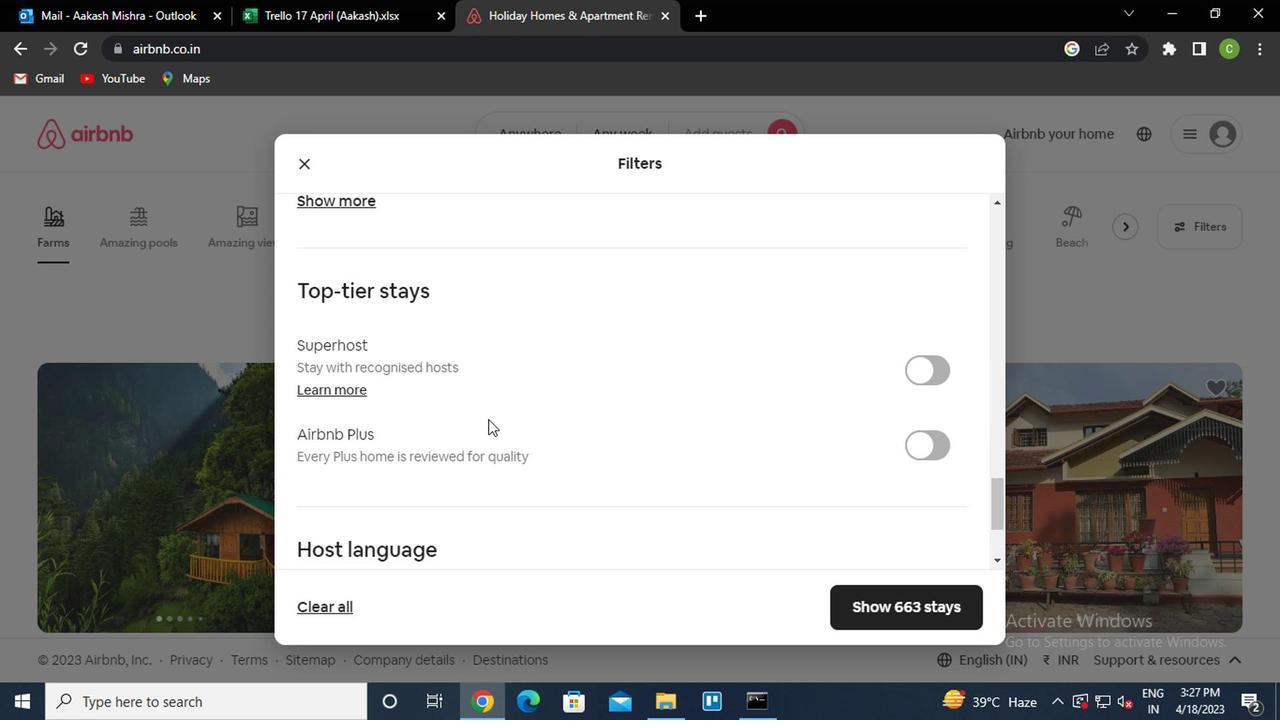 
Action: Mouse moved to (451, 447)
Screenshot: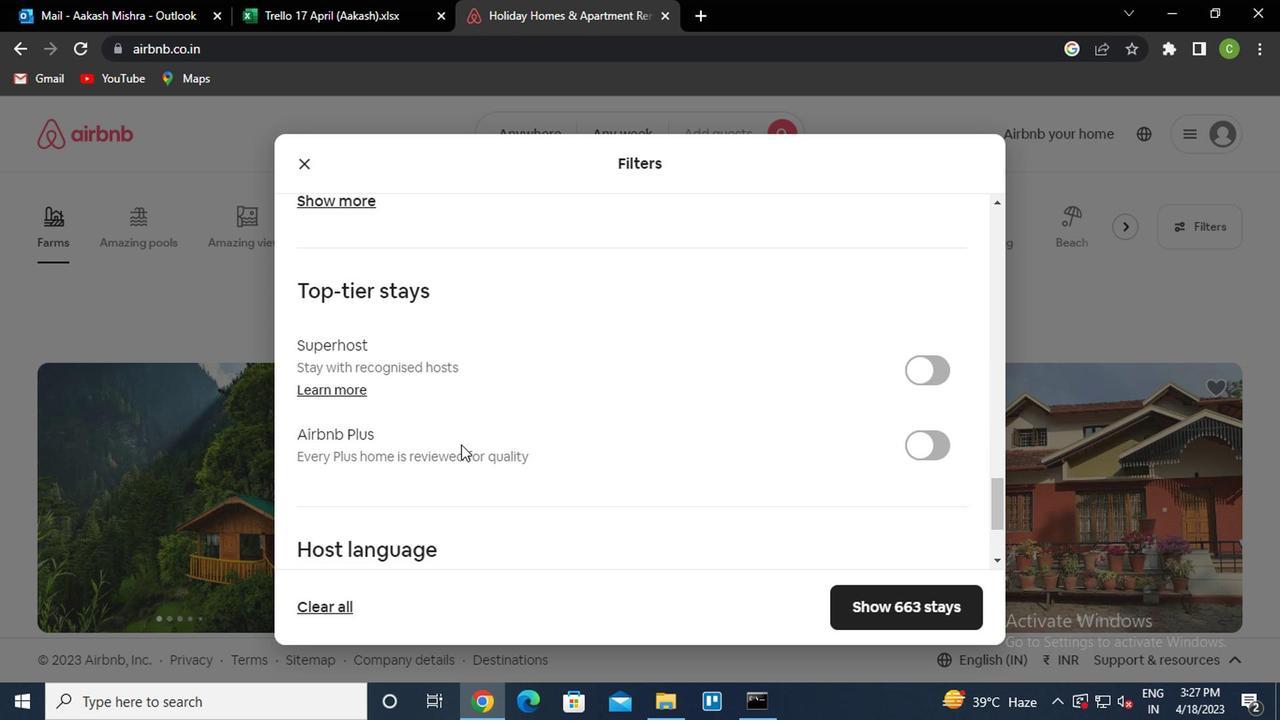 
Action: Mouse scrolled (451, 446) with delta (0, -1)
Screenshot: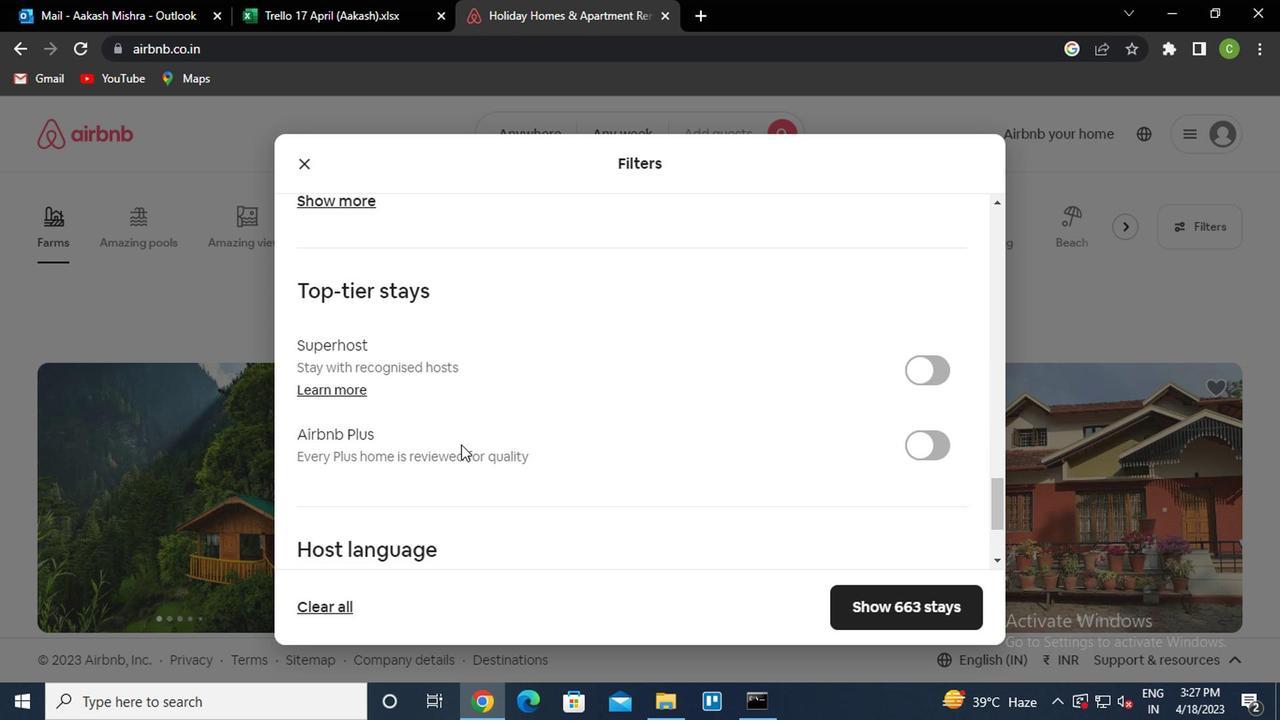 
Action: Mouse moved to (450, 447)
Screenshot: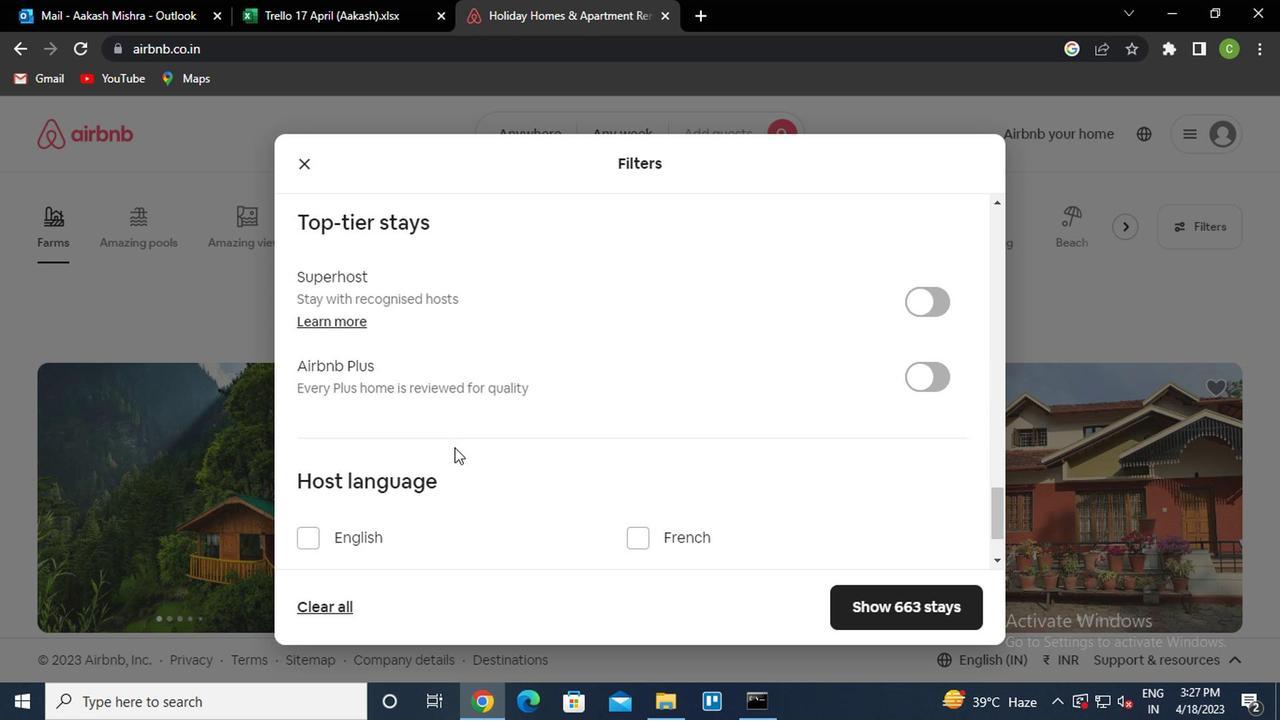 
Action: Mouse scrolled (450, 446) with delta (0, -1)
Screenshot: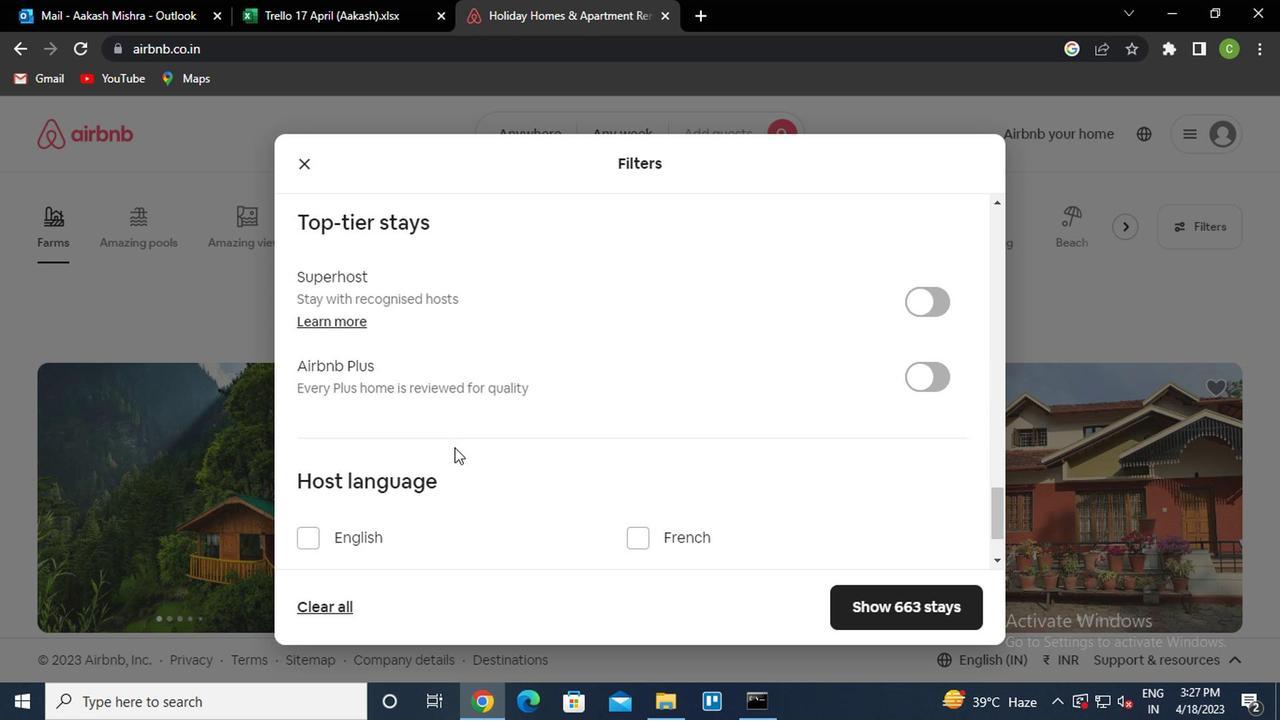 
Action: Mouse moved to (430, 434)
Screenshot: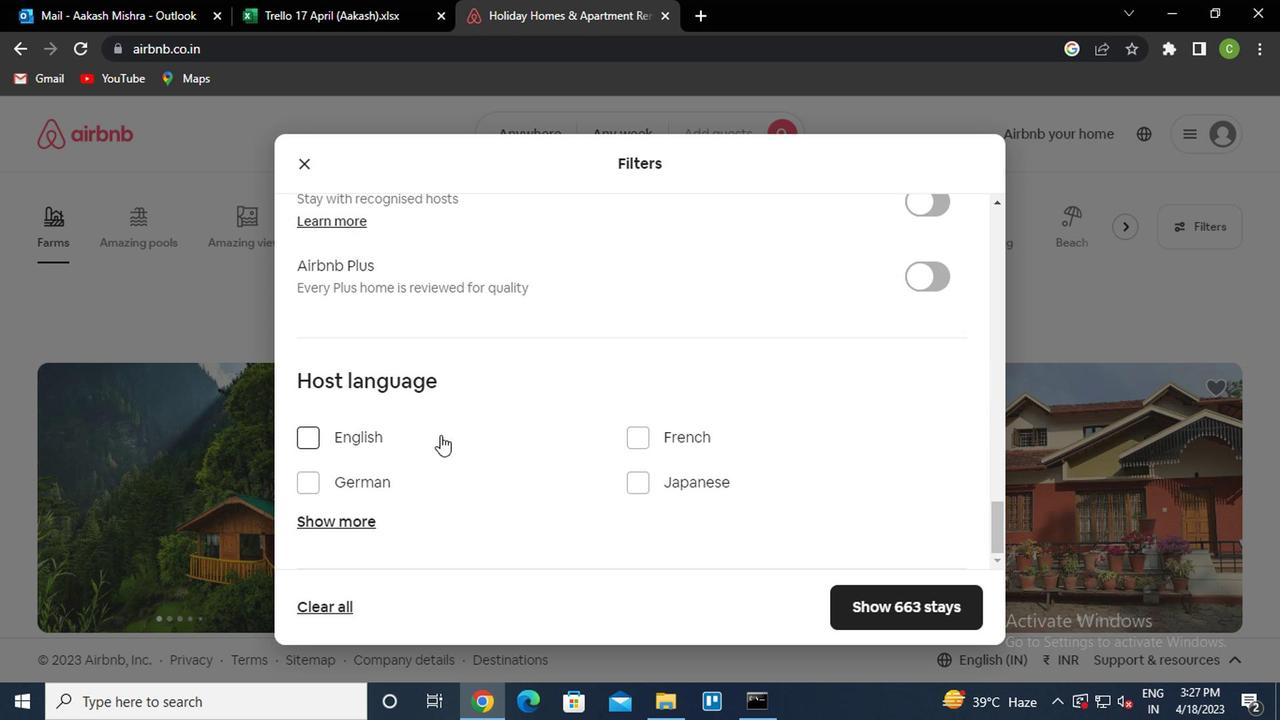
Action: Mouse scrolled (430, 432) with delta (0, -1)
Screenshot: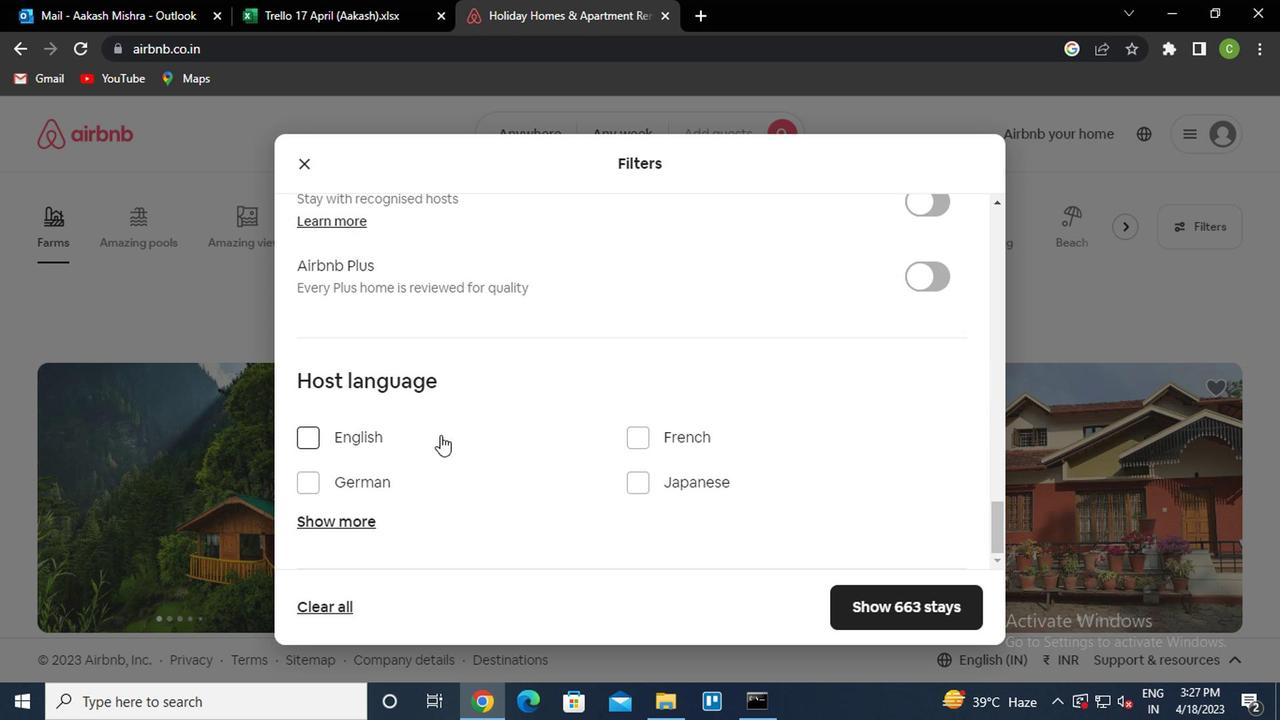 
Action: Mouse moved to (332, 526)
Screenshot: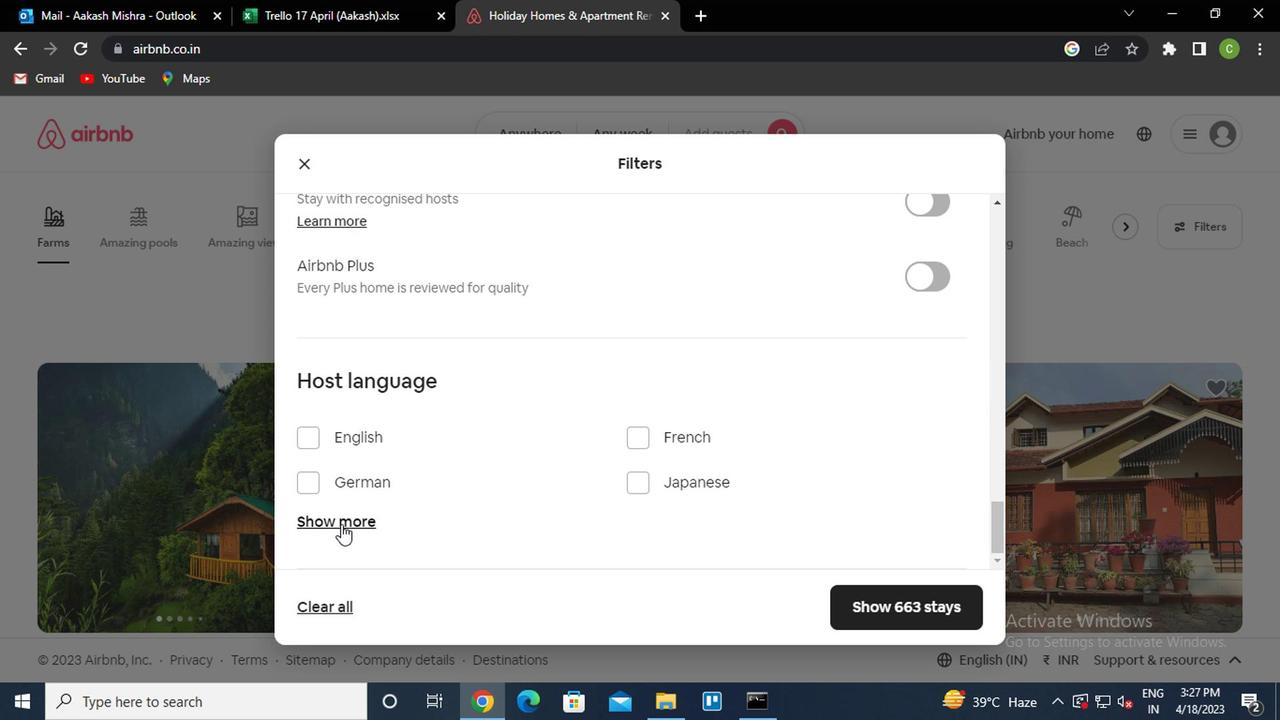
Action: Mouse pressed left at (332, 526)
Screenshot: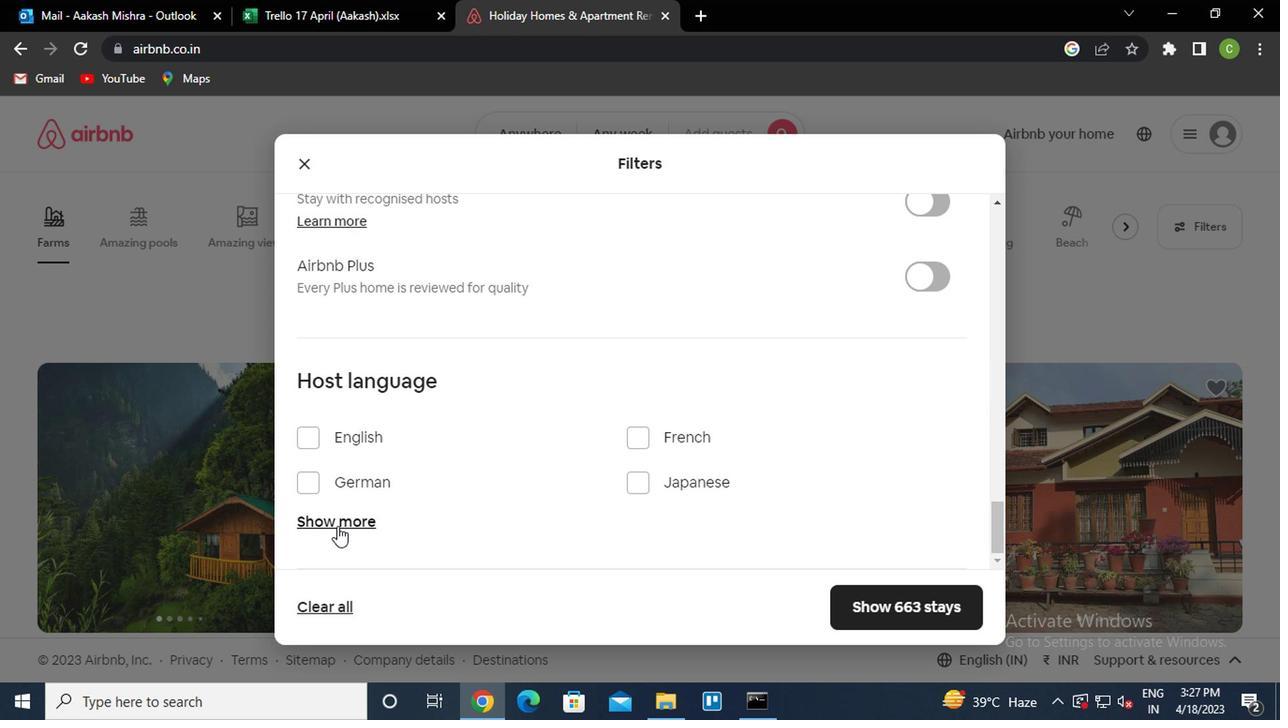 
Action: Mouse moved to (355, 515)
Screenshot: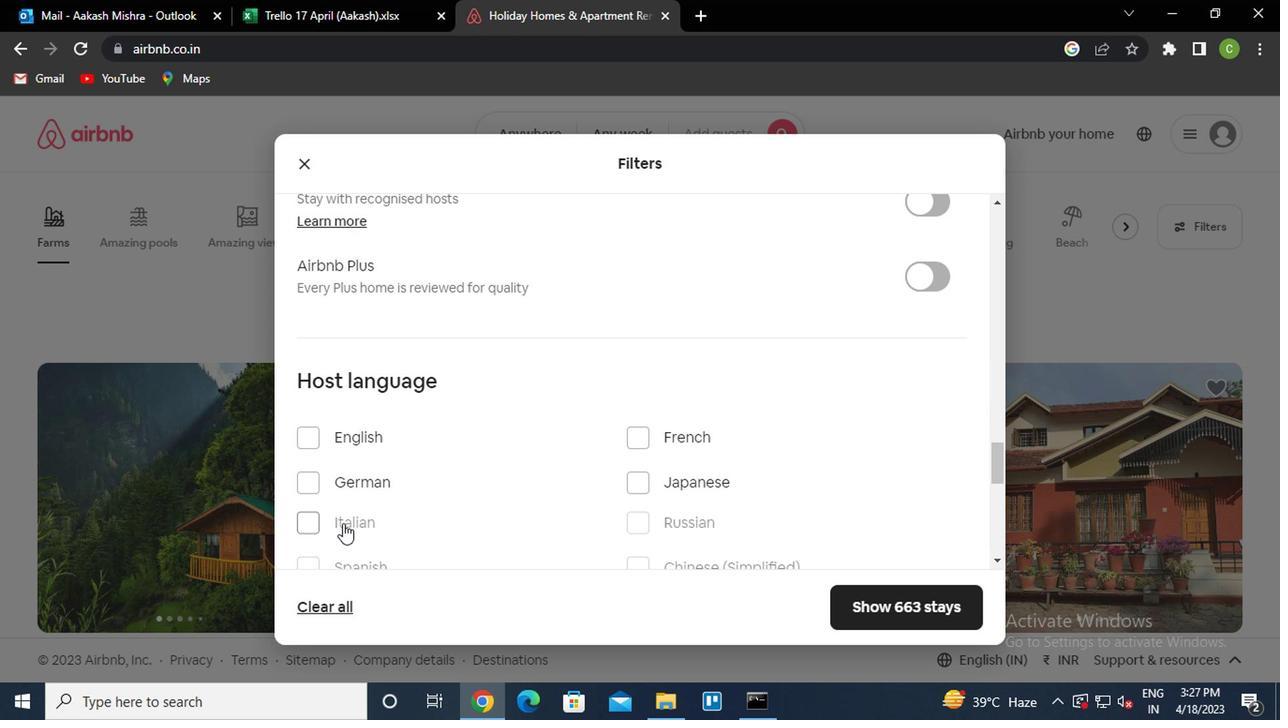 
Action: Mouse scrolled (355, 514) with delta (0, 0)
Screenshot: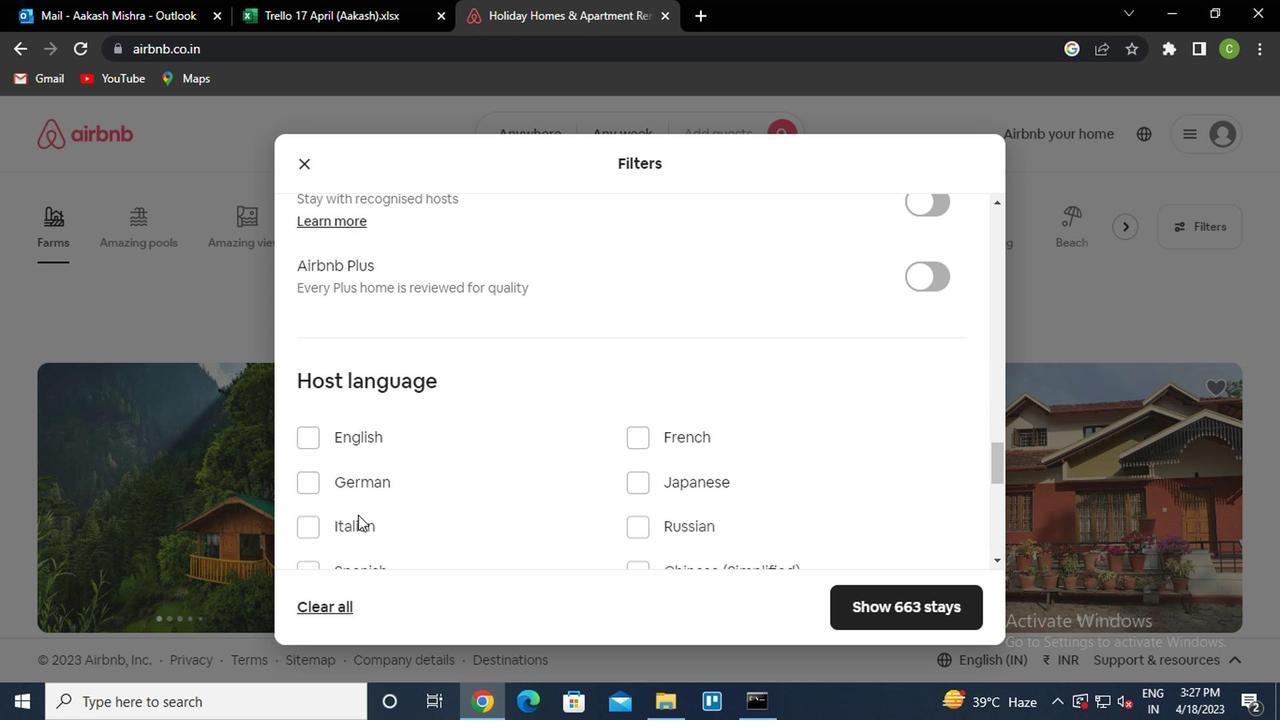 
Action: Mouse scrolled (355, 514) with delta (0, 0)
Screenshot: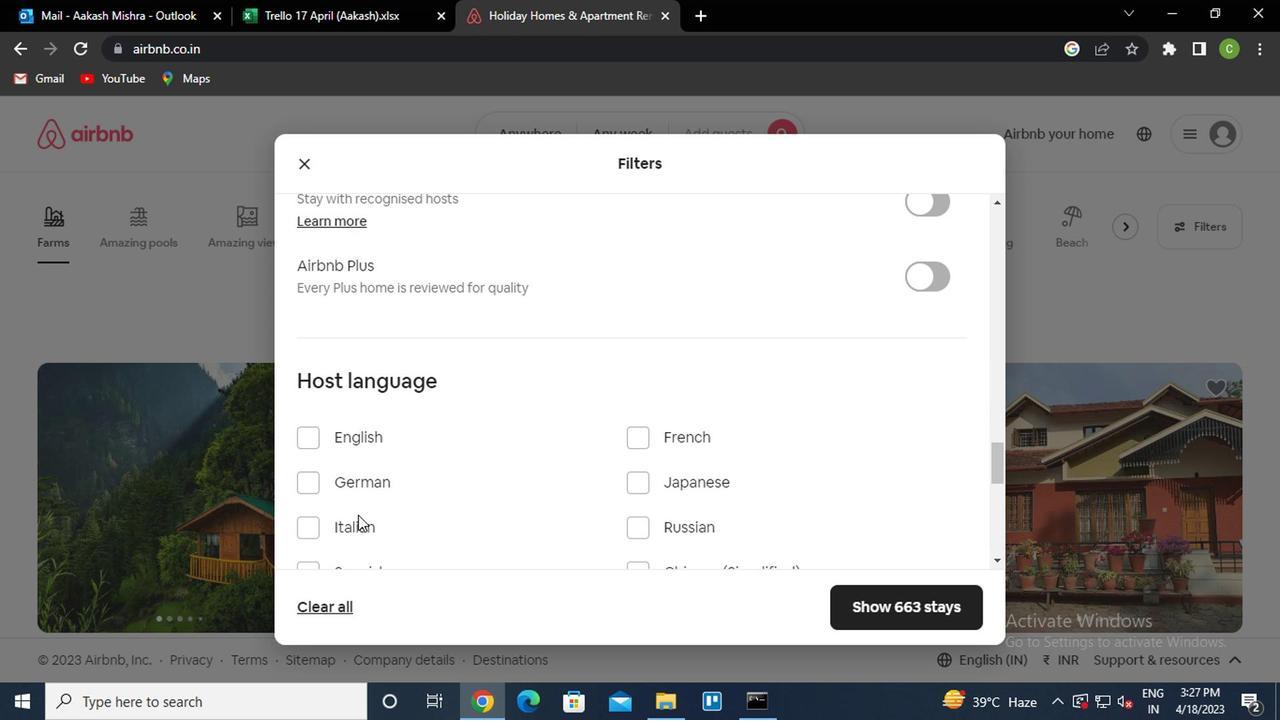 
Action: Mouse moved to (306, 386)
Screenshot: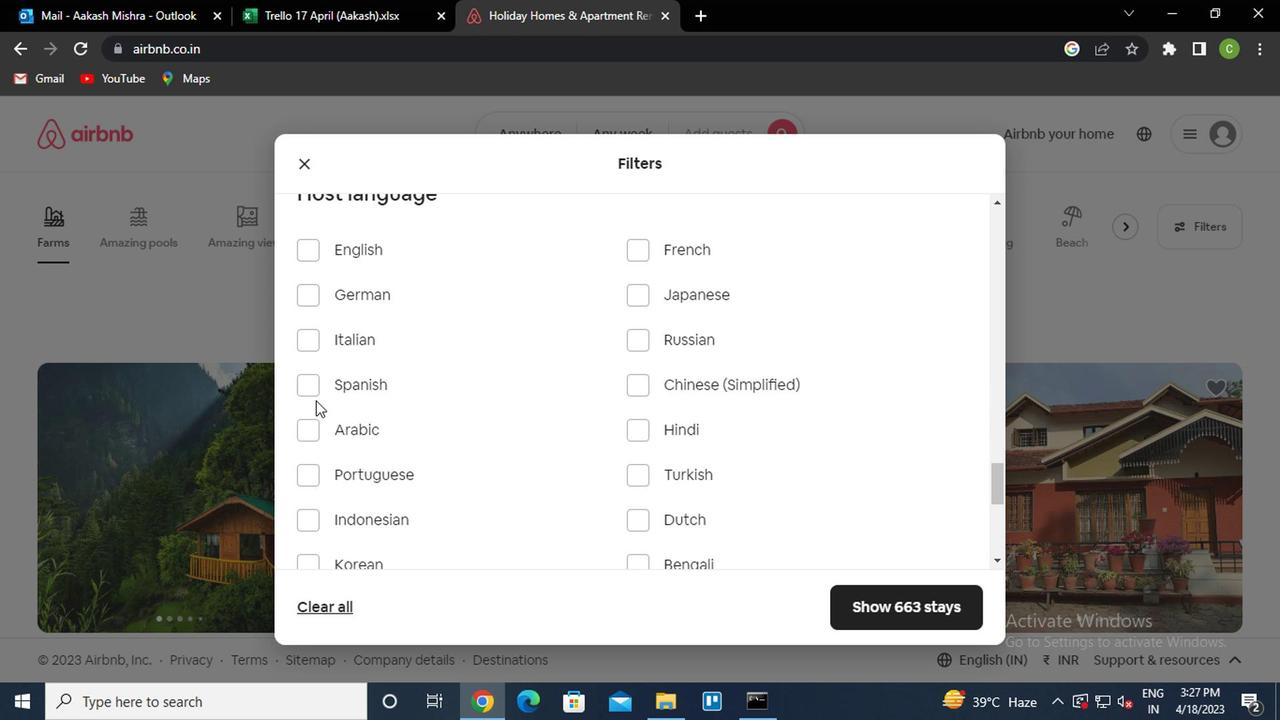 
Action: Mouse pressed left at (306, 386)
Screenshot: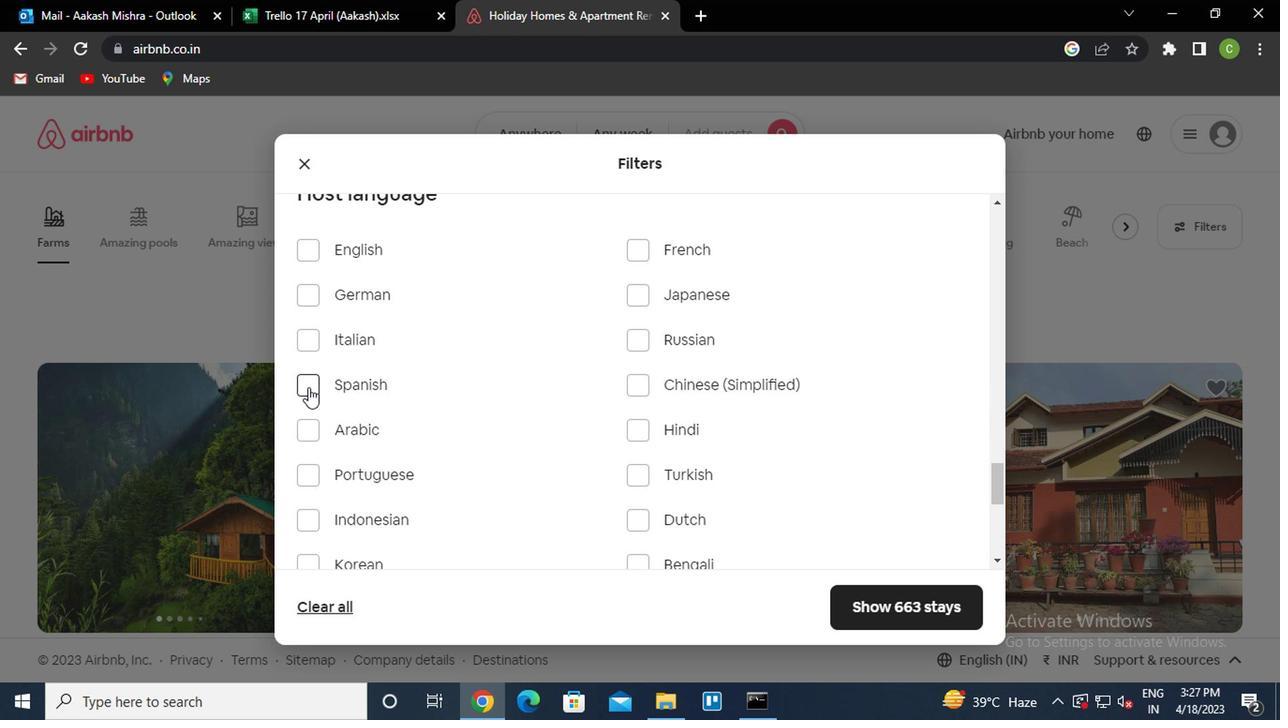 
Action: Mouse moved to (884, 612)
Screenshot: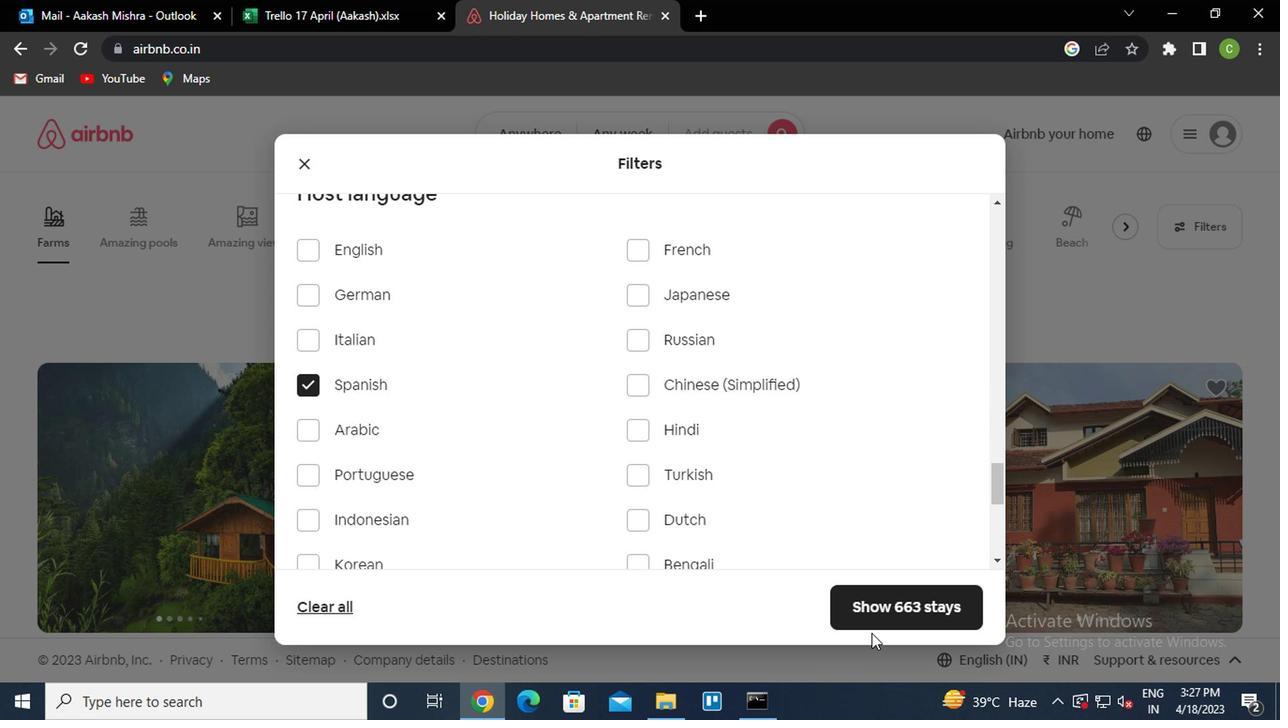 
Action: Mouse pressed left at (884, 612)
Screenshot: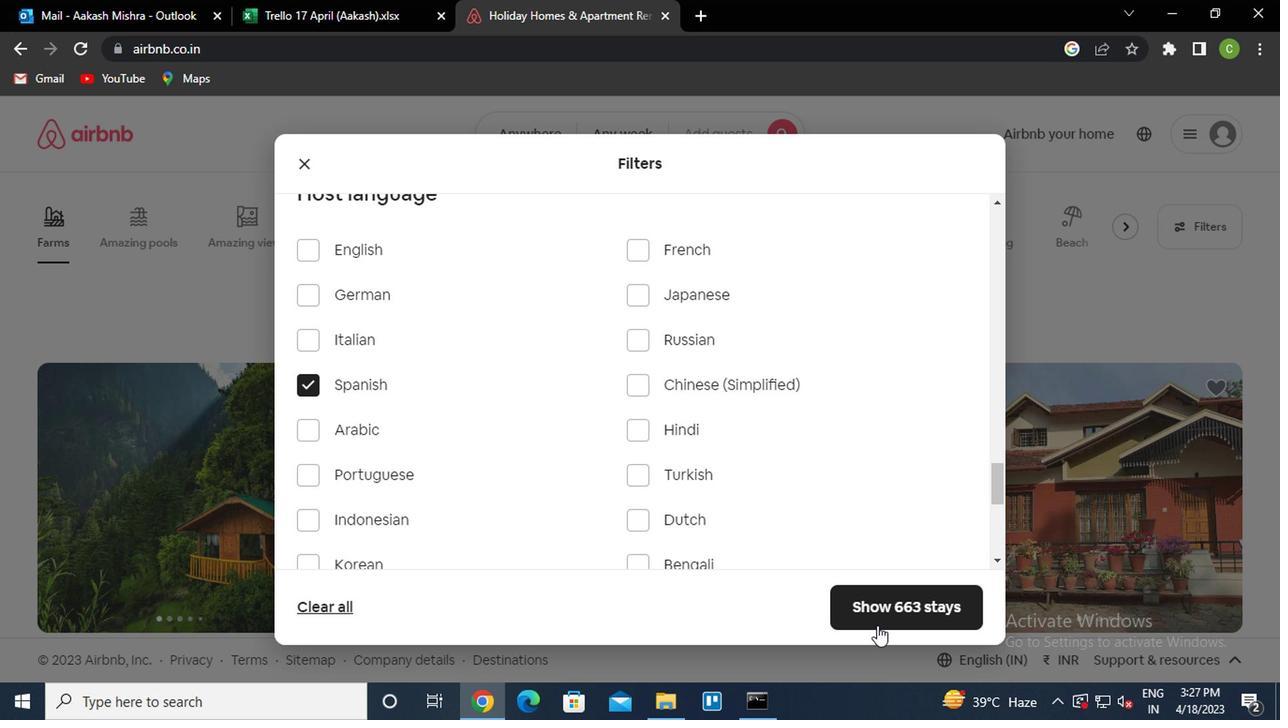 
Action: Mouse moved to (638, 468)
Screenshot: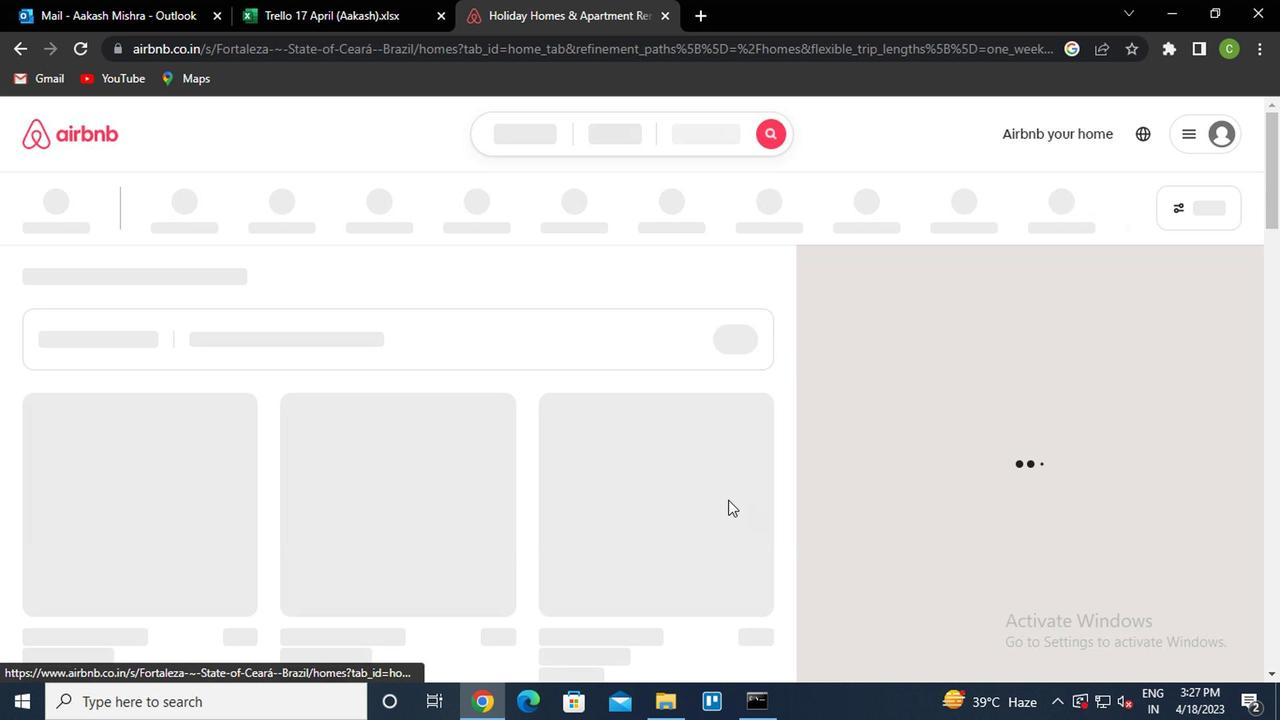 
